 Task: Reply to email with the signature Daniel Baker with the subject Payment confirmation from softage.1@softage.net with the message I need your input on the best way to handle a project issue that has arisen. Undo the message and rewrite the message as I am pleased to inform you that we have accepted your proposal. Send the email
Action: Mouse moved to (525, 680)
Screenshot: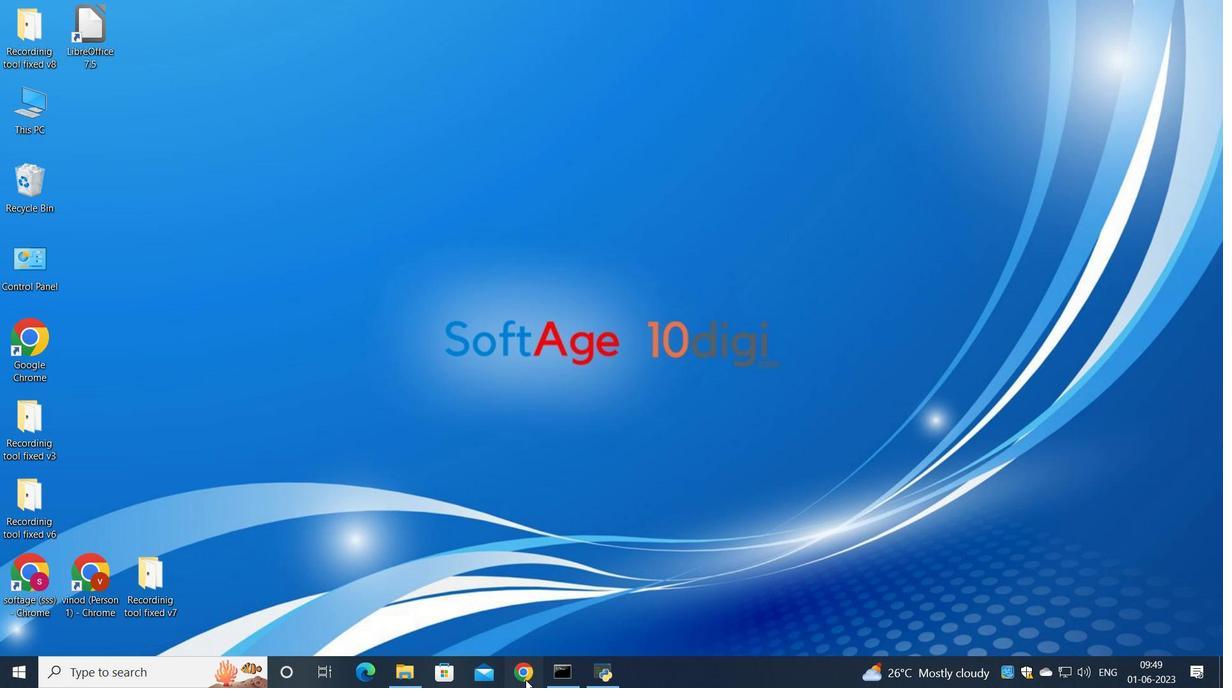 
Action: Mouse pressed left at (525, 680)
Screenshot: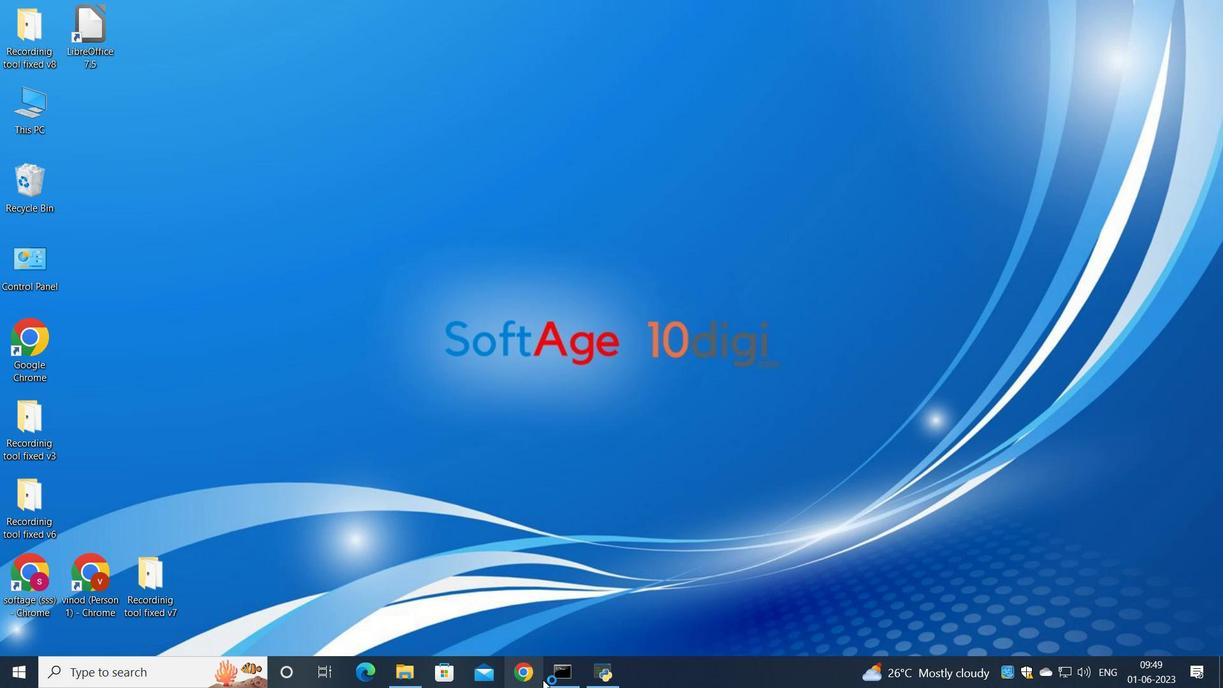 
Action: Mouse moved to (551, 409)
Screenshot: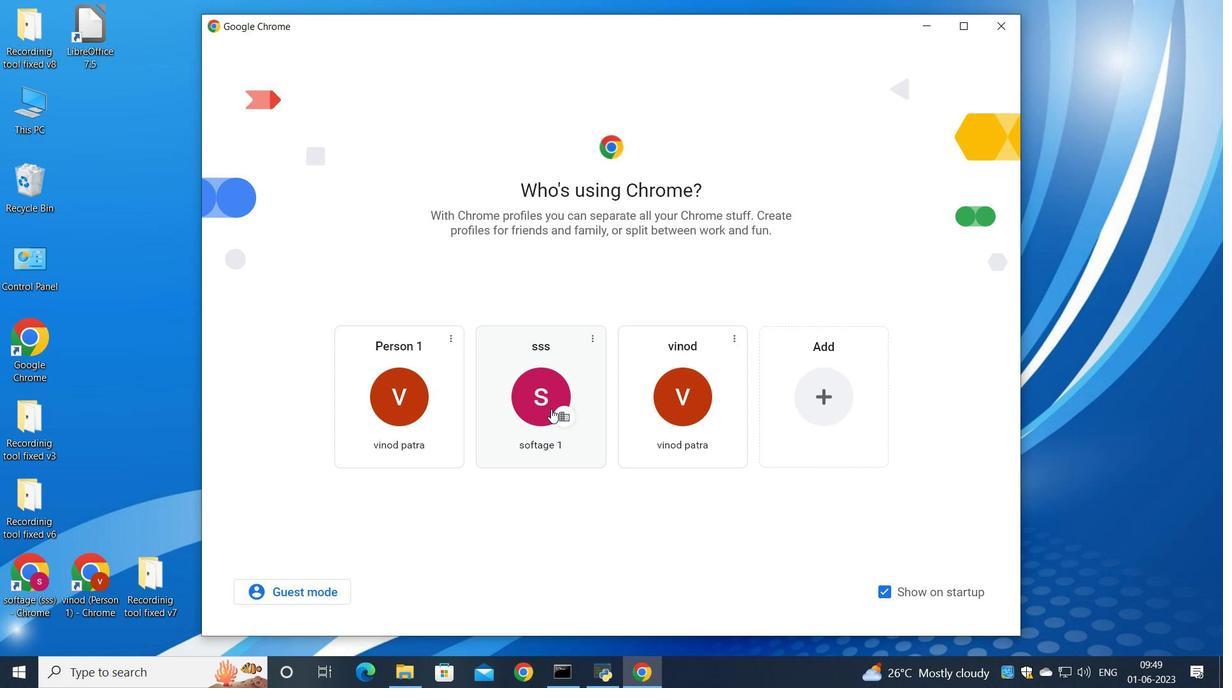 
Action: Mouse pressed left at (551, 409)
Screenshot: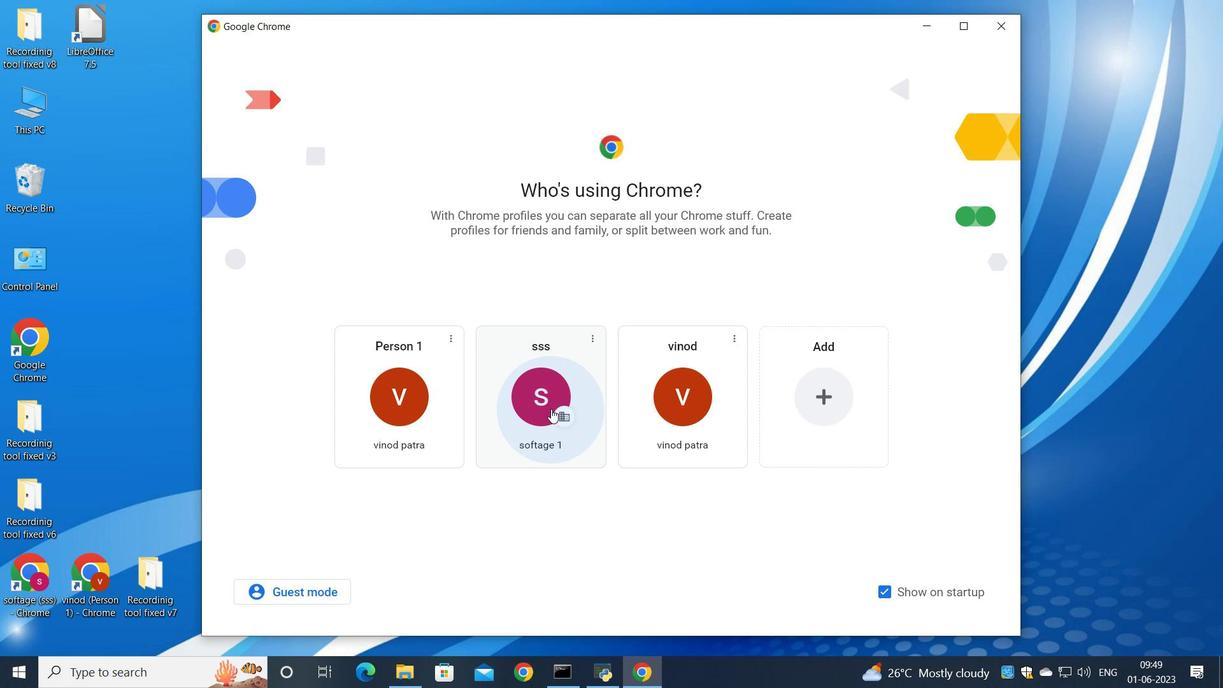 
Action: Mouse moved to (1065, 110)
Screenshot: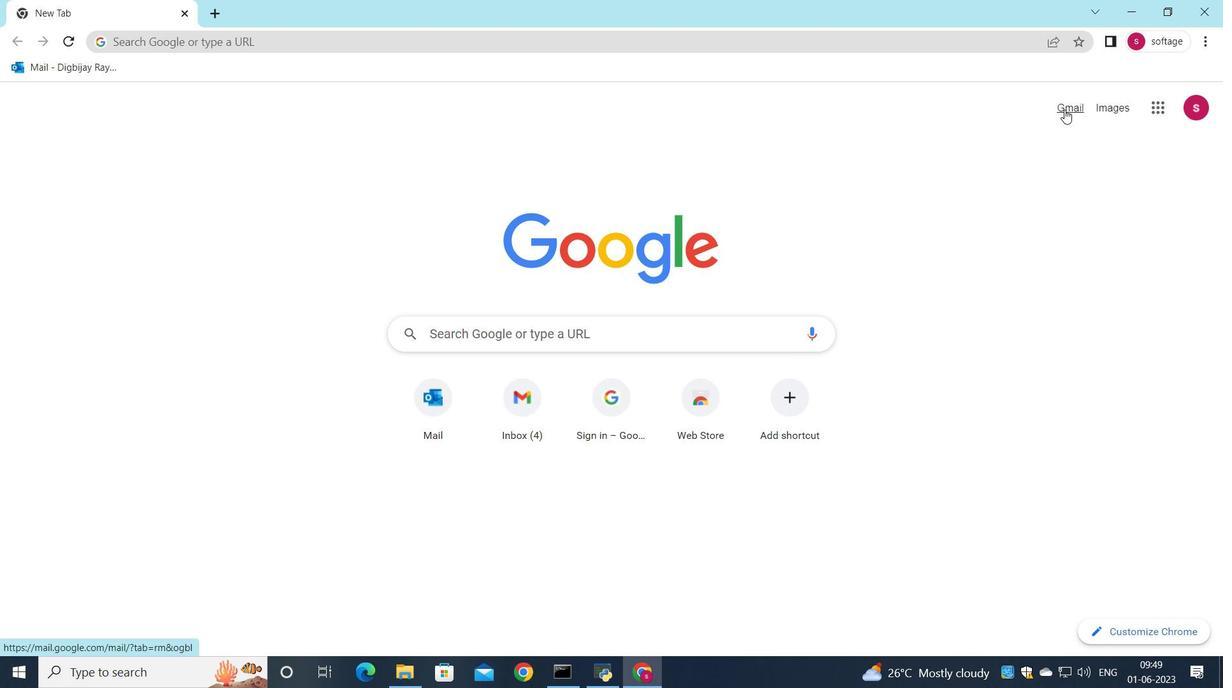 
Action: Mouse pressed left at (1065, 110)
Screenshot: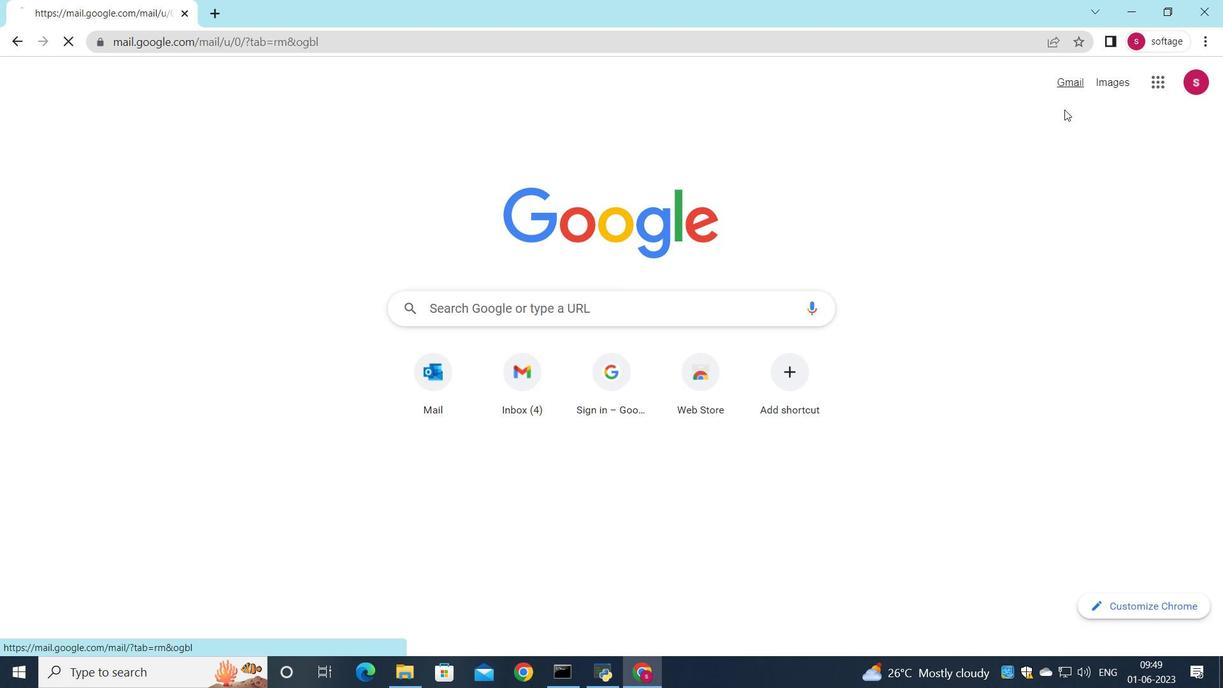 
Action: Mouse moved to (1052, 114)
Screenshot: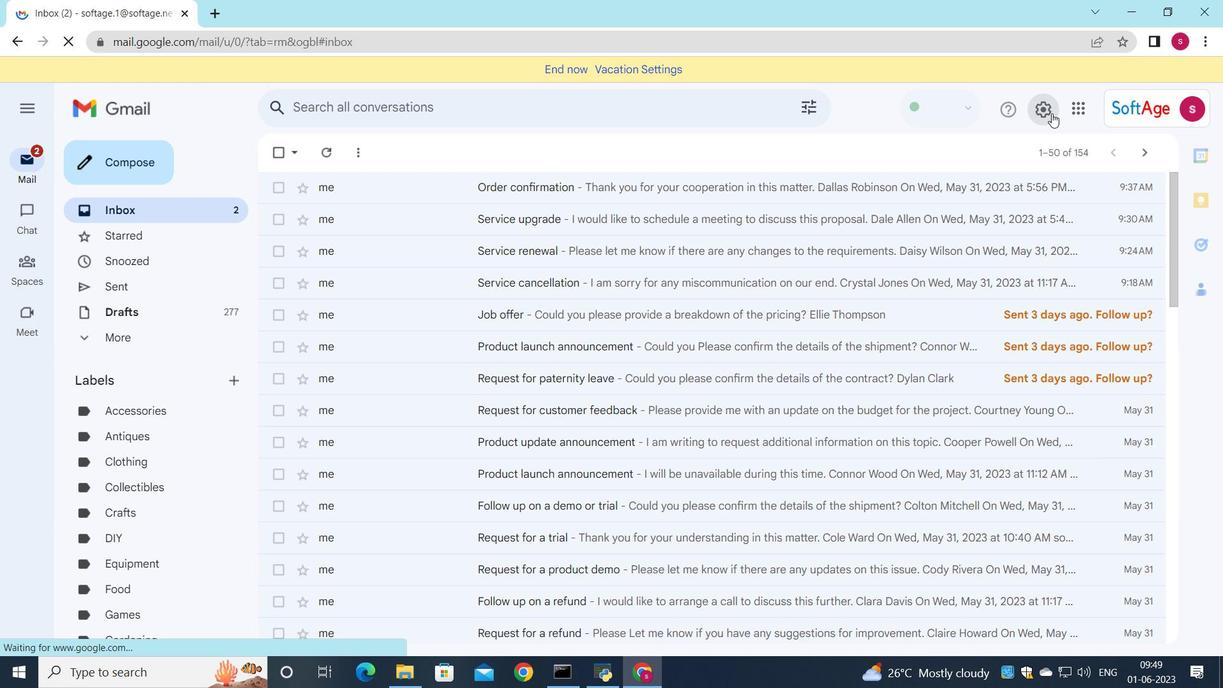 
Action: Mouse pressed left at (1052, 114)
Screenshot: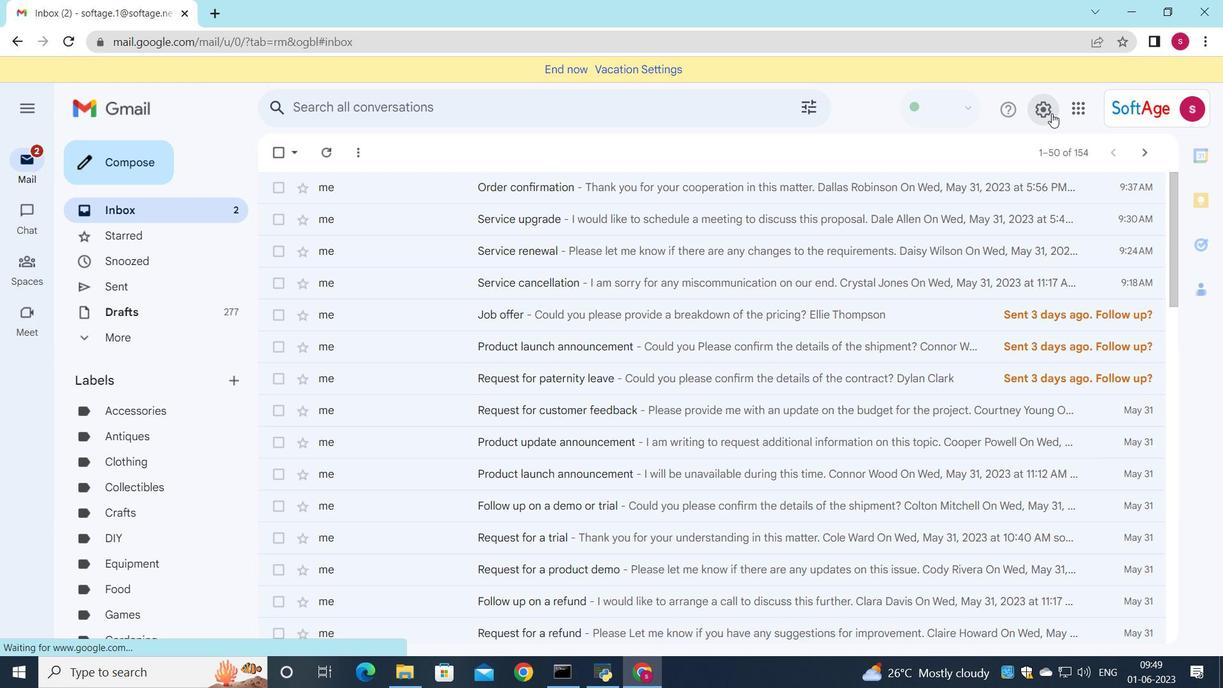 
Action: Mouse moved to (1045, 188)
Screenshot: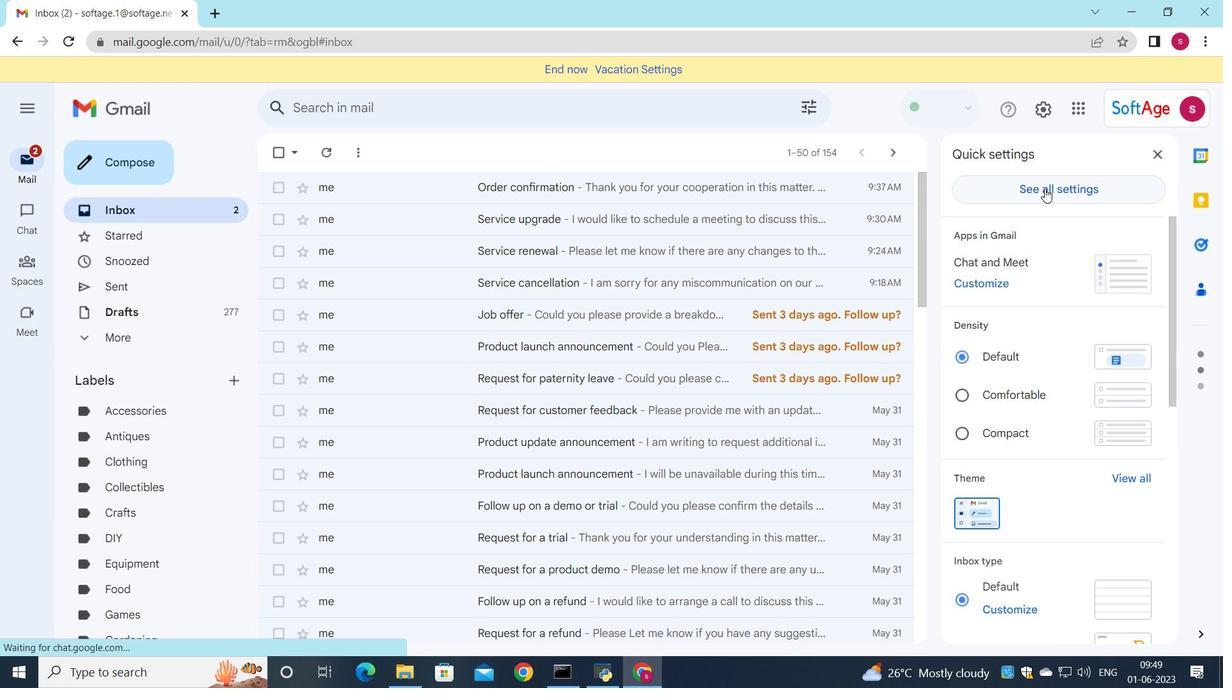 
Action: Mouse pressed left at (1045, 188)
Screenshot: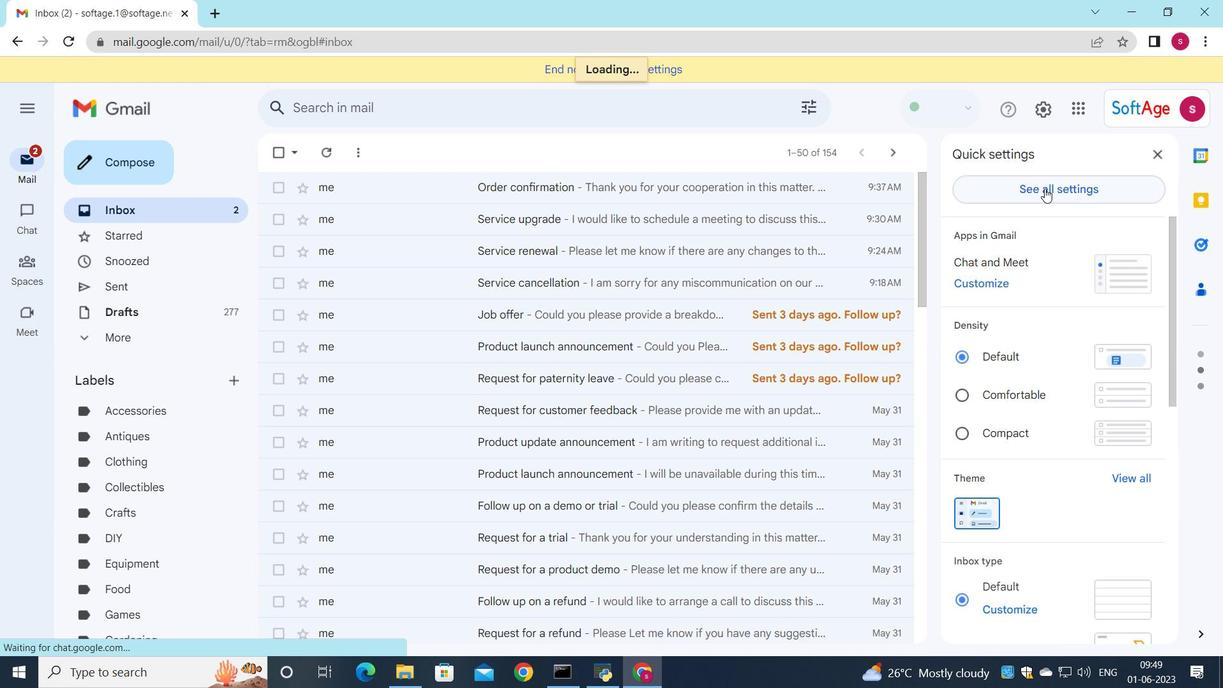 
Action: Mouse moved to (499, 481)
Screenshot: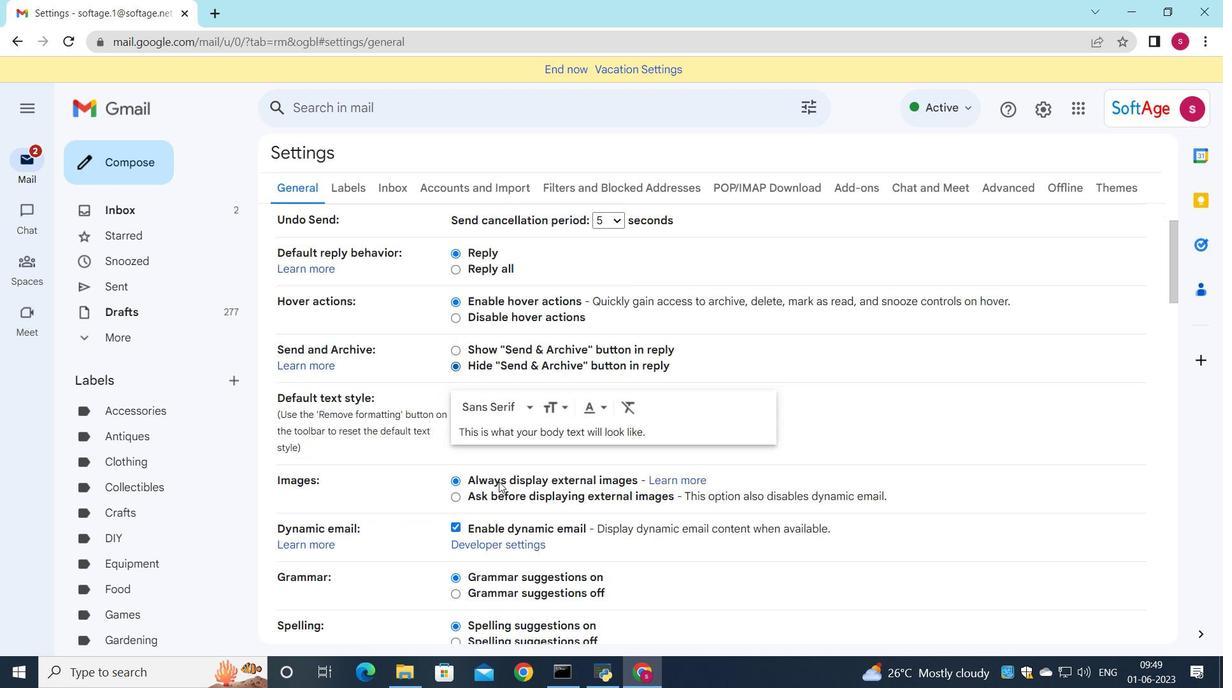 
Action: Mouse scrolled (499, 481) with delta (0, 0)
Screenshot: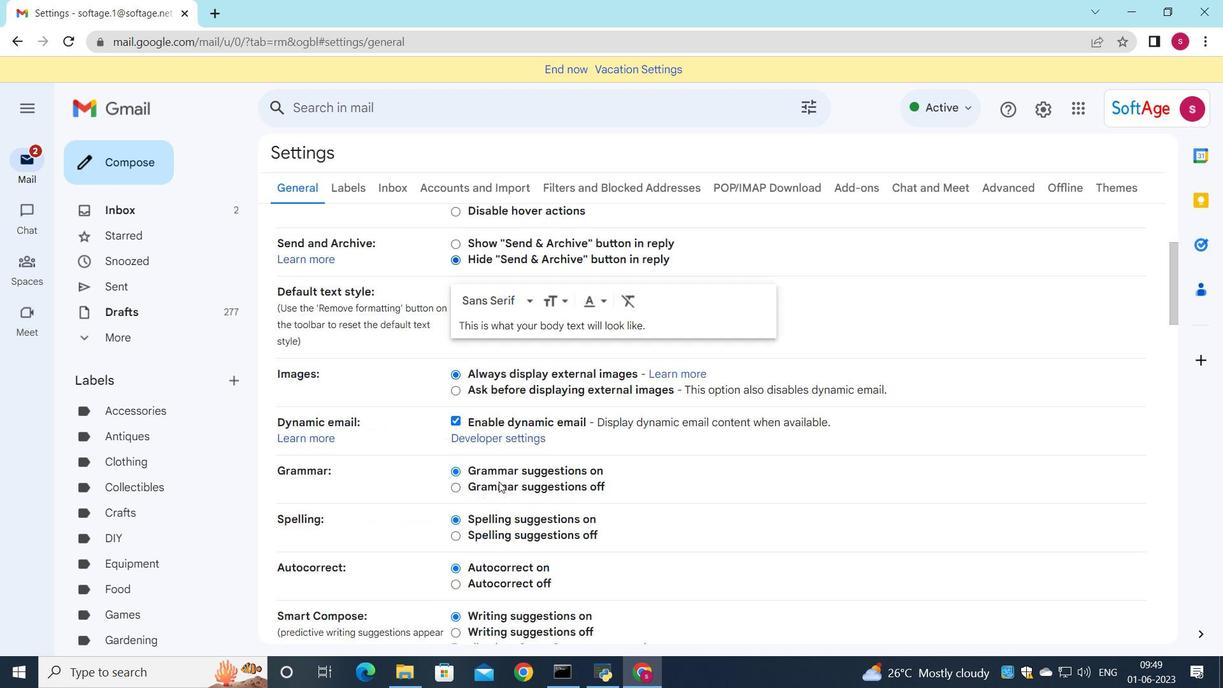 
Action: Mouse scrolled (499, 481) with delta (0, 0)
Screenshot: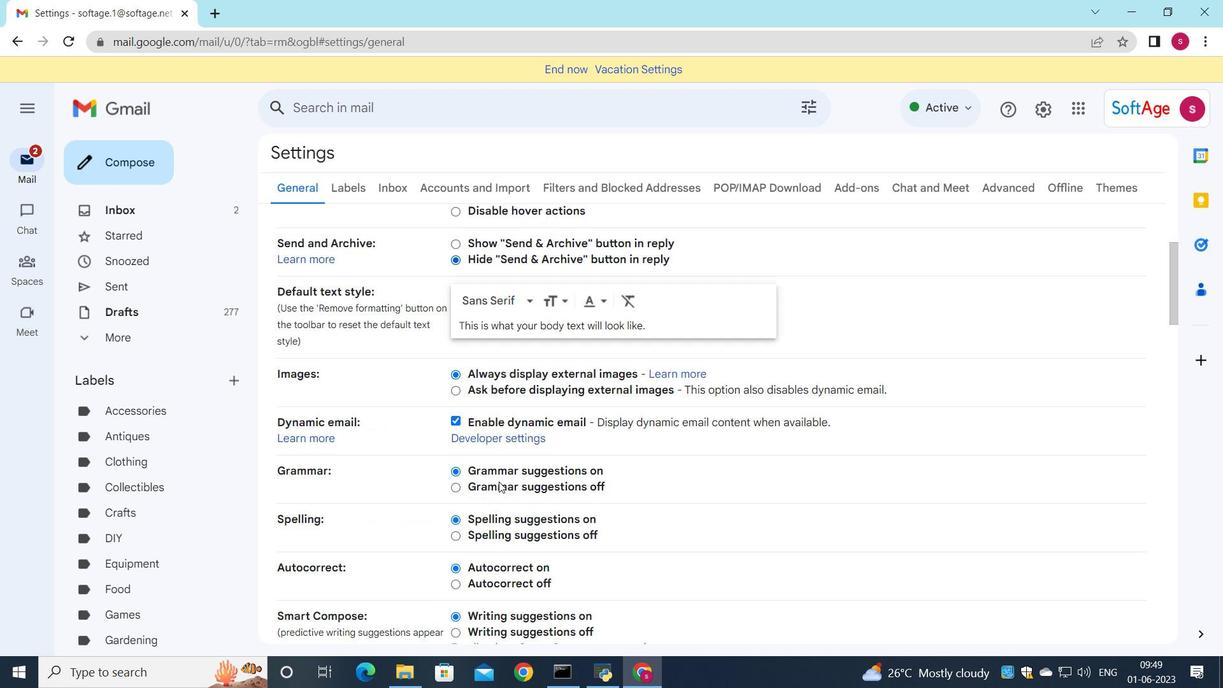 
Action: Mouse scrolled (499, 481) with delta (0, 0)
Screenshot: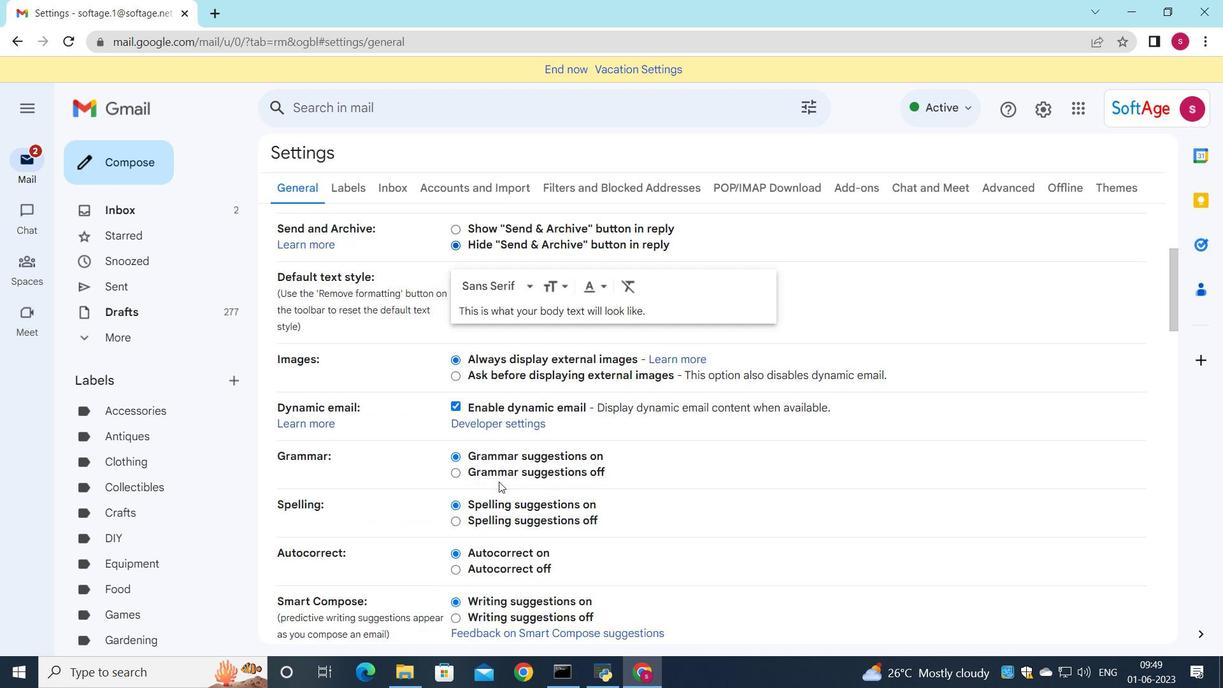 
Action: Mouse moved to (502, 478)
Screenshot: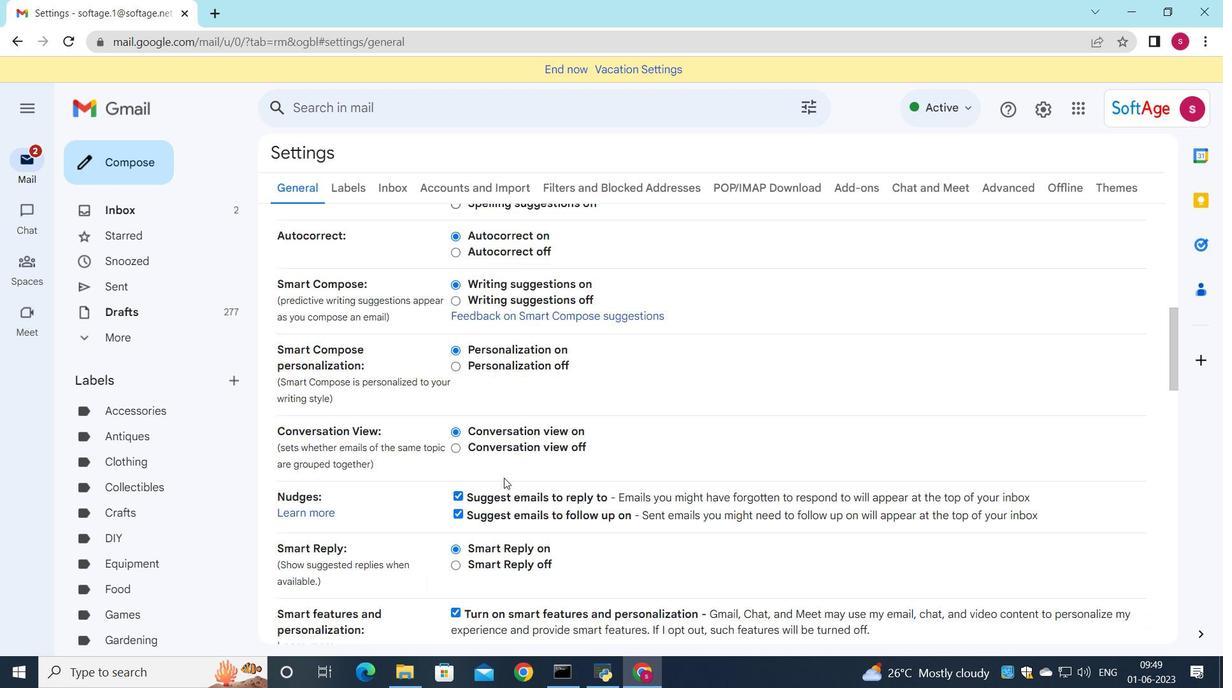 
Action: Mouse scrolled (502, 477) with delta (0, 0)
Screenshot: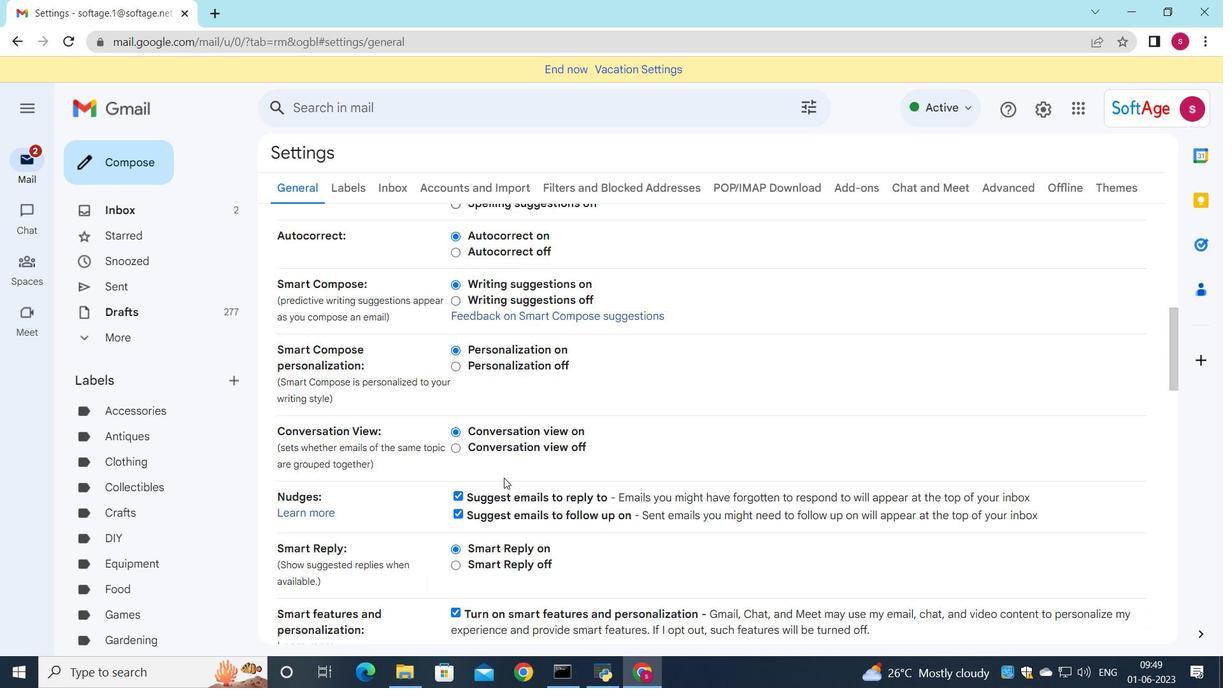 
Action: Mouse scrolled (502, 477) with delta (0, 0)
Screenshot: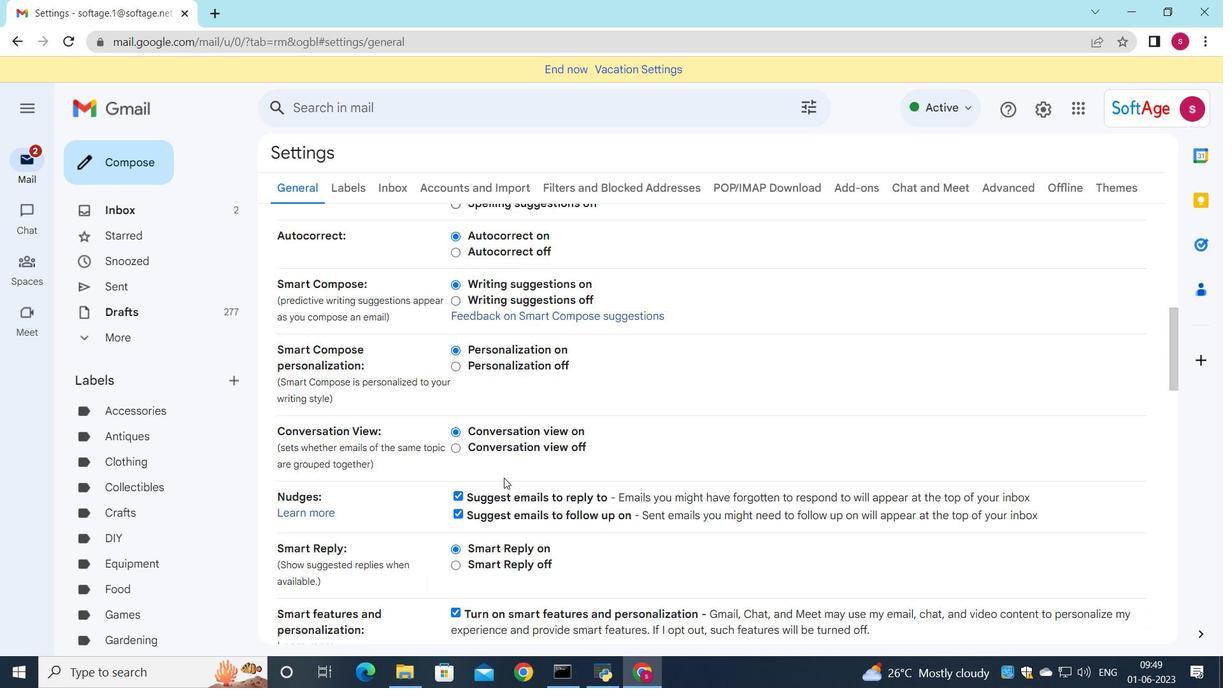 
Action: Mouse moved to (502, 478)
Screenshot: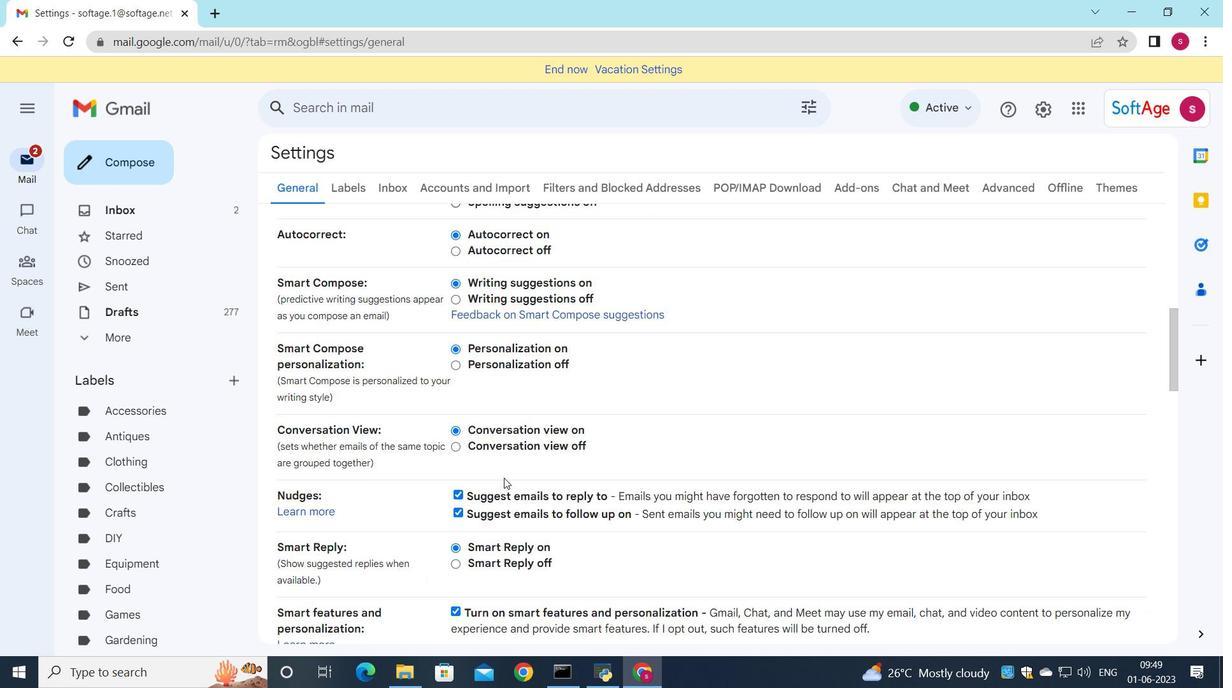 
Action: Mouse scrolled (502, 477) with delta (0, 0)
Screenshot: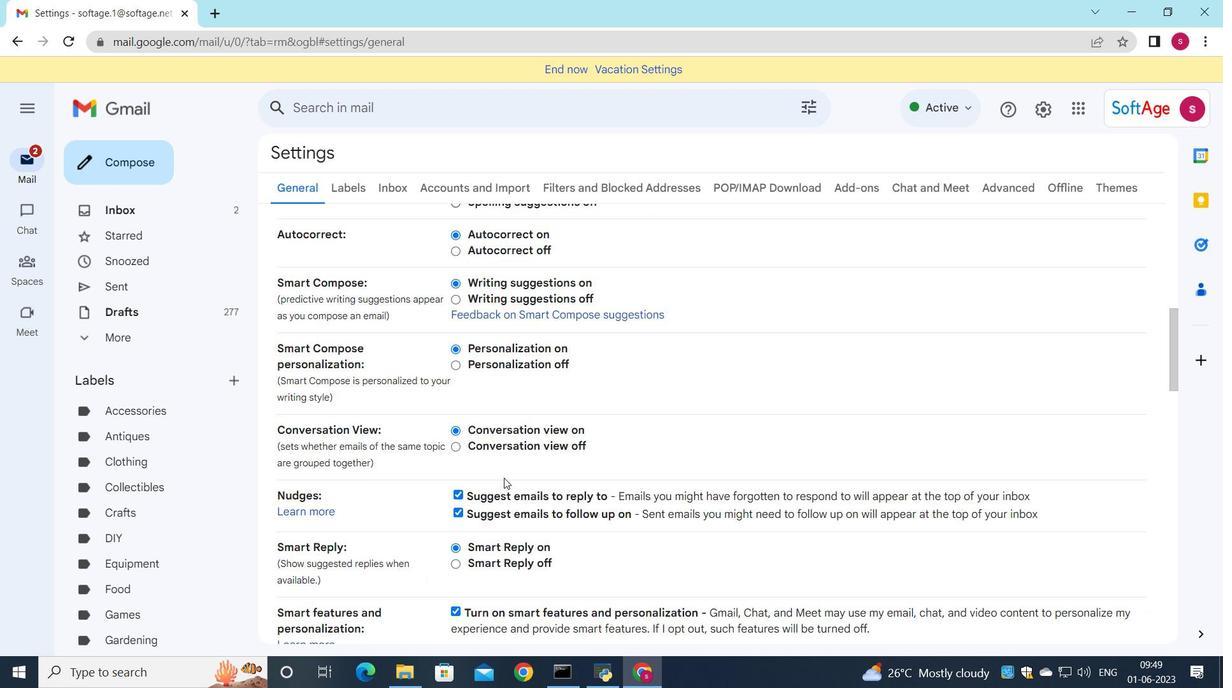 
Action: Mouse moved to (503, 478)
Screenshot: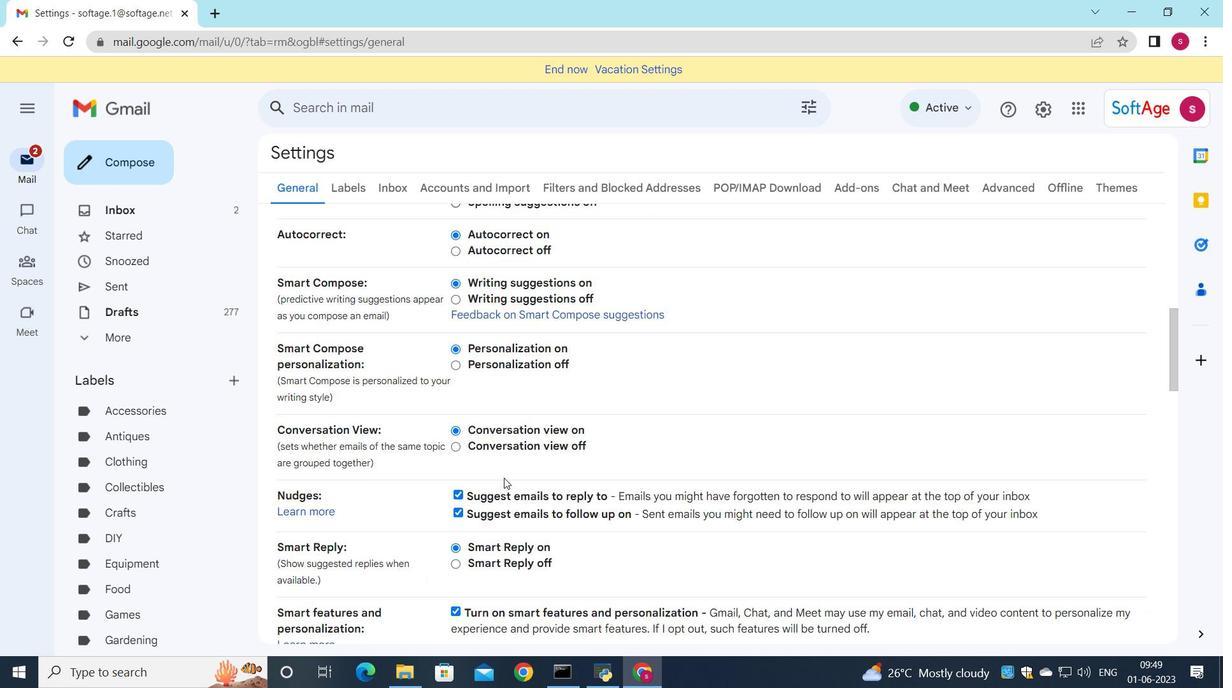 
Action: Mouse scrolled (503, 477) with delta (0, 0)
Screenshot: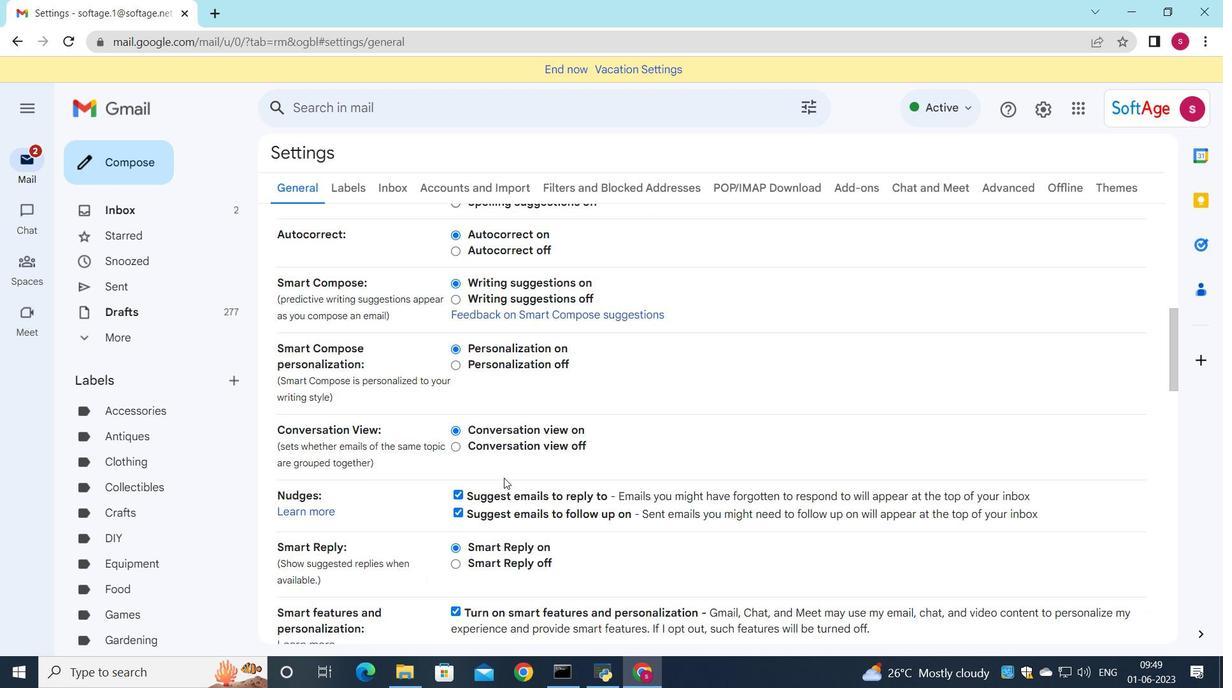 
Action: Mouse moved to (504, 478)
Screenshot: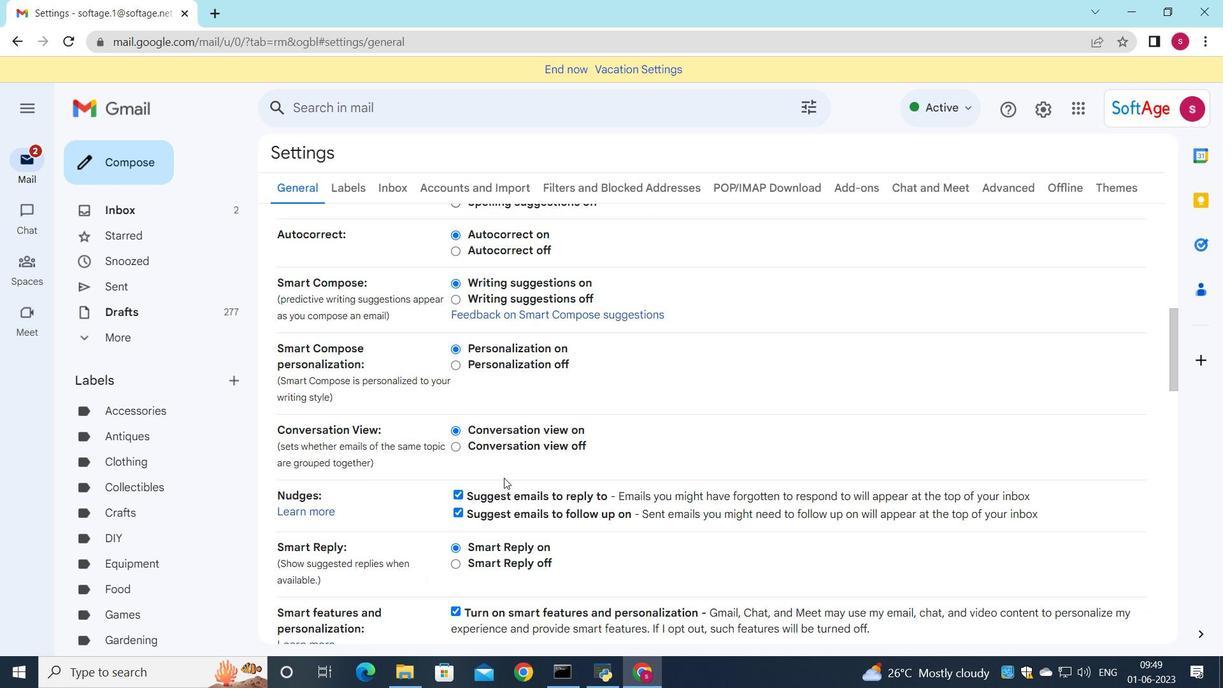 
Action: Mouse scrolled (504, 477) with delta (0, 0)
Screenshot: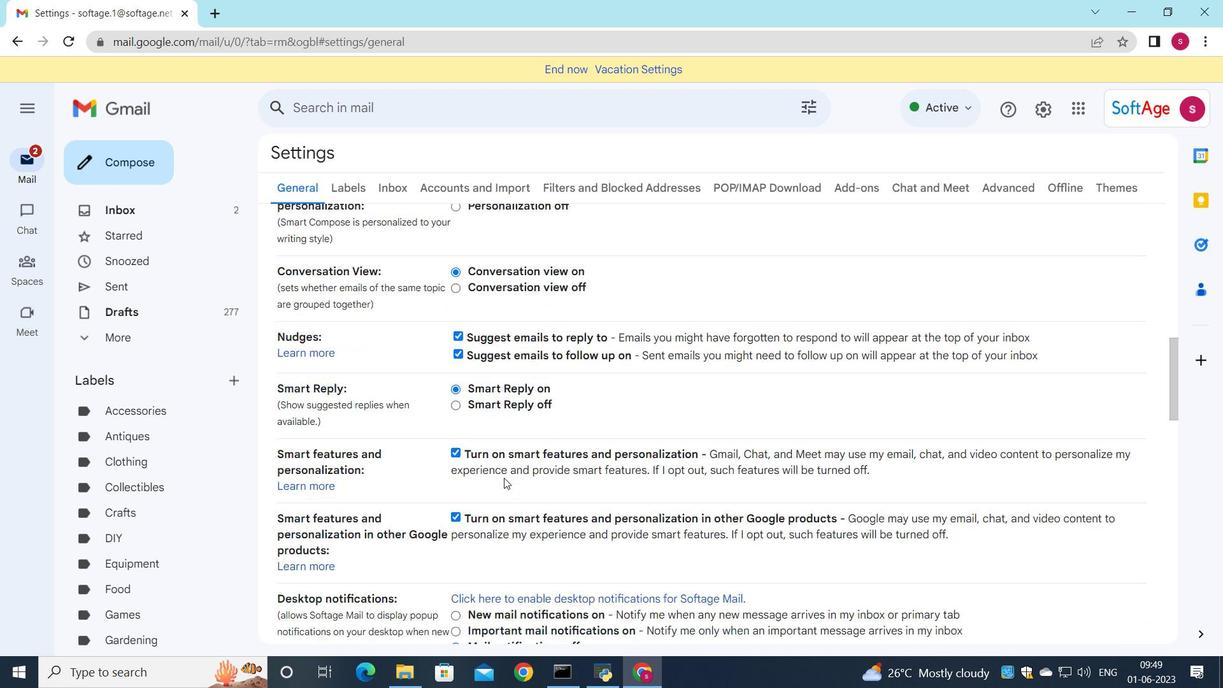 
Action: Mouse scrolled (504, 477) with delta (0, 0)
Screenshot: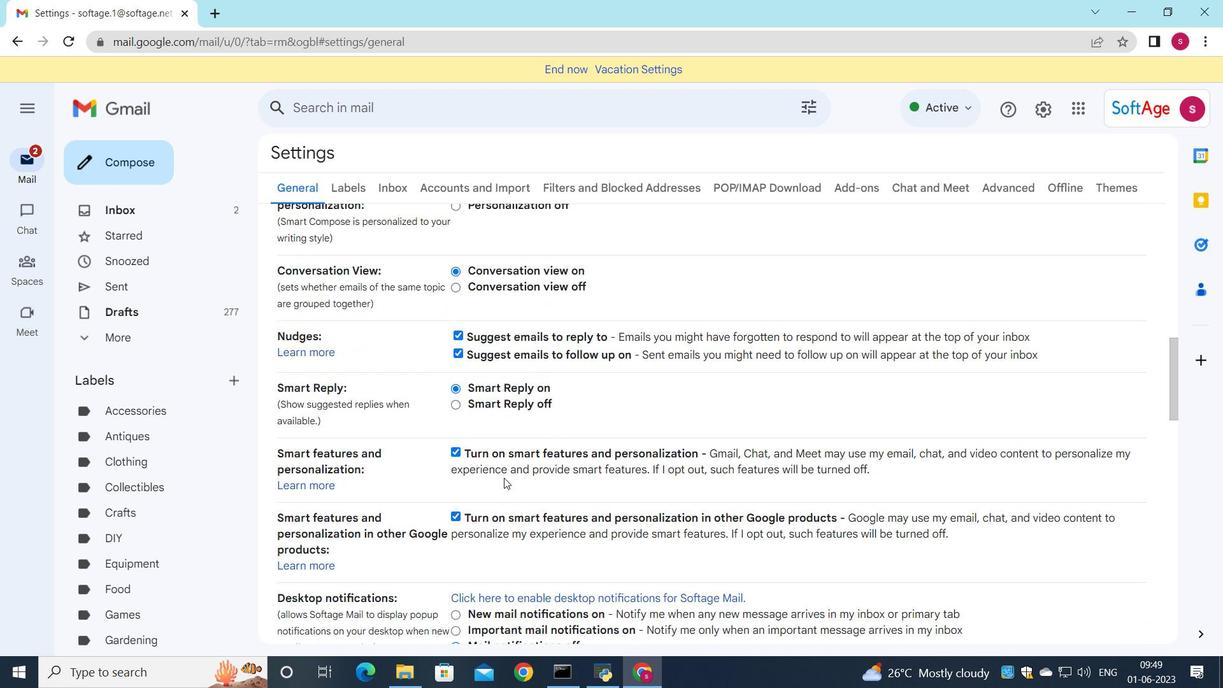
Action: Mouse scrolled (504, 477) with delta (0, 0)
Screenshot: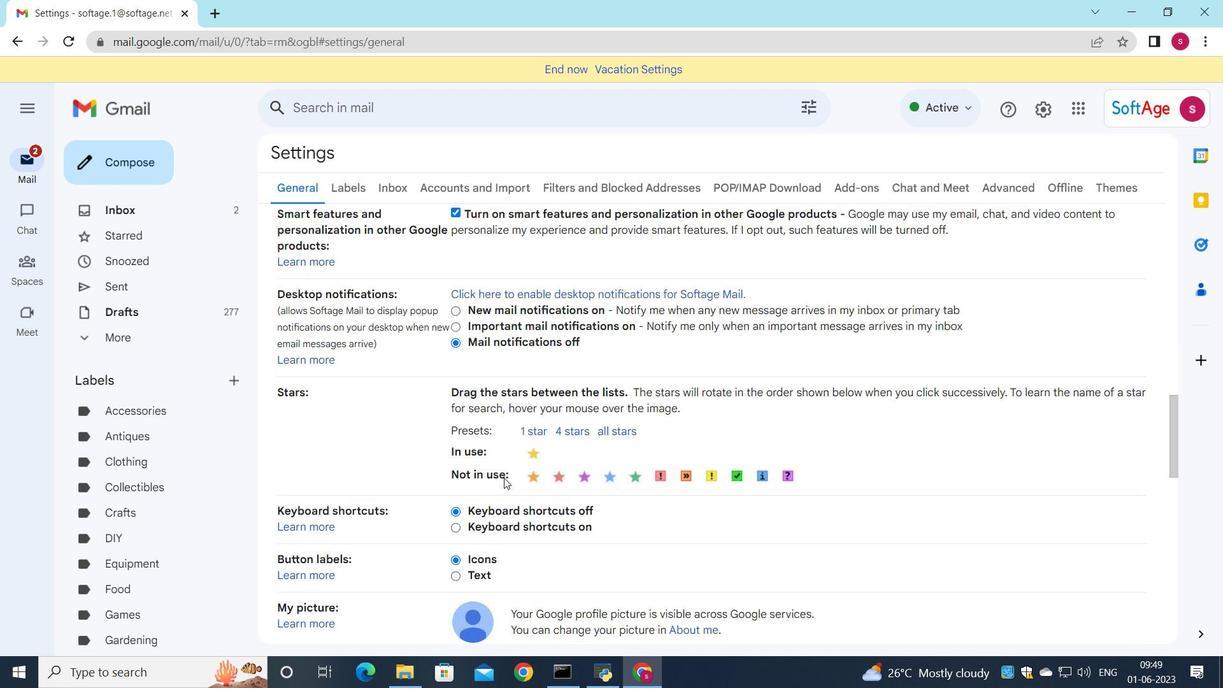
Action: Mouse scrolled (504, 477) with delta (0, 0)
Screenshot: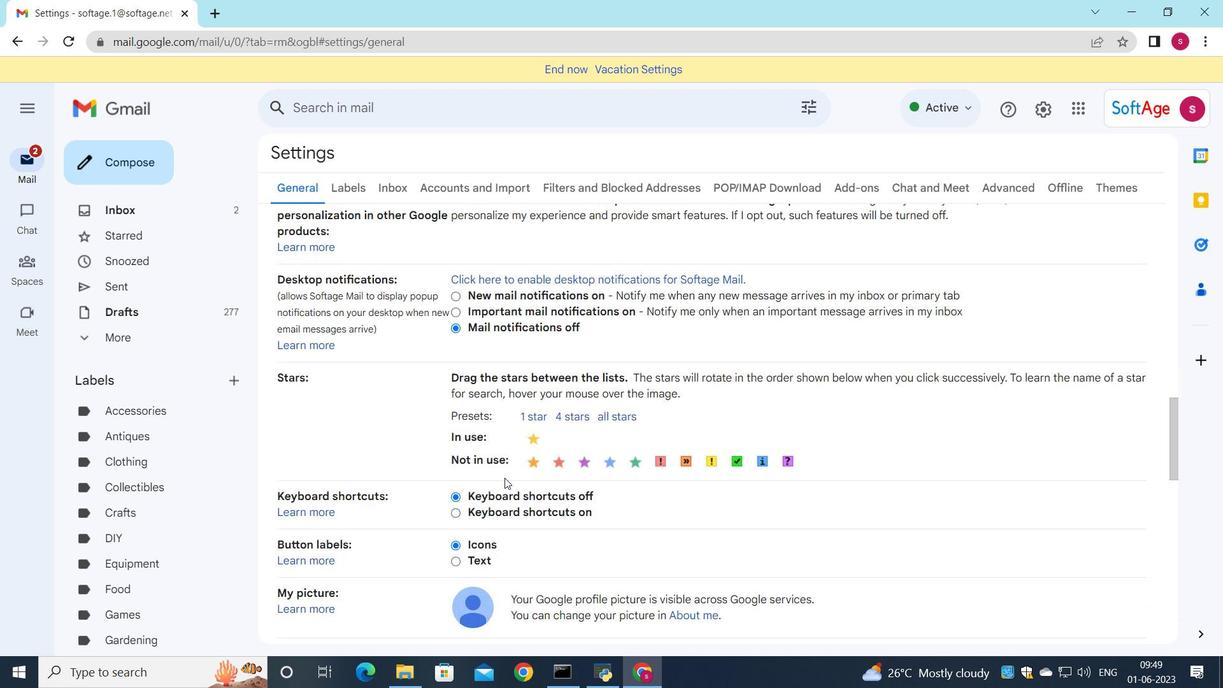 
Action: Mouse scrolled (504, 477) with delta (0, 0)
Screenshot: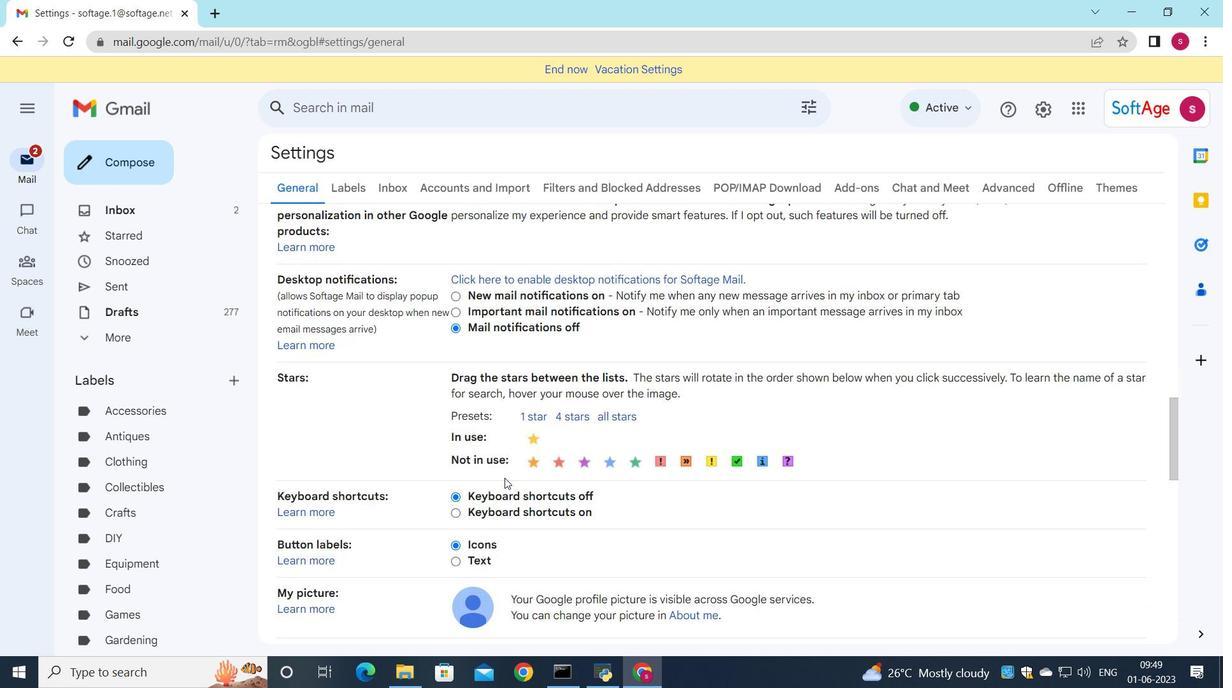 
Action: Mouse scrolled (504, 477) with delta (0, 0)
Screenshot: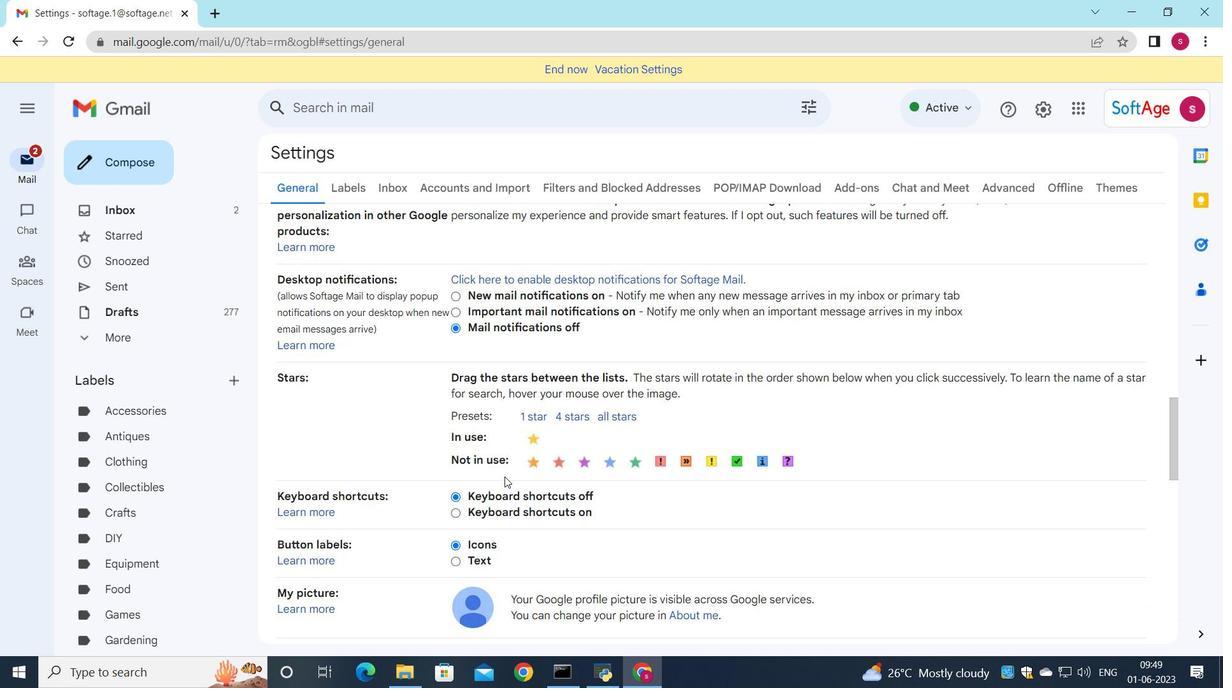 
Action: Mouse moved to (505, 476)
Screenshot: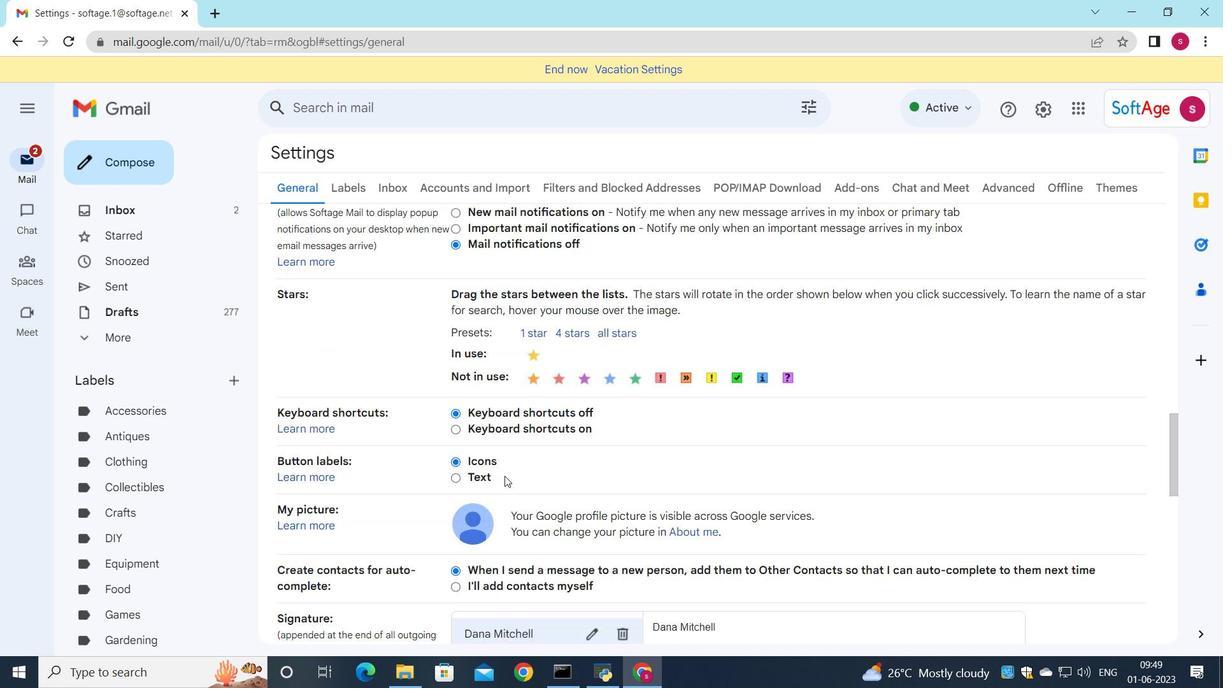 
Action: Mouse scrolled (505, 476) with delta (0, 0)
Screenshot: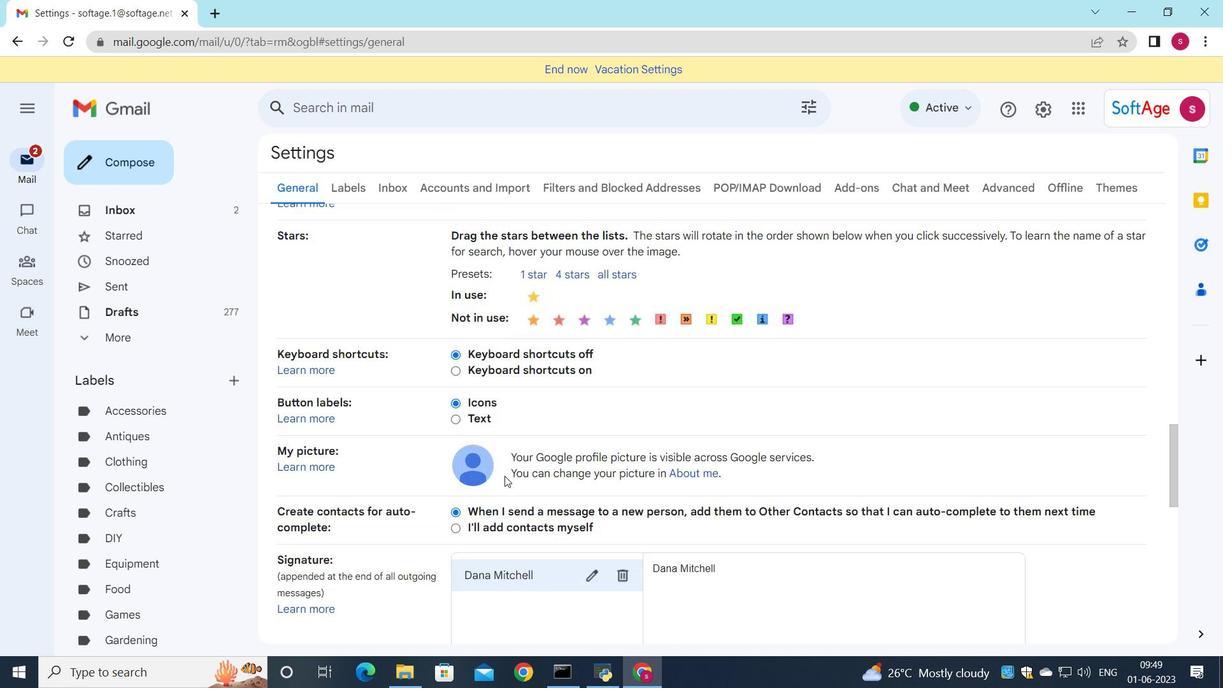 
Action: Mouse scrolled (505, 476) with delta (0, 0)
Screenshot: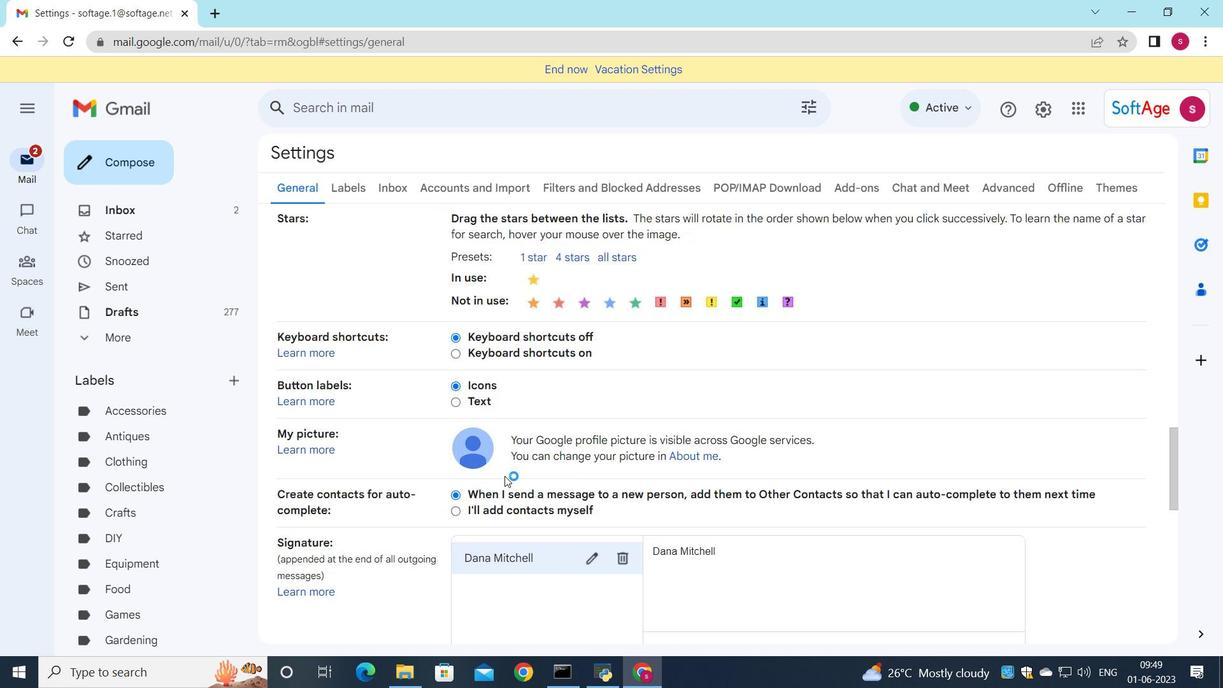 
Action: Mouse scrolled (505, 476) with delta (0, 0)
Screenshot: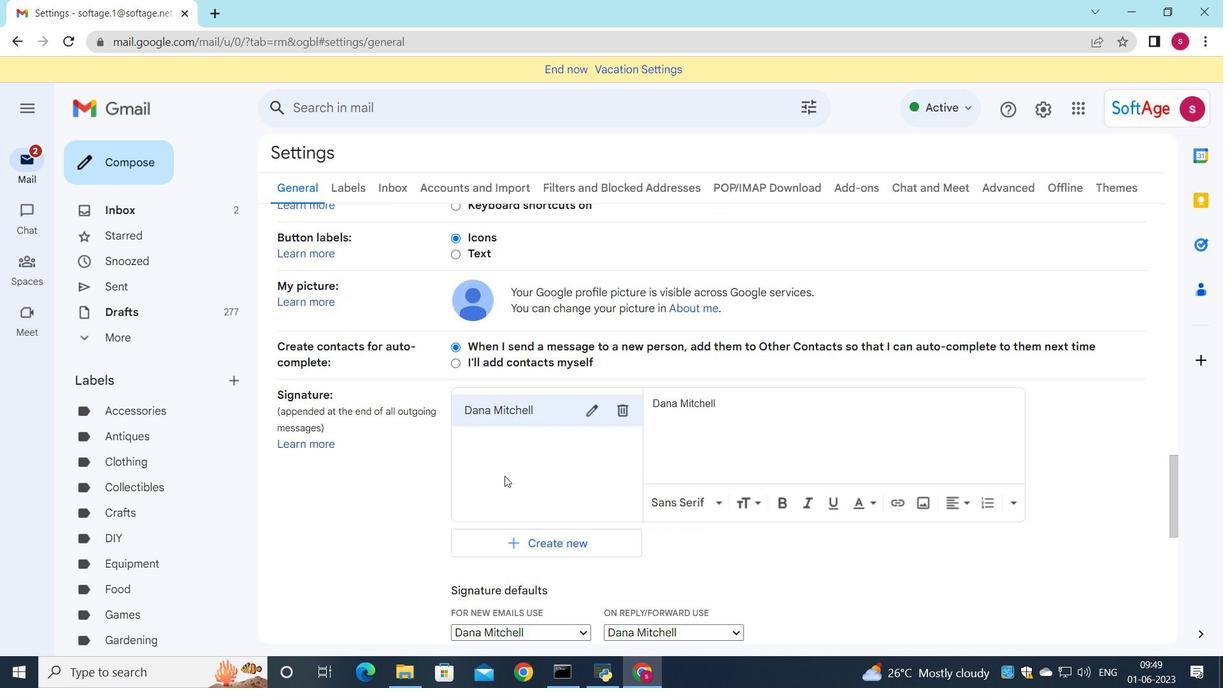 
Action: Mouse scrolled (505, 476) with delta (0, 0)
Screenshot: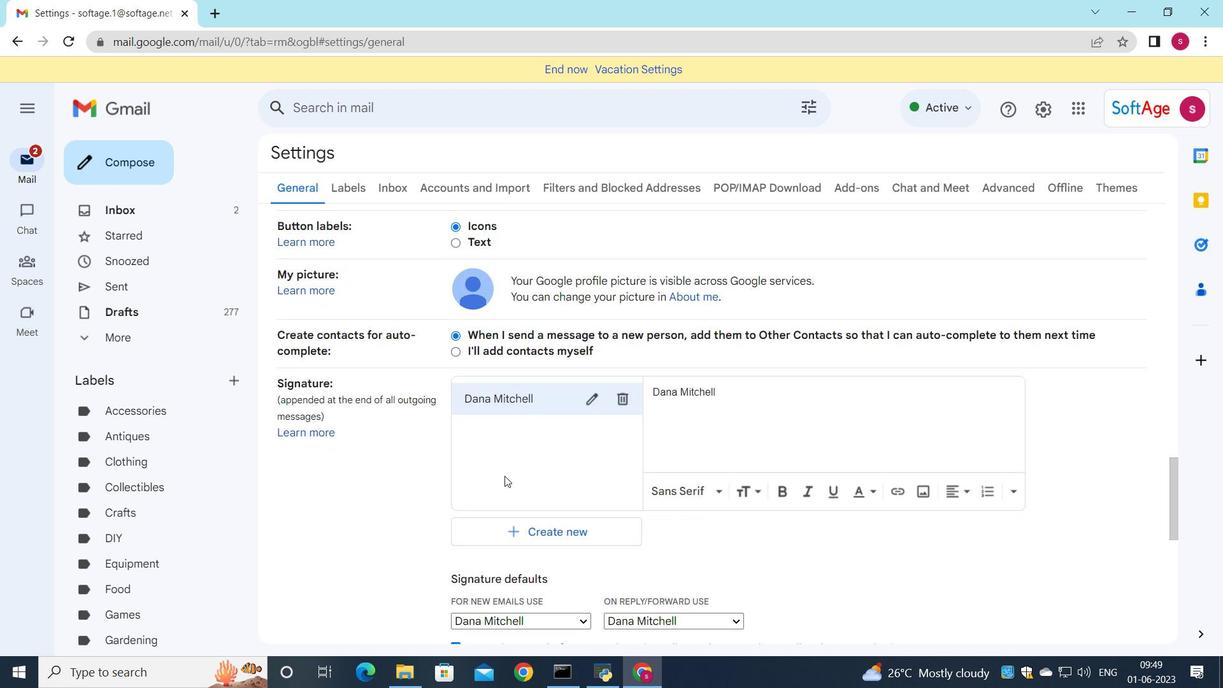 
Action: Mouse moved to (628, 407)
Screenshot: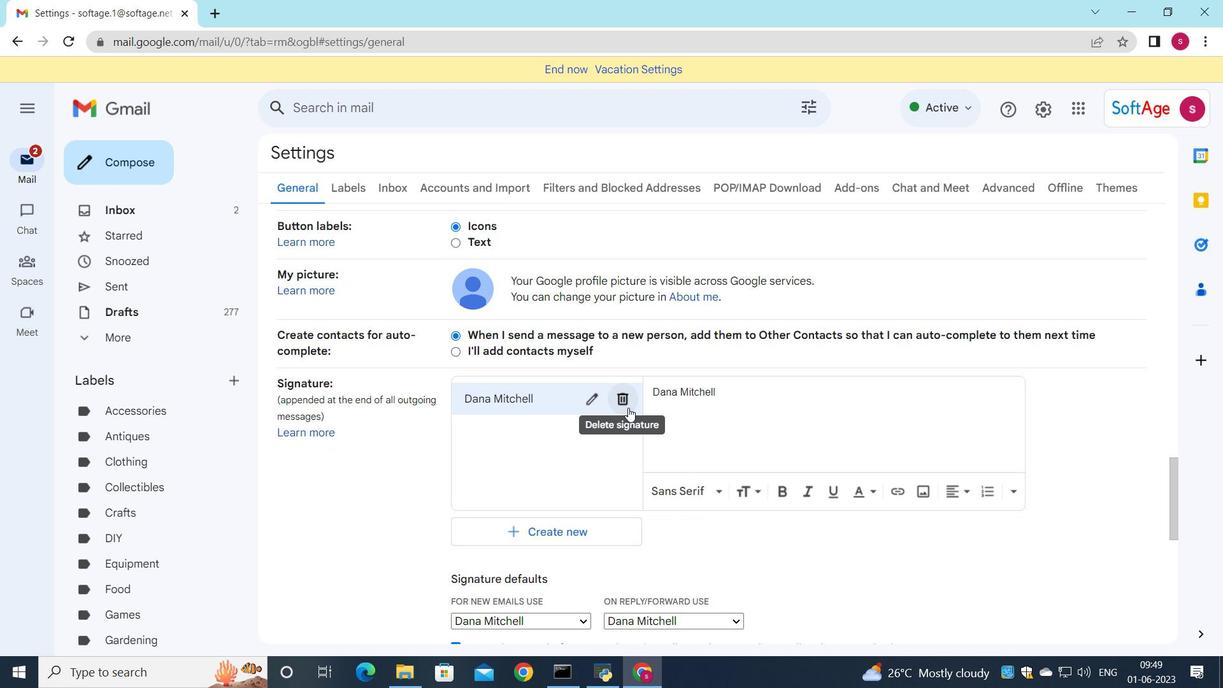 
Action: Mouse pressed left at (628, 407)
Screenshot: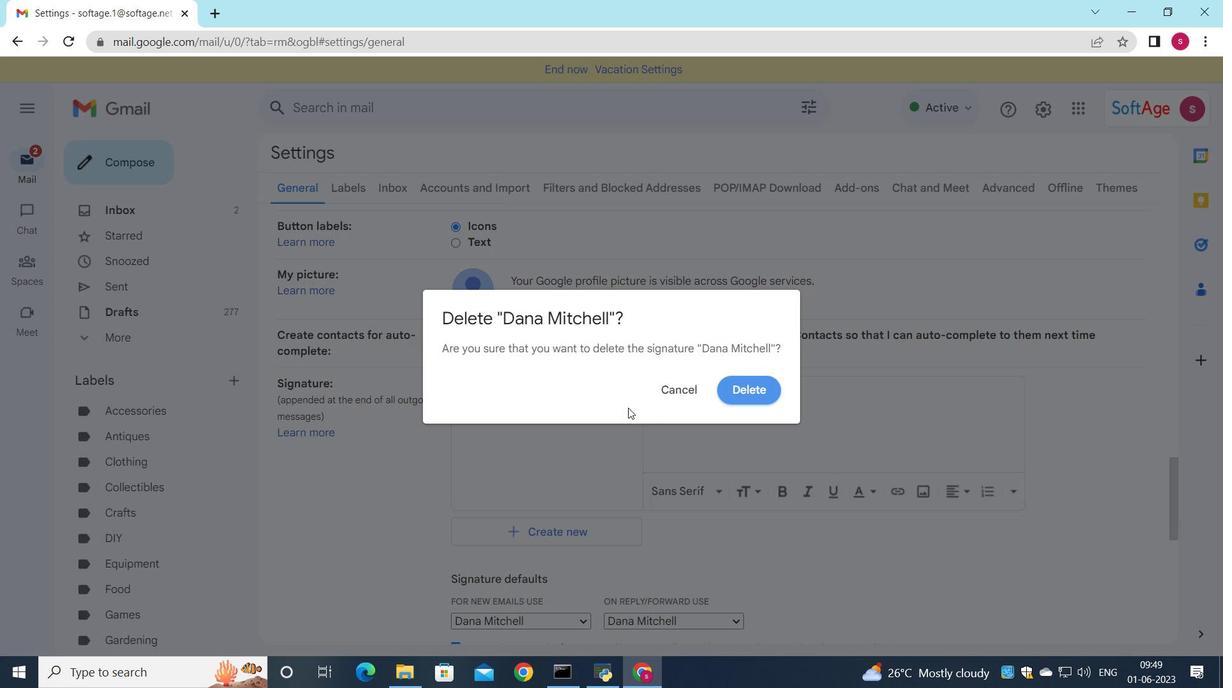 
Action: Mouse moved to (745, 394)
Screenshot: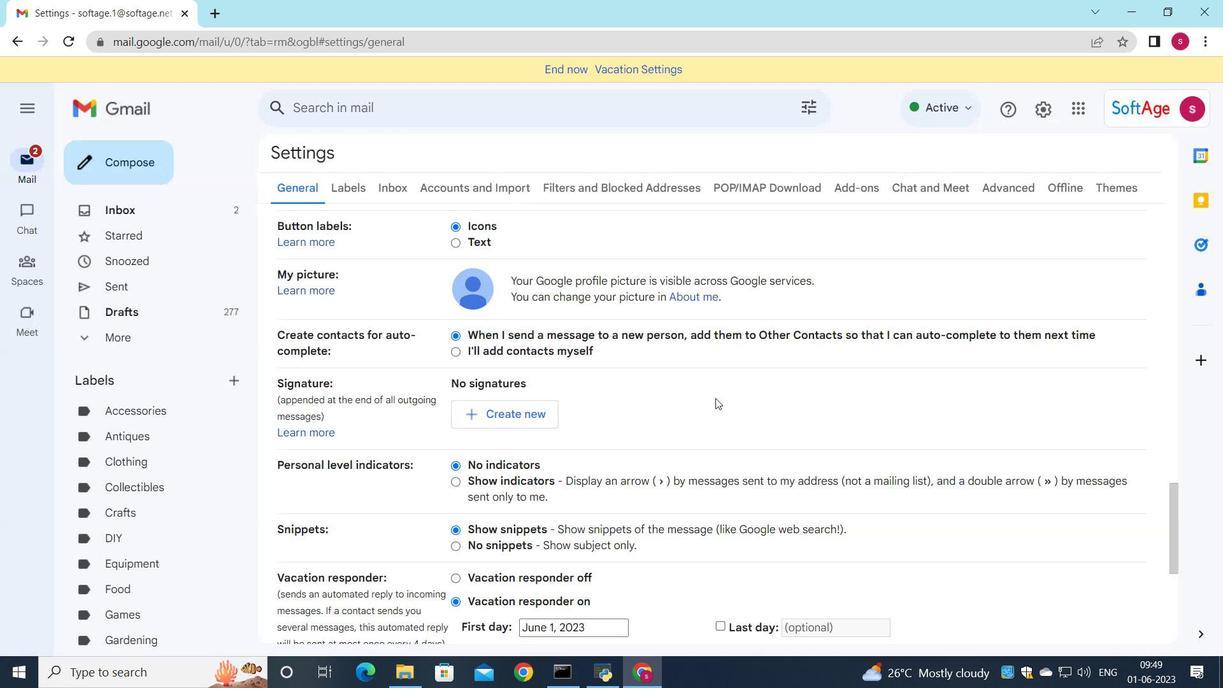 
Action: Mouse pressed left at (745, 394)
Screenshot: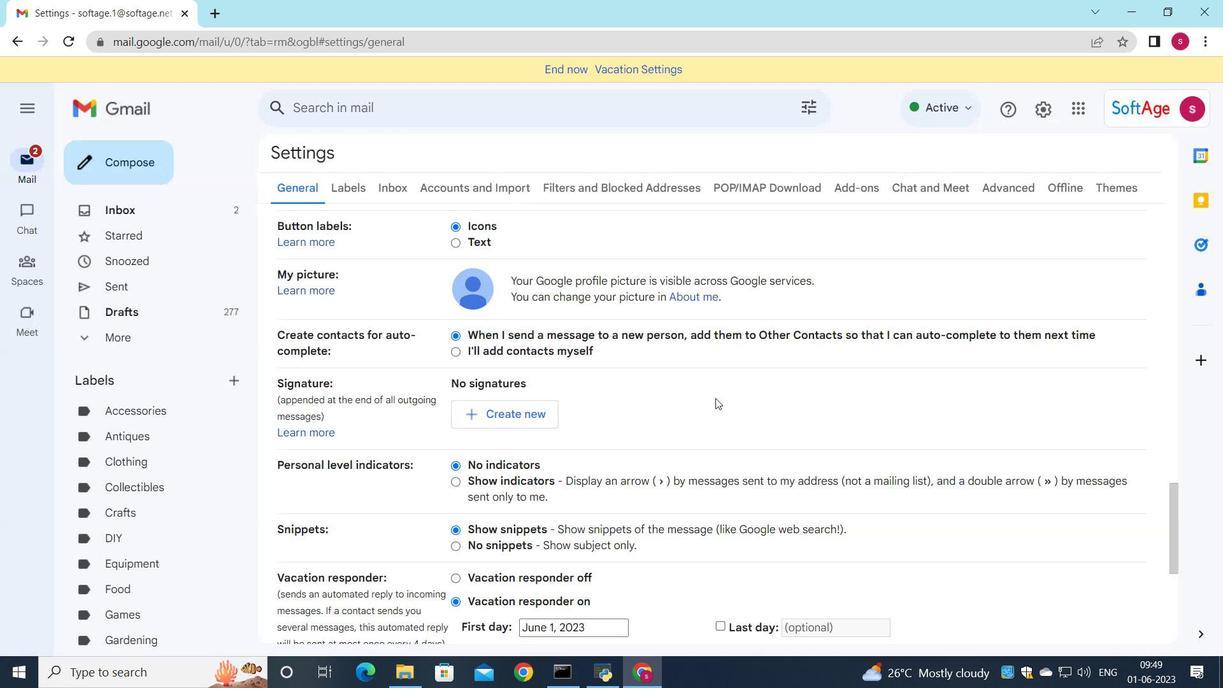 
Action: Mouse moved to (512, 406)
Screenshot: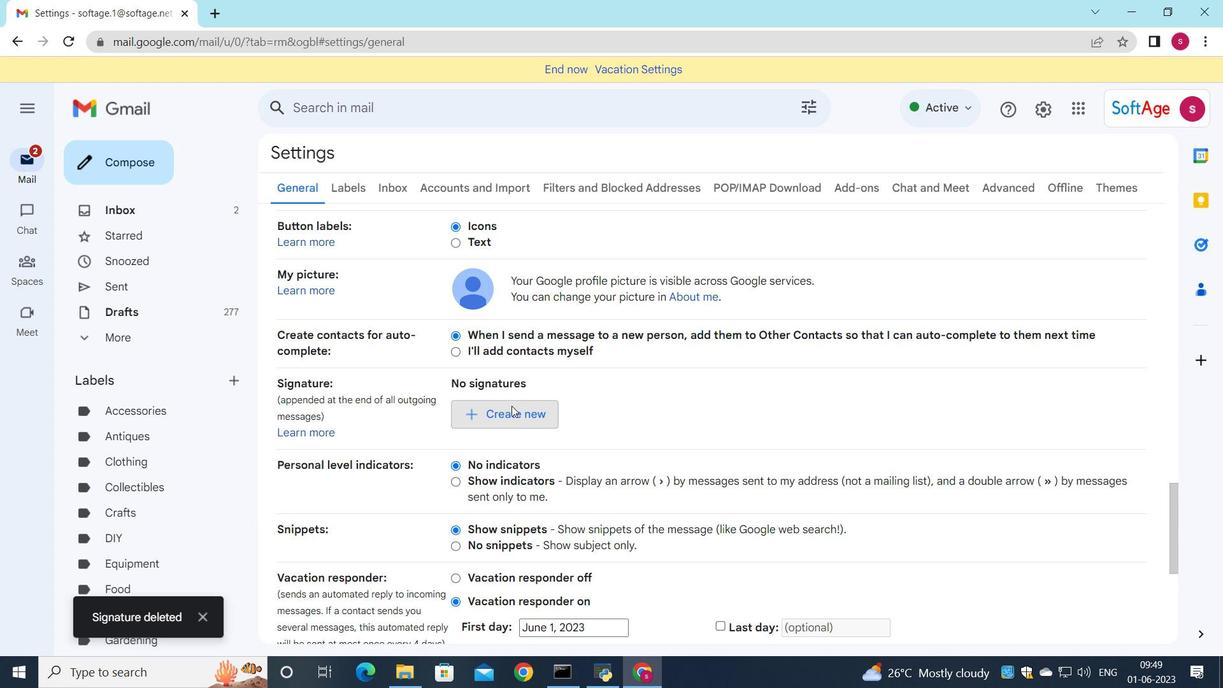 
Action: Mouse pressed left at (512, 406)
Screenshot: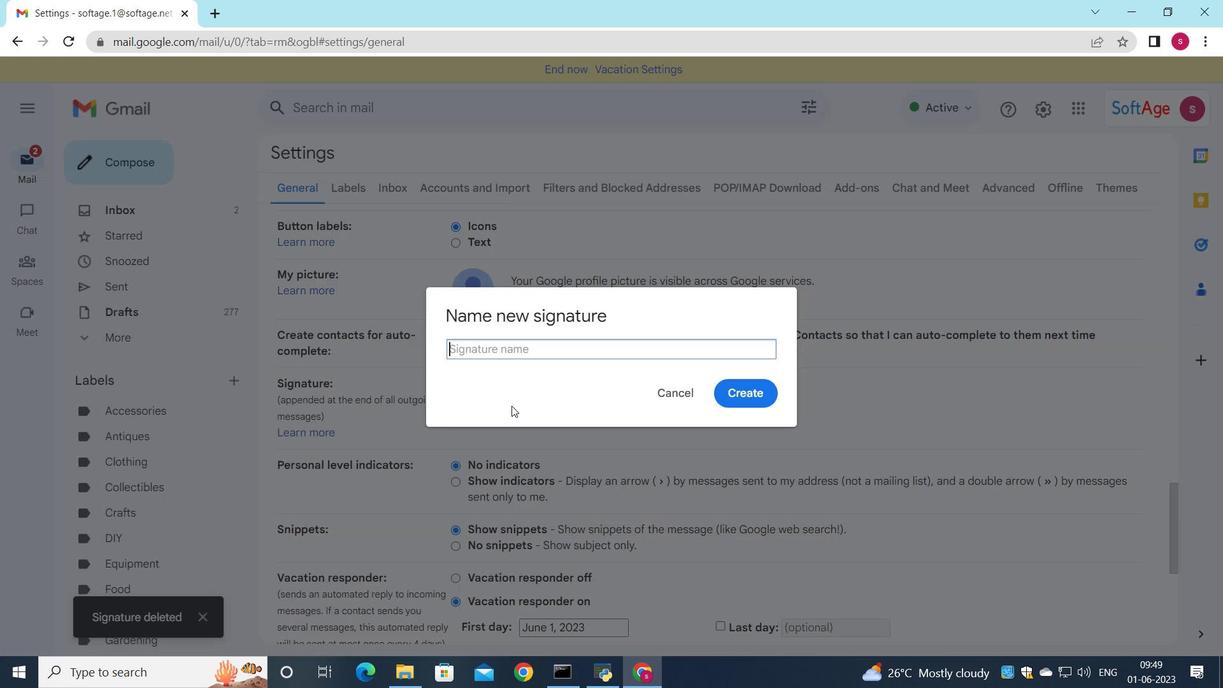 
Action: Mouse moved to (1082, 413)
Screenshot: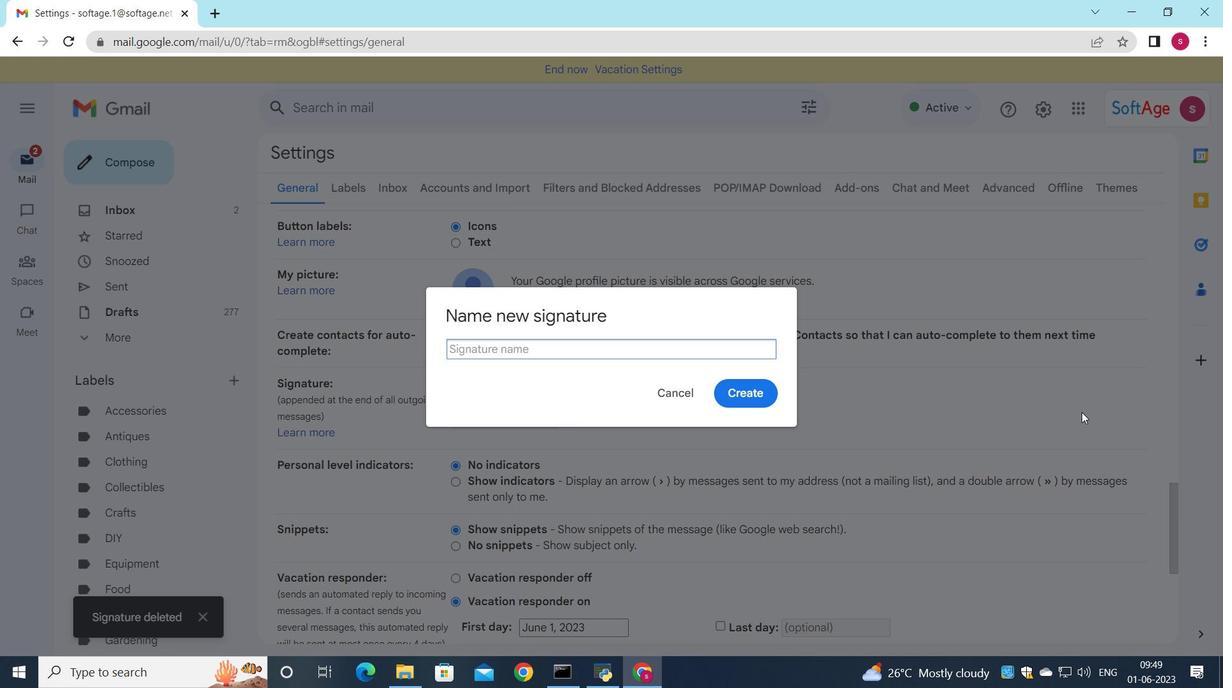 
Action: Key pressed <Key.shift><Key.shift><Key.shift><Key.shift><Key.shift><Key.shift><Key.shift><Key.shift><Key.shift><Key.shift><Key.shift><Key.shift><Key.shift><Key.shift><Key.shift><Key.shift><Key.shift><Key.shift><Key.shift><Key.shift>Daniel<Key.space><Key.shift><Key.shift><Key.shift><Key.shift><Key.shift><Key.shift><Key.shift><Key.shift><Key.shift><Key.shift><Key.shift><Key.shift><Key.shift><Key.shift><Key.shift>Baker
Screenshot: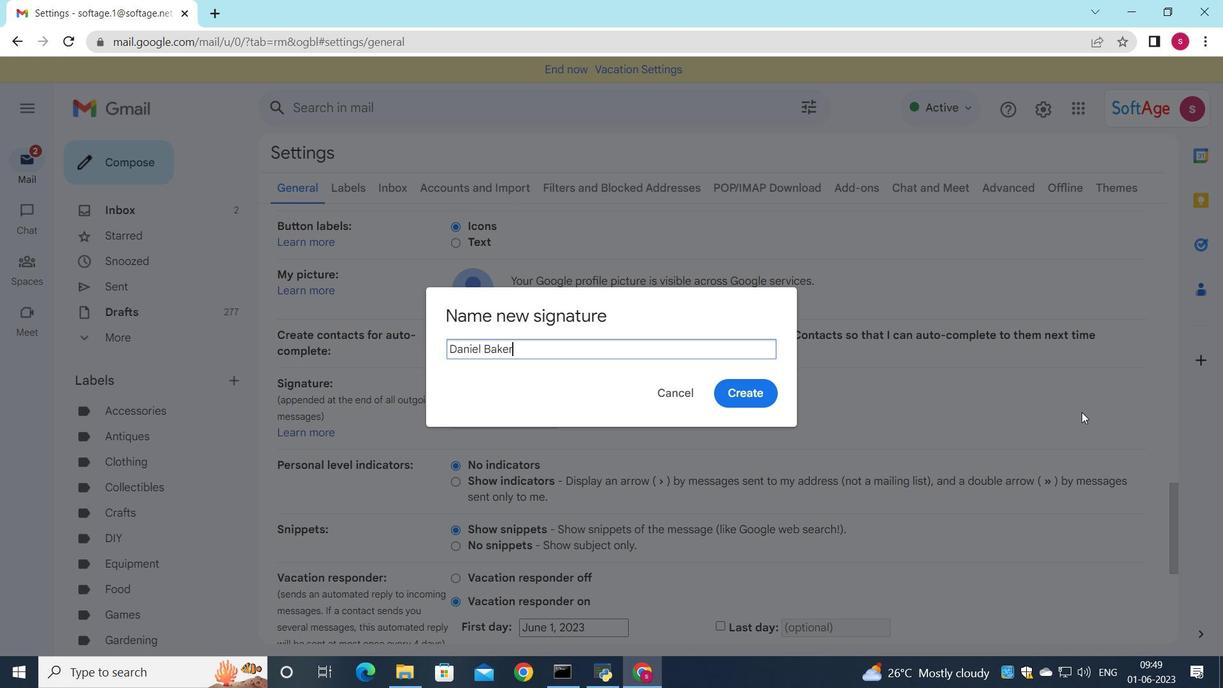 
Action: Mouse moved to (757, 393)
Screenshot: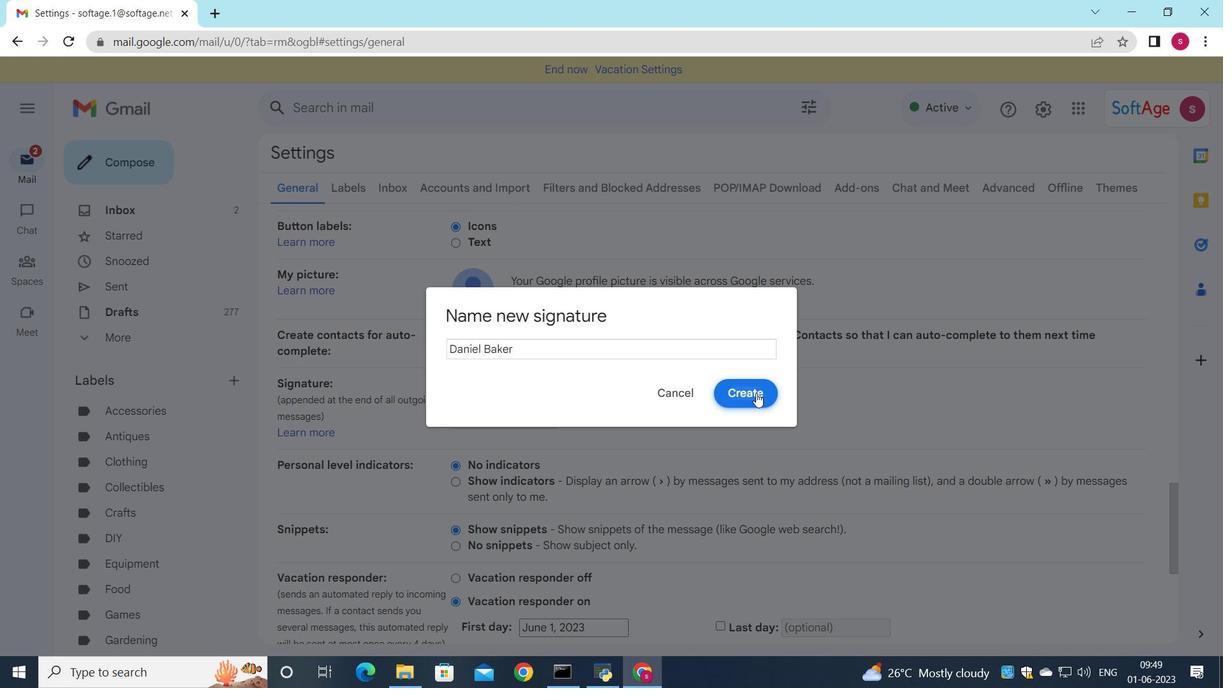 
Action: Mouse pressed left at (757, 393)
Screenshot: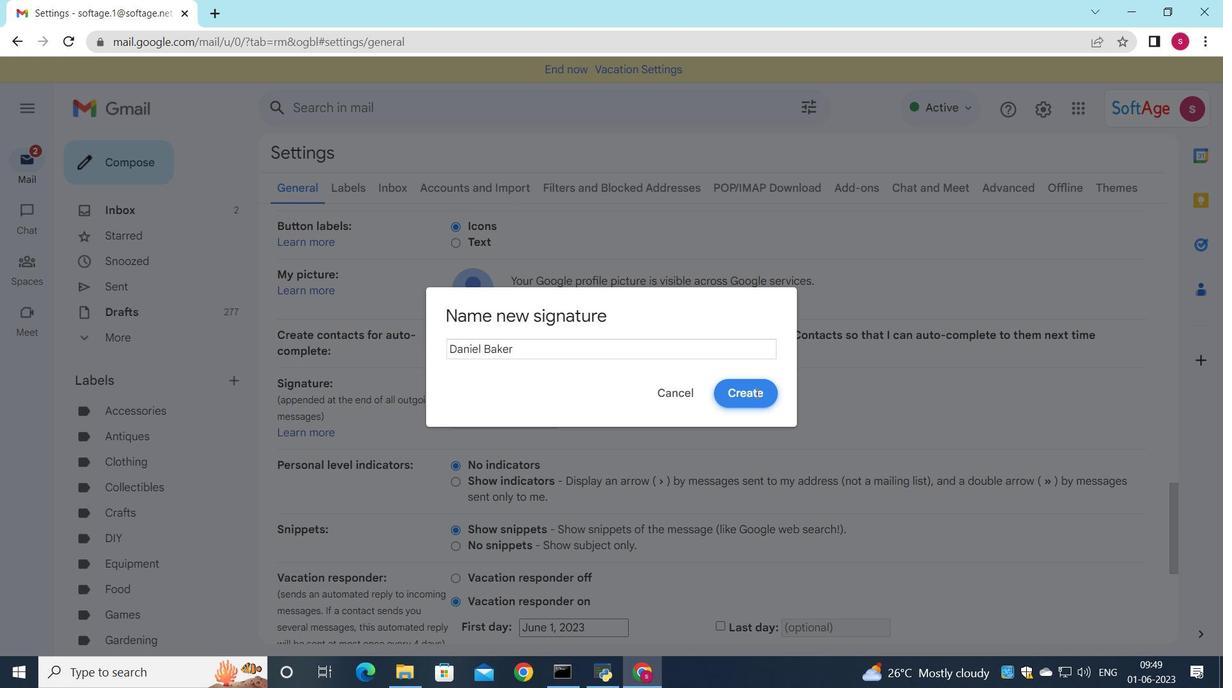 
Action: Mouse moved to (731, 441)
Screenshot: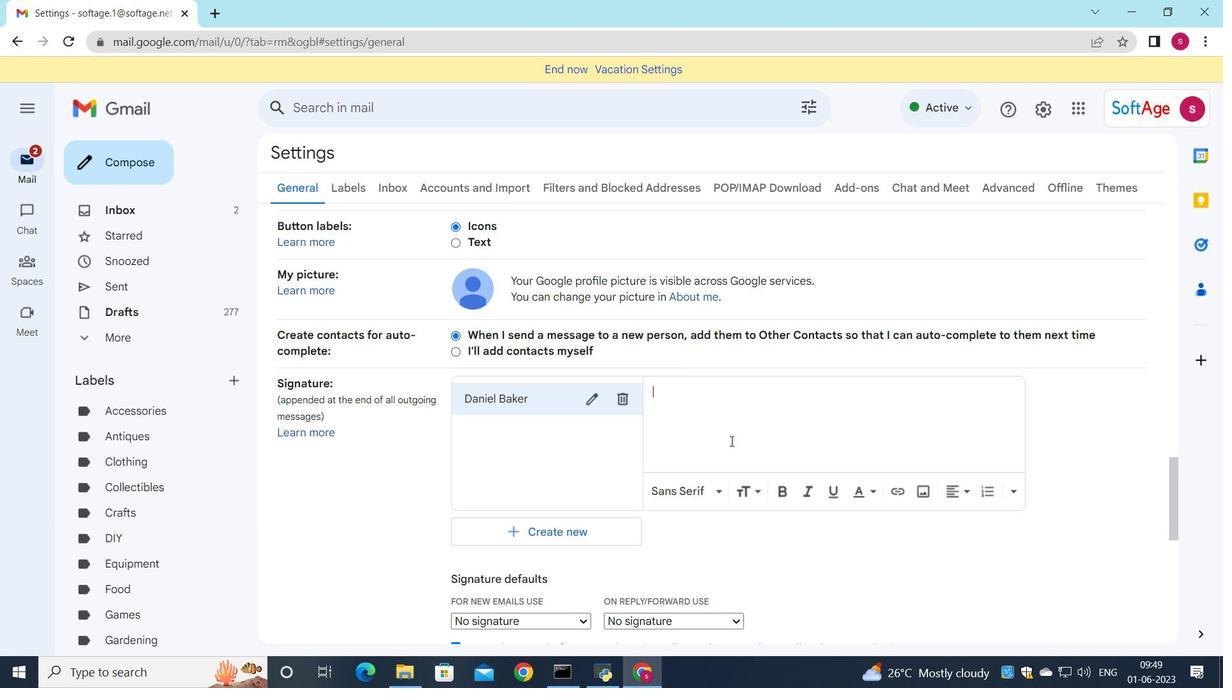 
Action: Mouse pressed left at (731, 441)
Screenshot: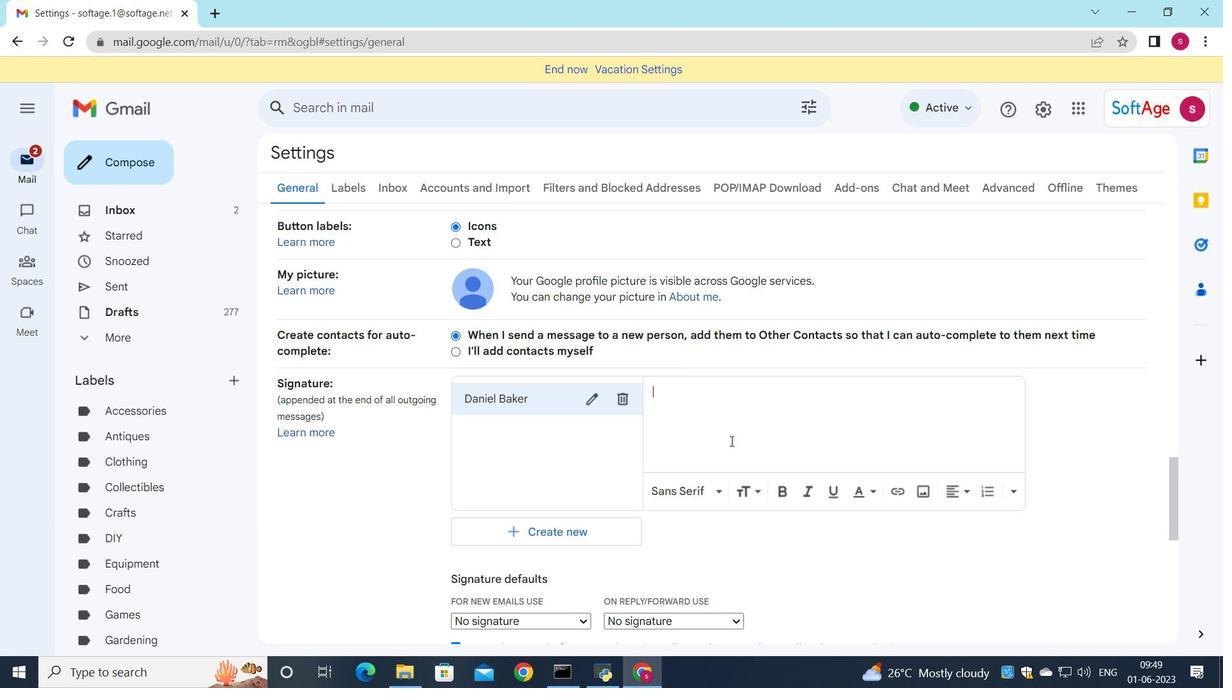 
Action: Key pressed <Key.shift>Daniel<Key.space><Key.shift>Baker
Screenshot: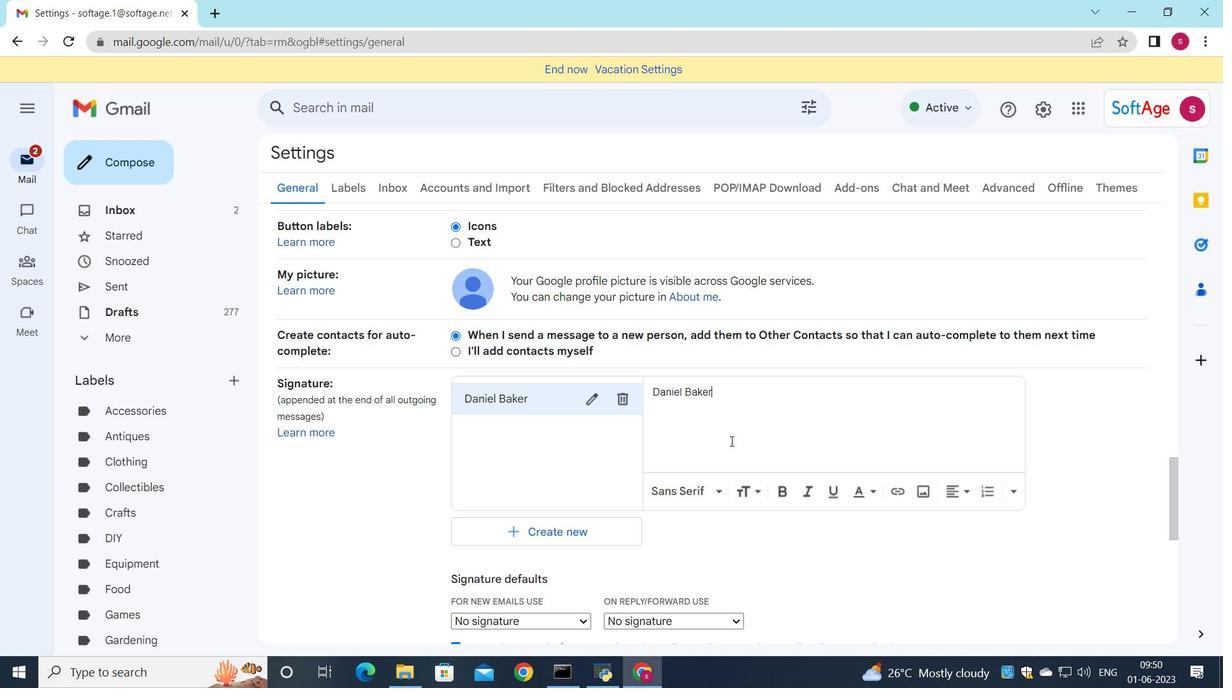 
Action: Mouse moved to (532, 619)
Screenshot: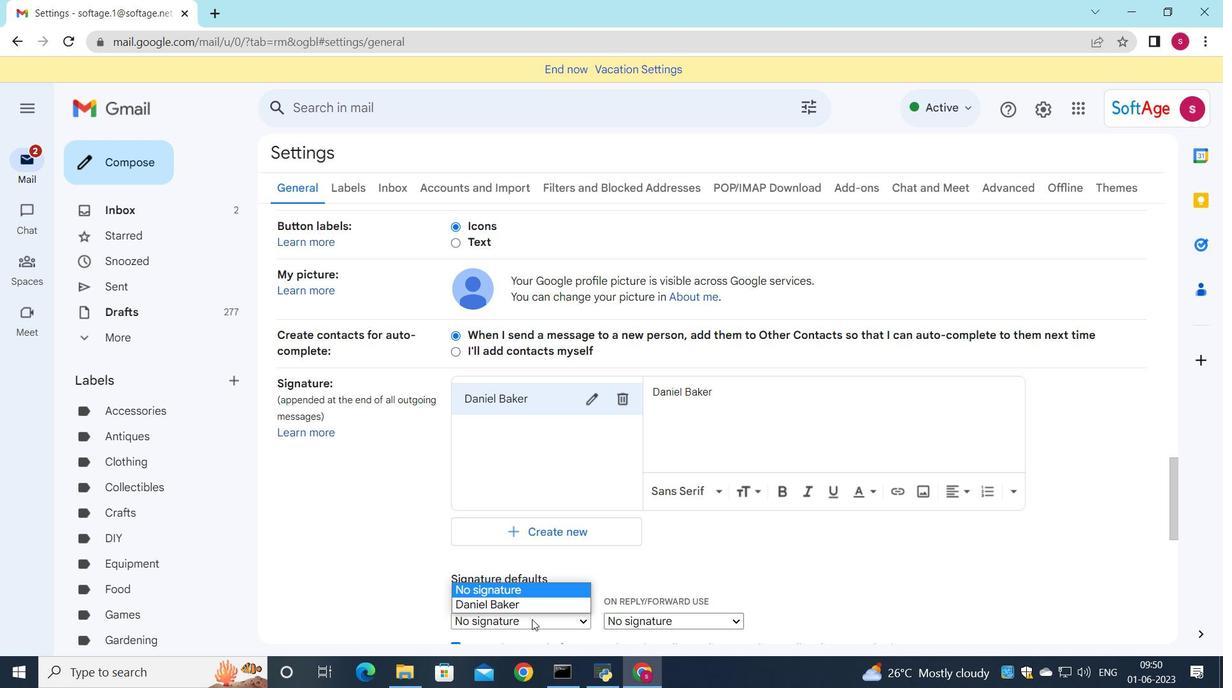 
Action: Mouse pressed left at (532, 619)
Screenshot: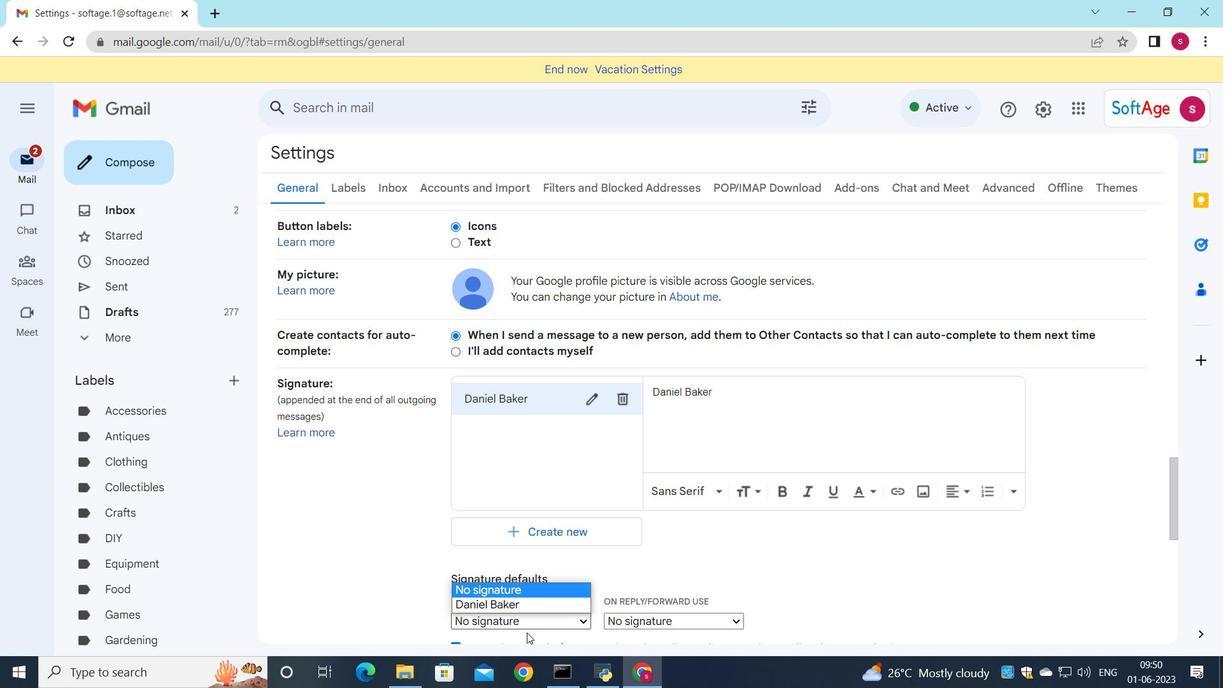 
Action: Mouse moved to (521, 603)
Screenshot: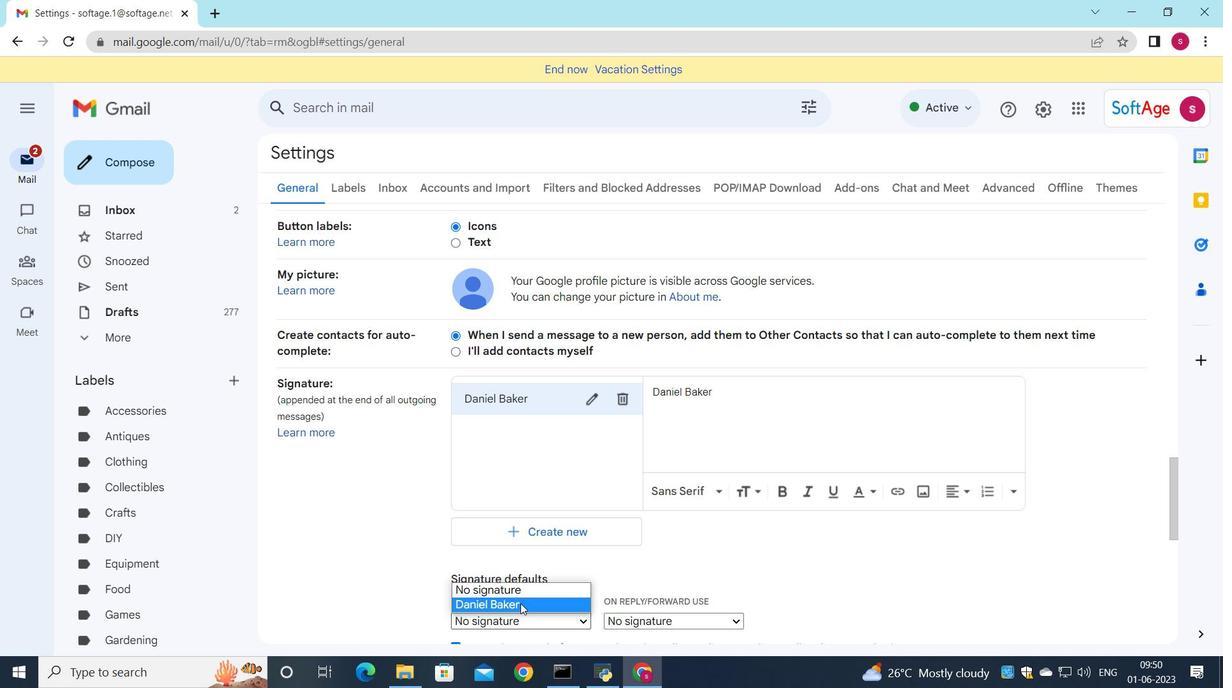 
Action: Mouse pressed left at (521, 603)
Screenshot: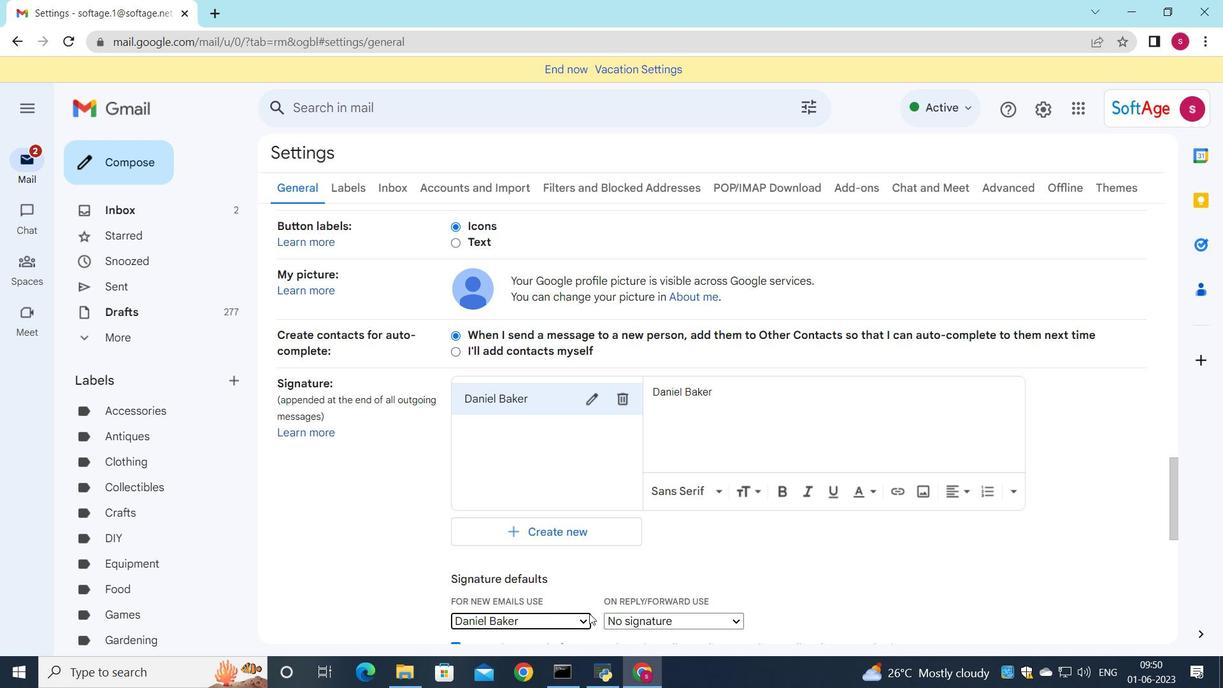 
Action: Mouse moved to (635, 619)
Screenshot: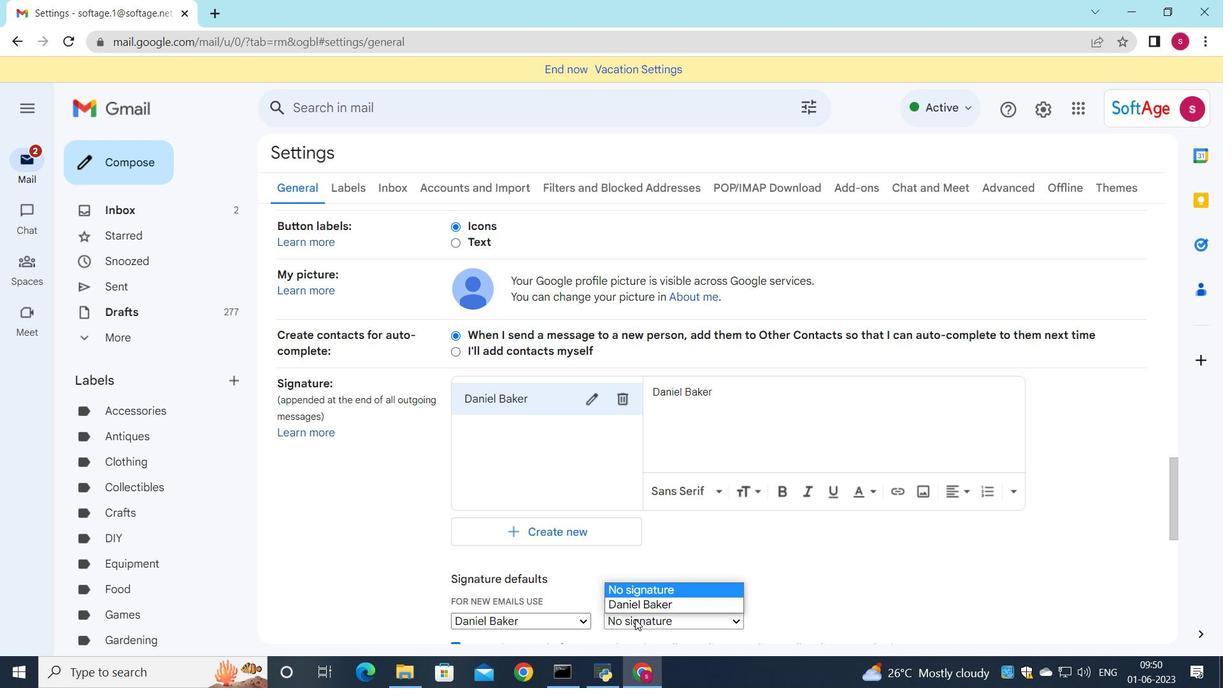 
Action: Mouse pressed left at (635, 619)
Screenshot: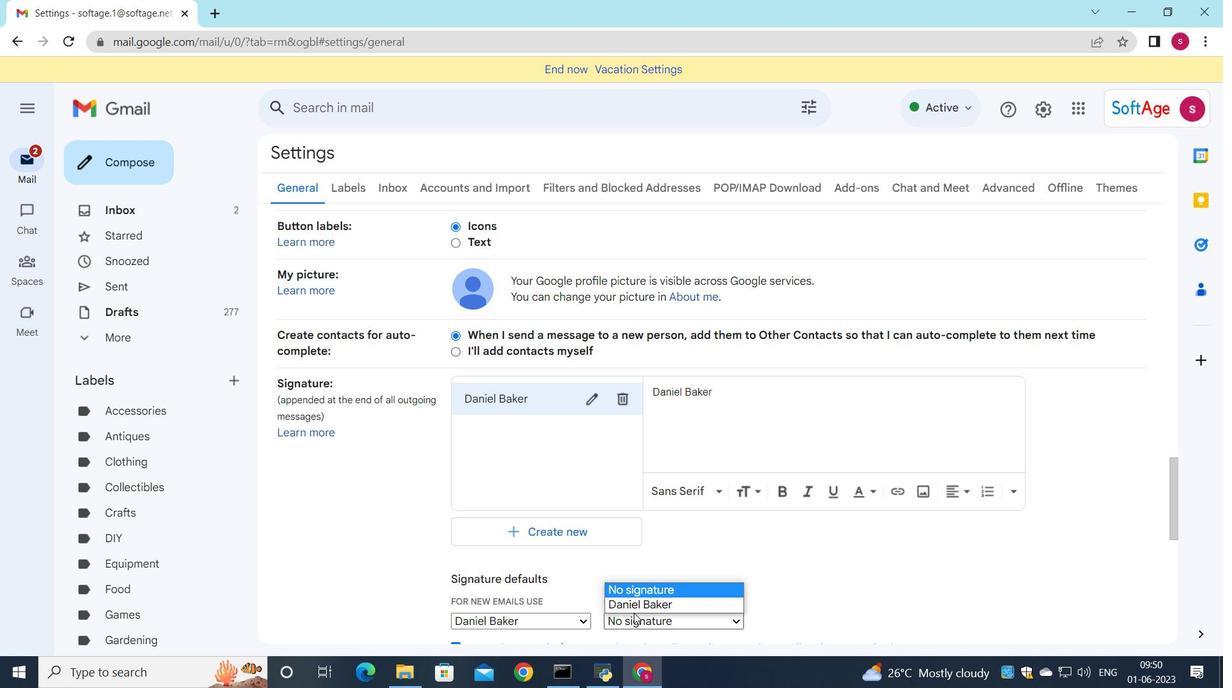
Action: Mouse moved to (636, 600)
Screenshot: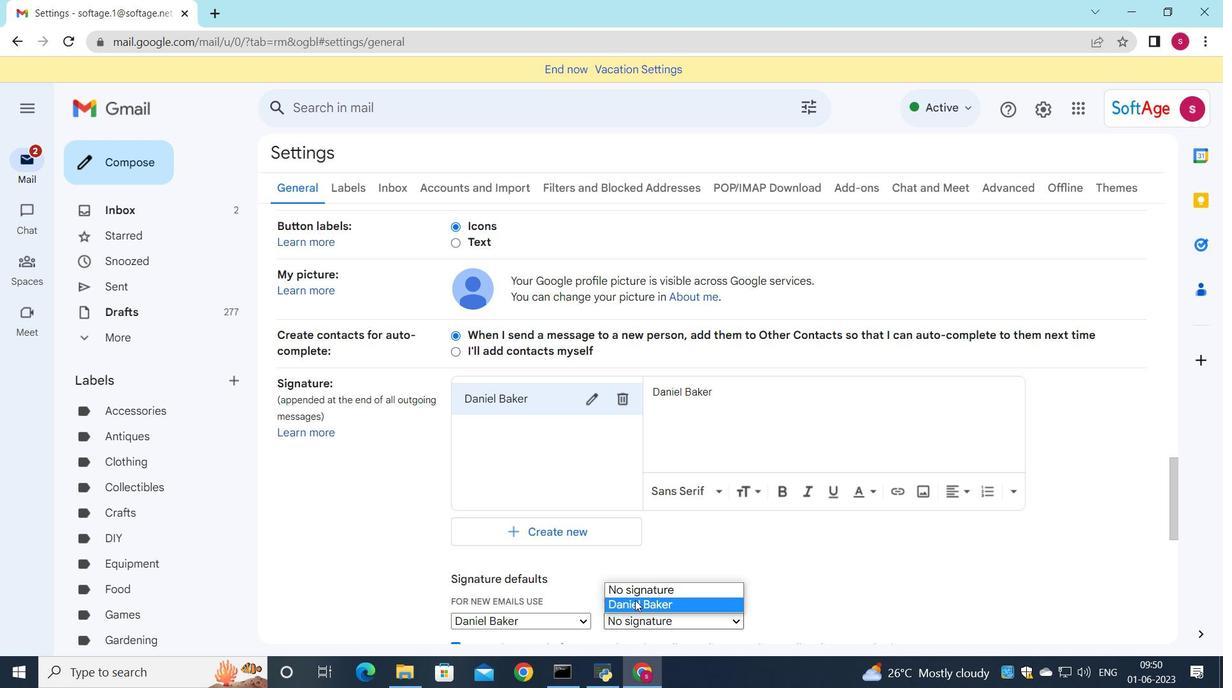
Action: Mouse pressed left at (636, 600)
Screenshot: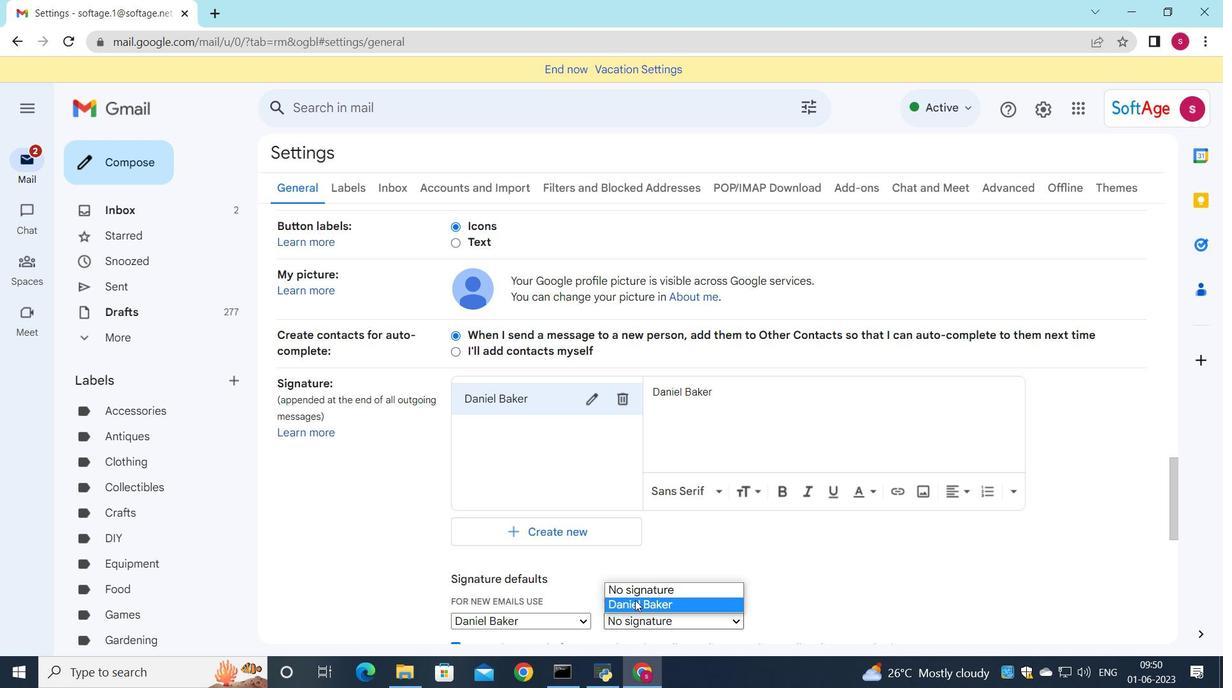 
Action: Mouse scrolled (636, 599) with delta (0, 0)
Screenshot: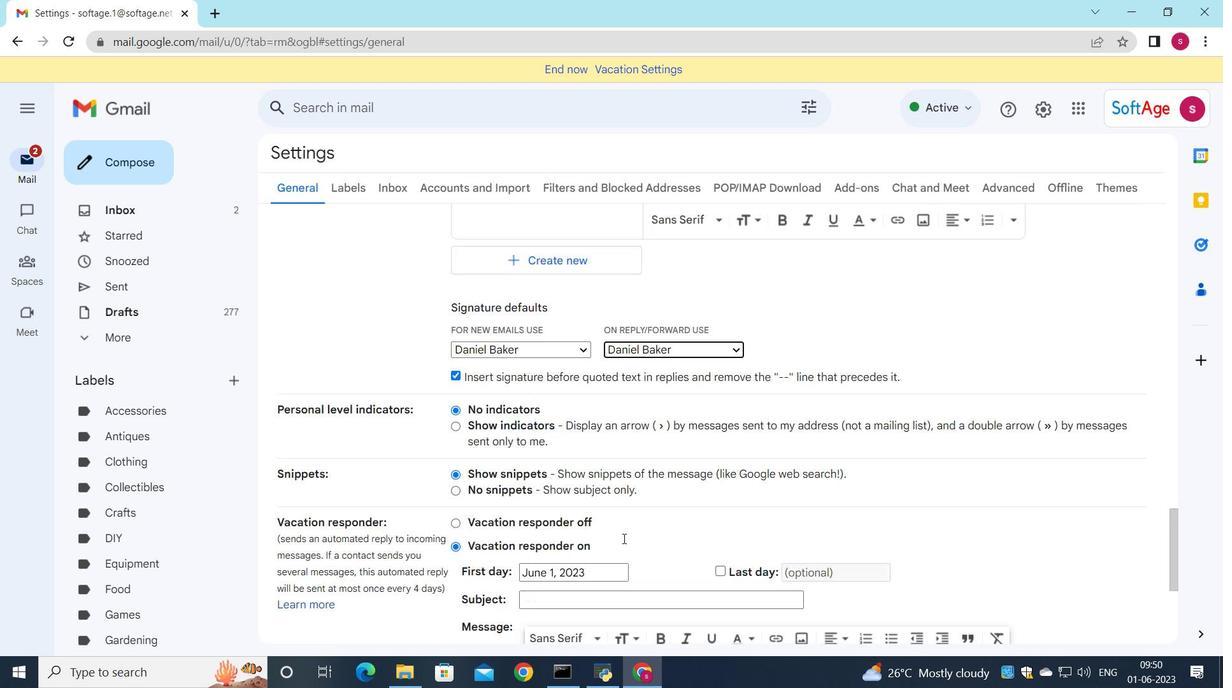
Action: Mouse moved to (634, 574)
Screenshot: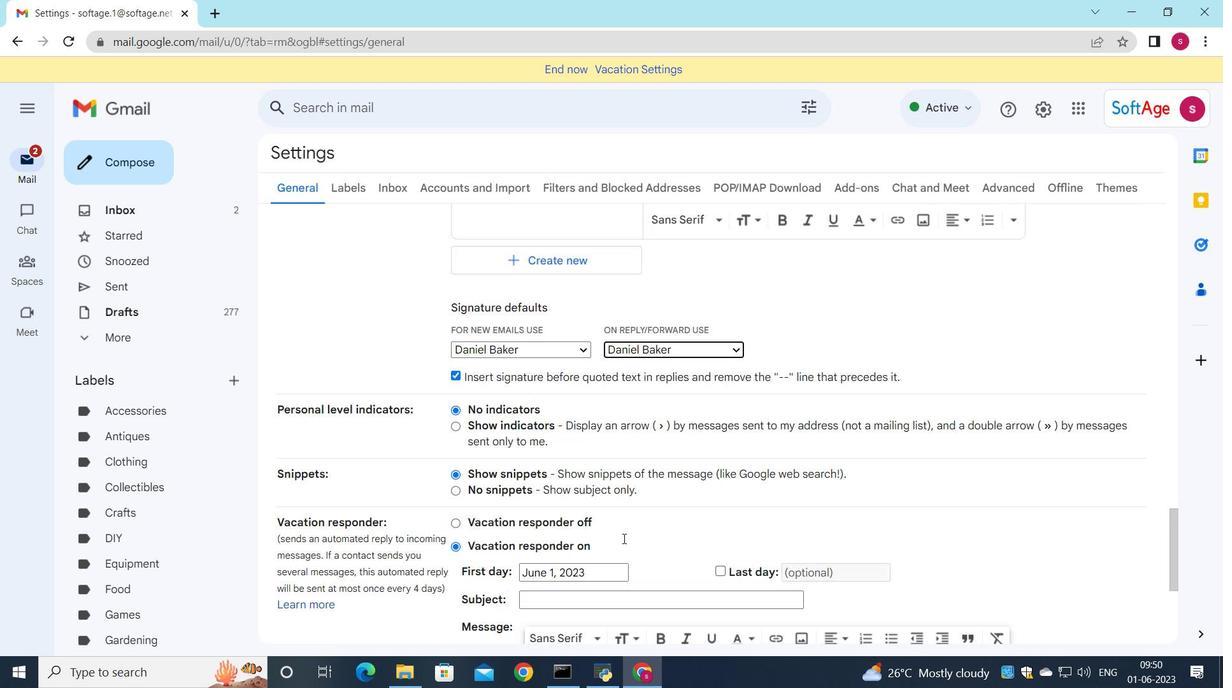 
Action: Mouse scrolled (634, 573) with delta (0, 0)
Screenshot: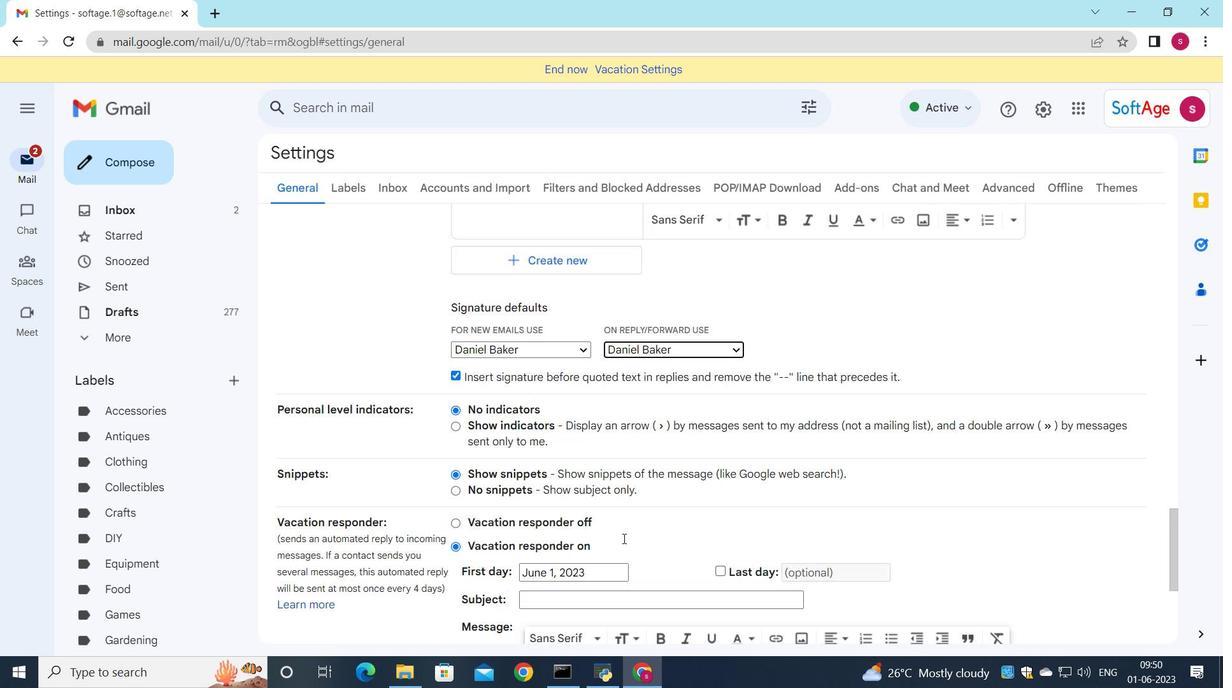 
Action: Mouse moved to (633, 570)
Screenshot: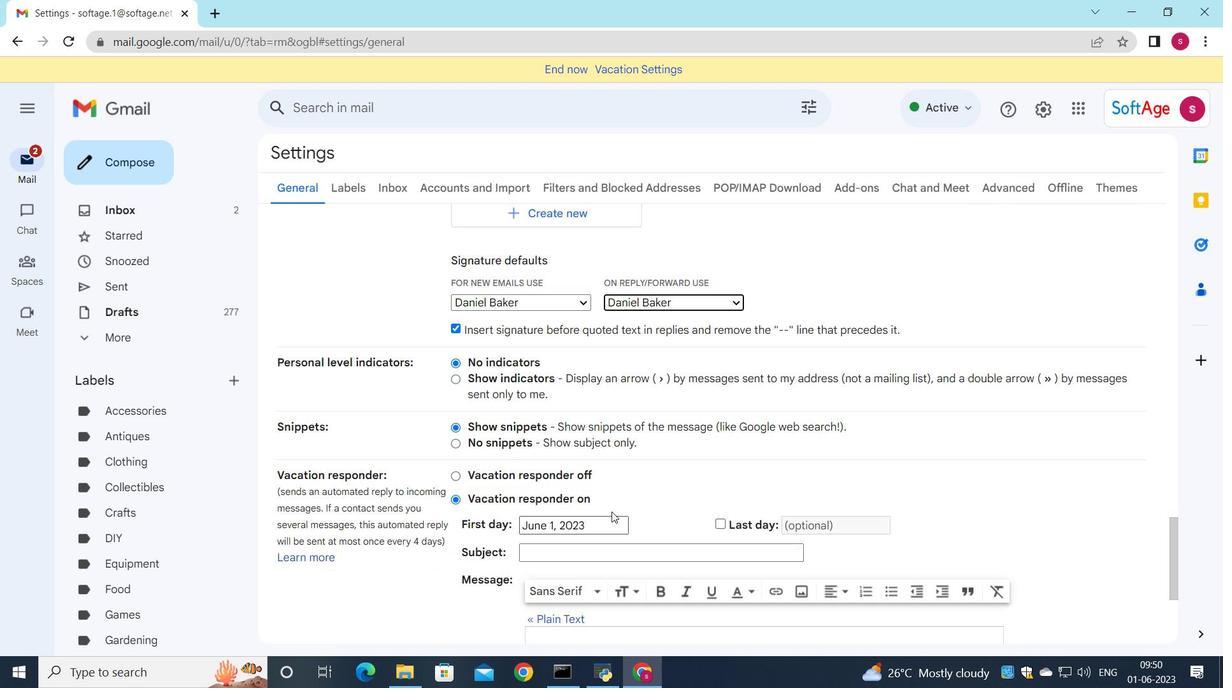
Action: Mouse scrolled (633, 569) with delta (0, 0)
Screenshot: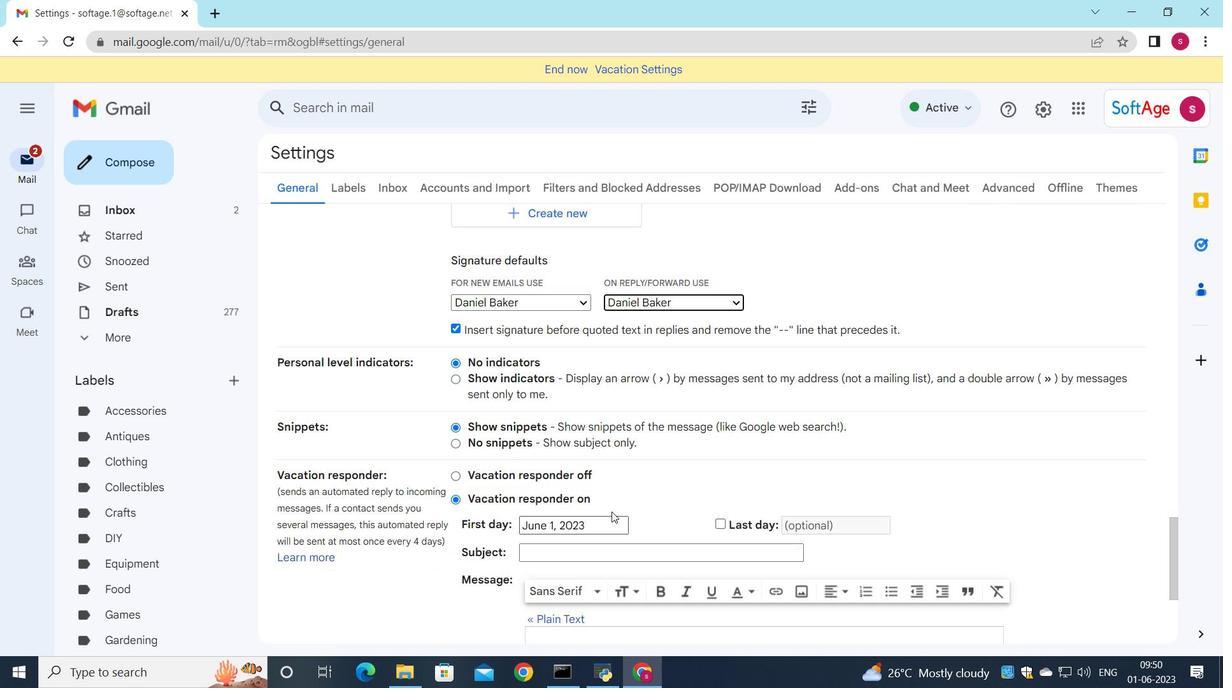 
Action: Mouse moved to (632, 564)
Screenshot: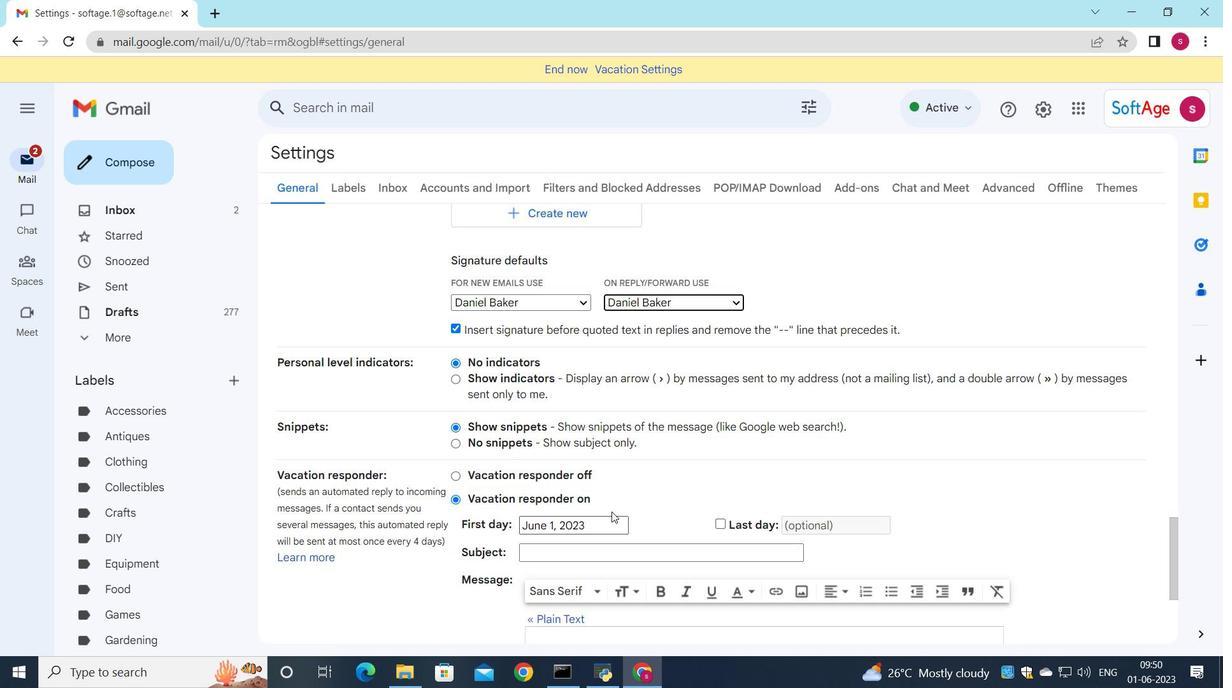 
Action: Mouse scrolled (632, 563) with delta (0, 0)
Screenshot: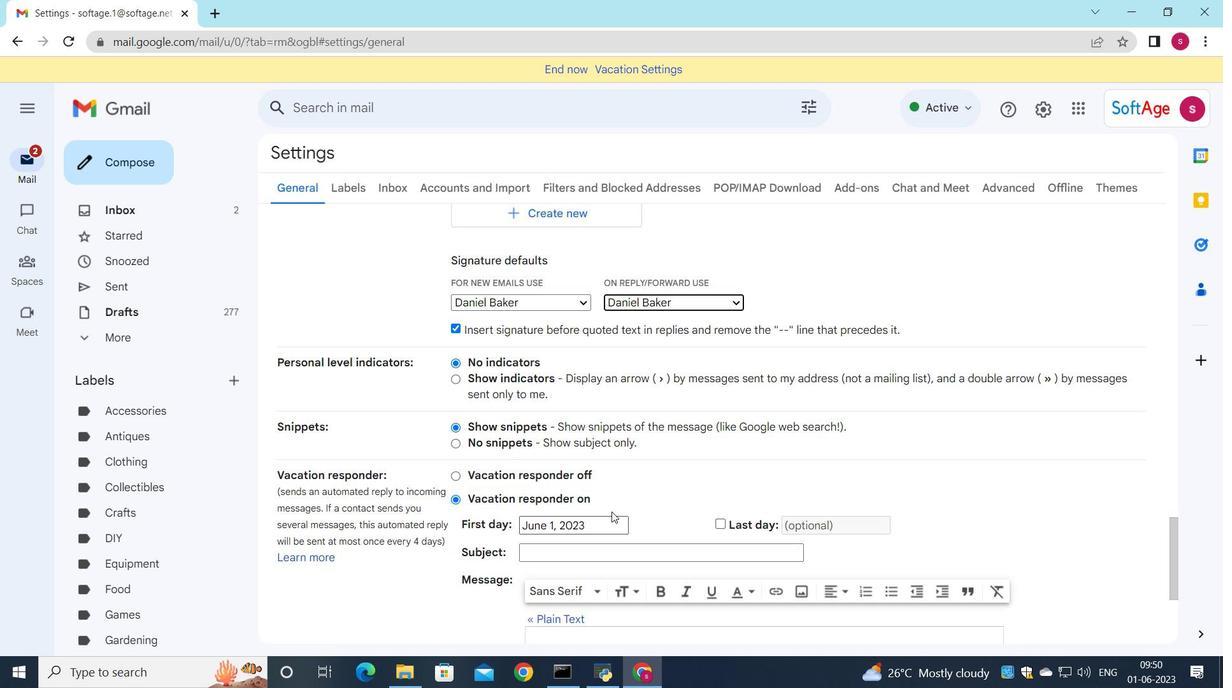 
Action: Mouse moved to (606, 487)
Screenshot: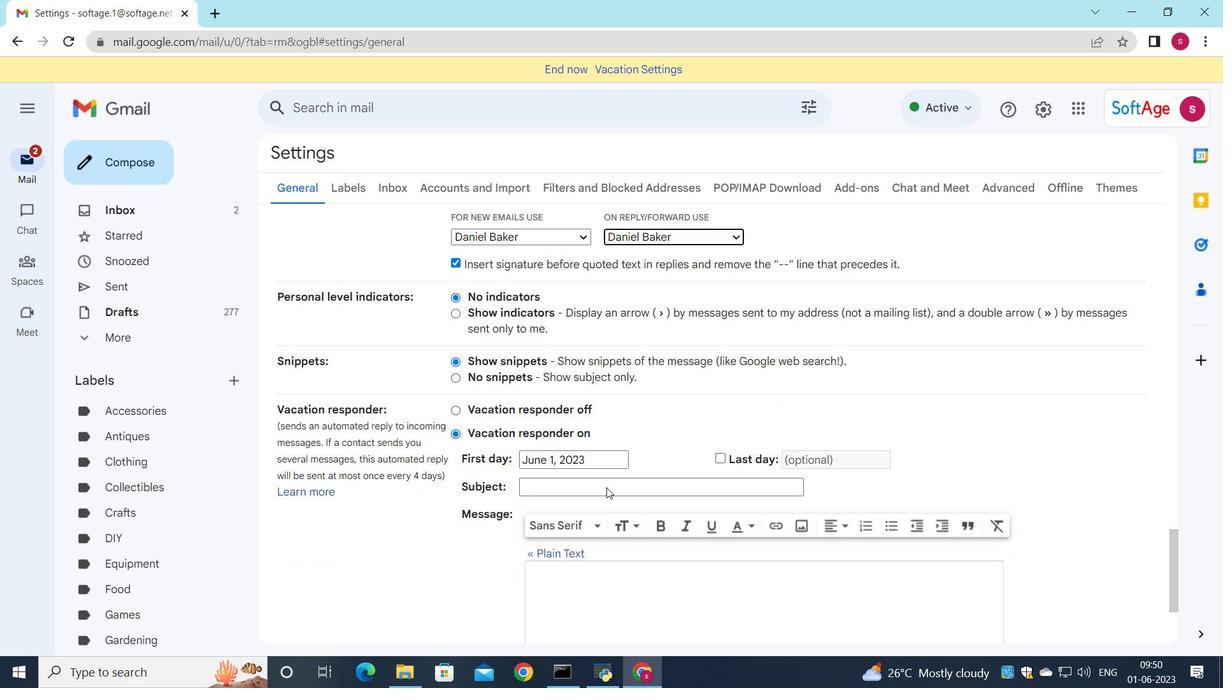 
Action: Mouse scrolled (606, 486) with delta (0, 0)
Screenshot: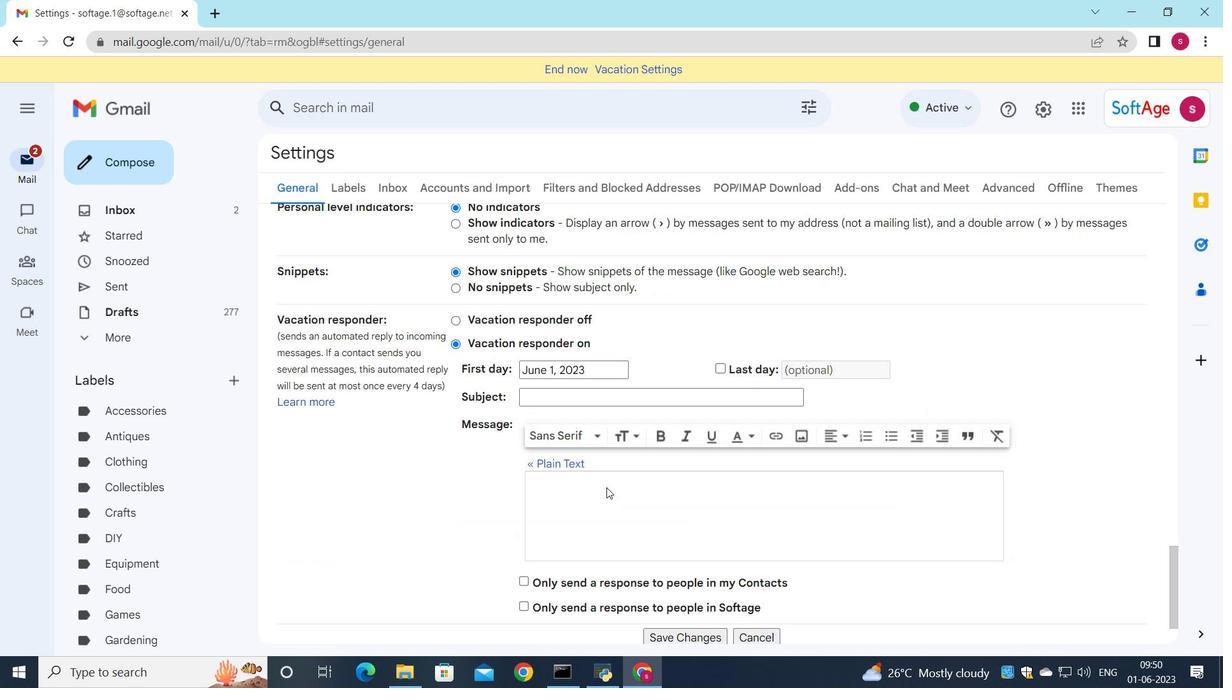 
Action: Mouse scrolled (606, 486) with delta (0, 0)
Screenshot: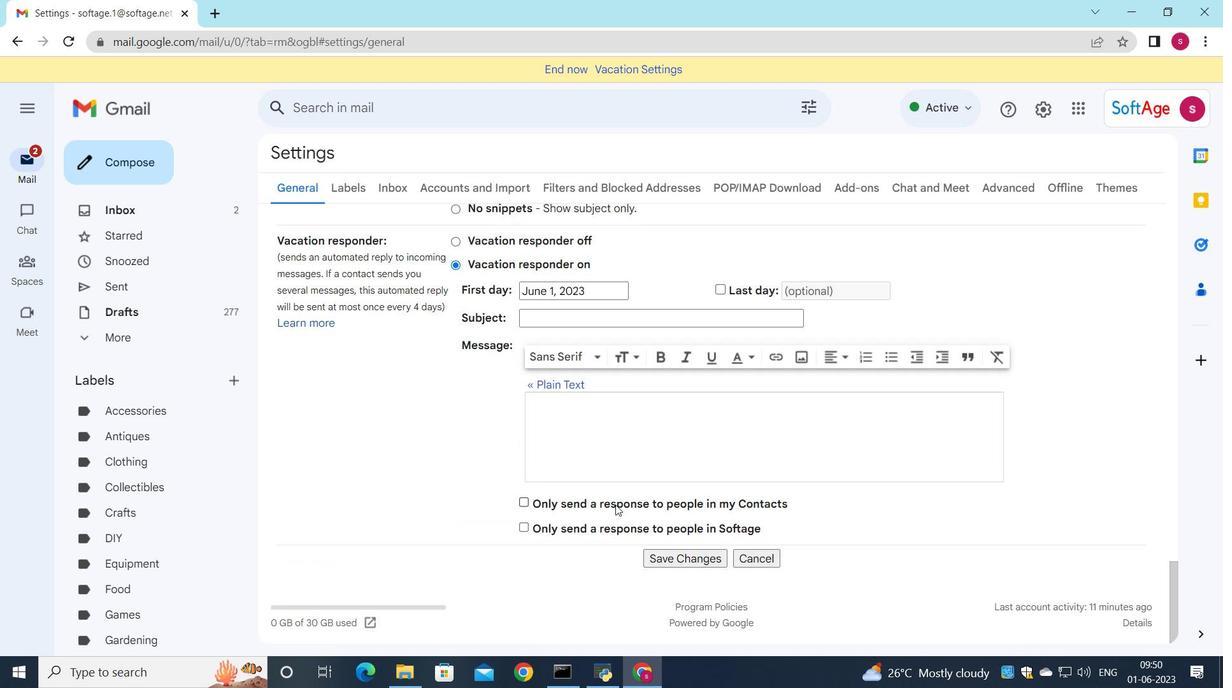 
Action: Mouse scrolled (606, 486) with delta (0, 0)
Screenshot: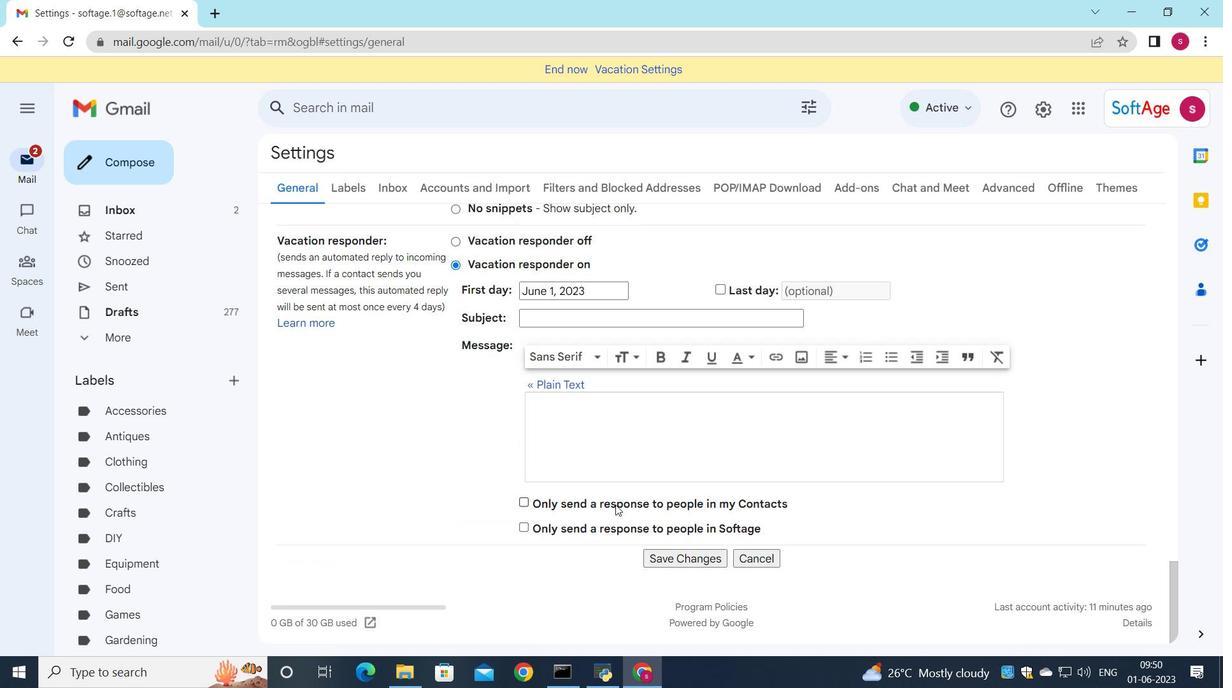 
Action: Mouse scrolled (606, 486) with delta (0, 0)
Screenshot: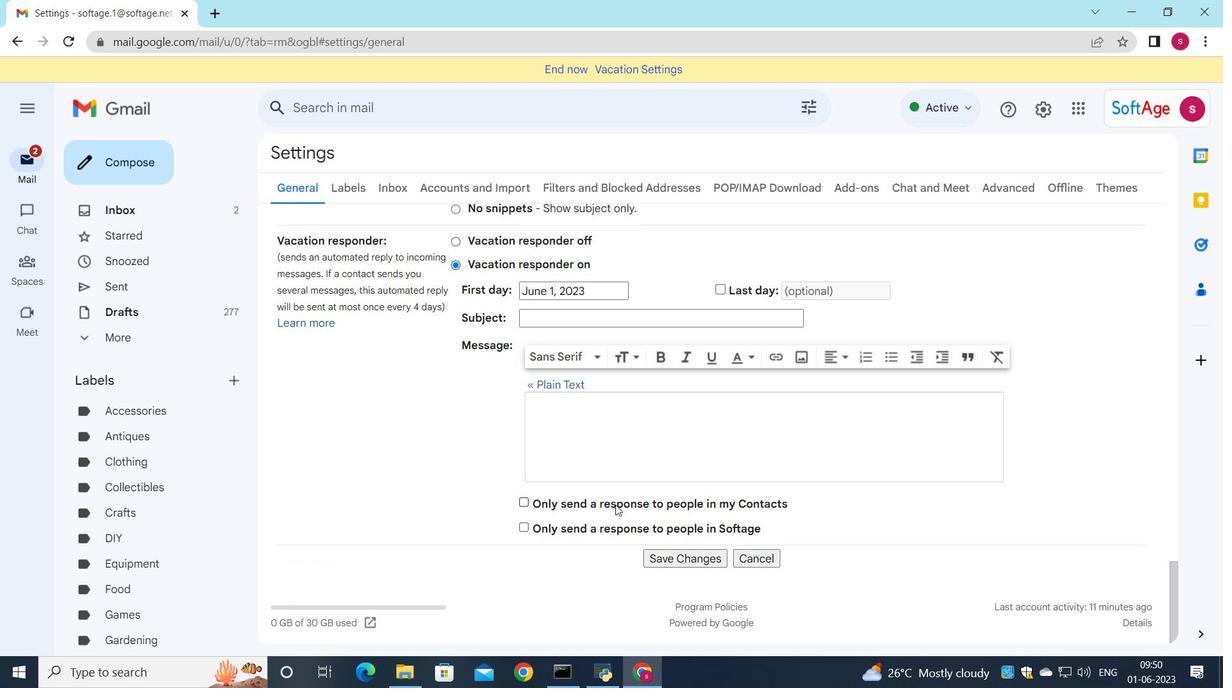 
Action: Mouse scrolled (606, 486) with delta (0, 0)
Screenshot: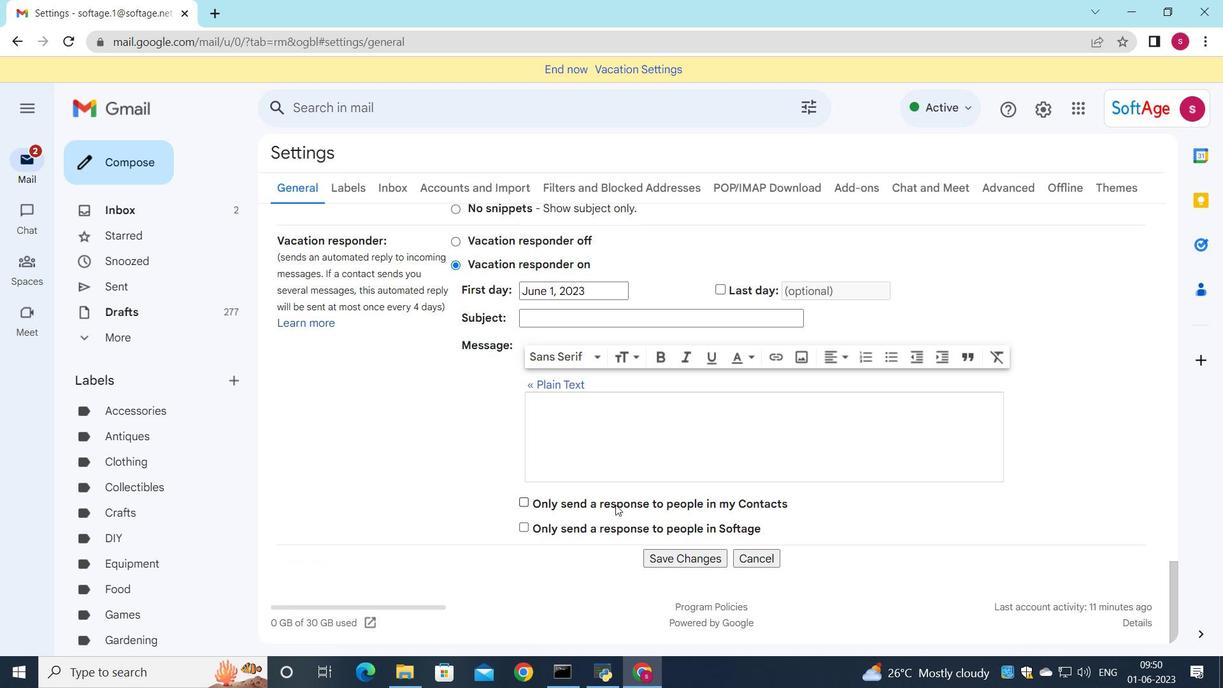 
Action: Mouse moved to (668, 555)
Screenshot: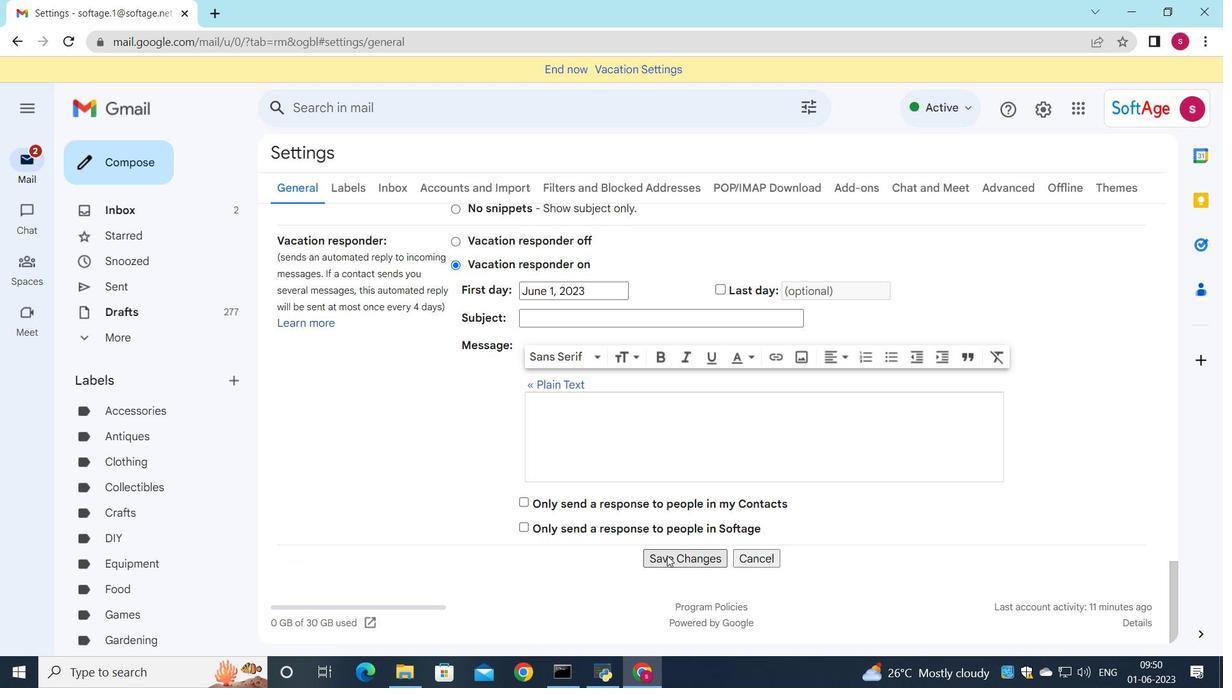 
Action: Mouse pressed left at (668, 555)
Screenshot: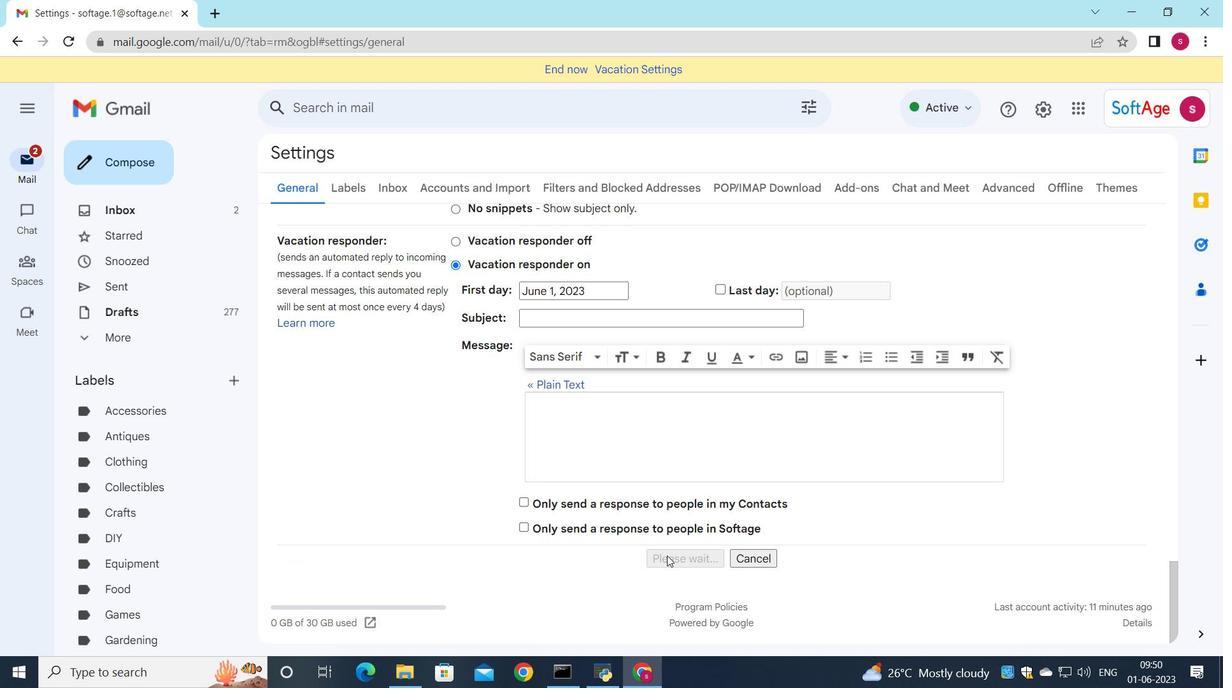 
Action: Mouse moved to (626, 350)
Screenshot: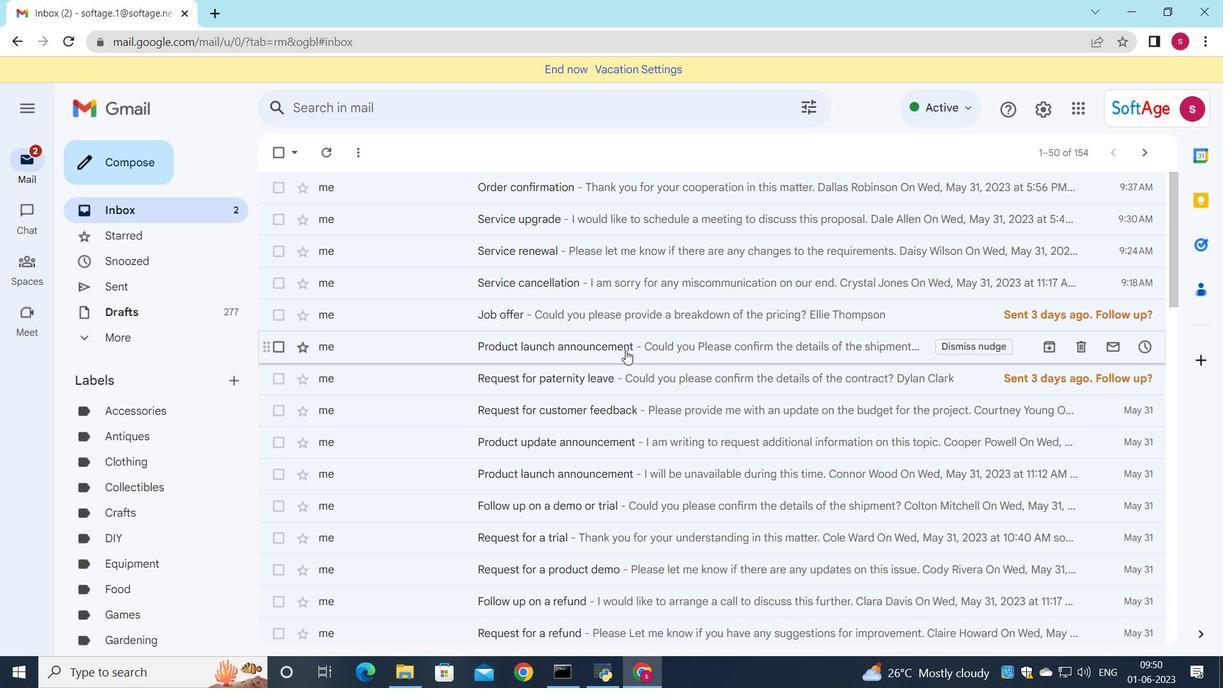 
Action: Mouse pressed left at (626, 350)
Screenshot: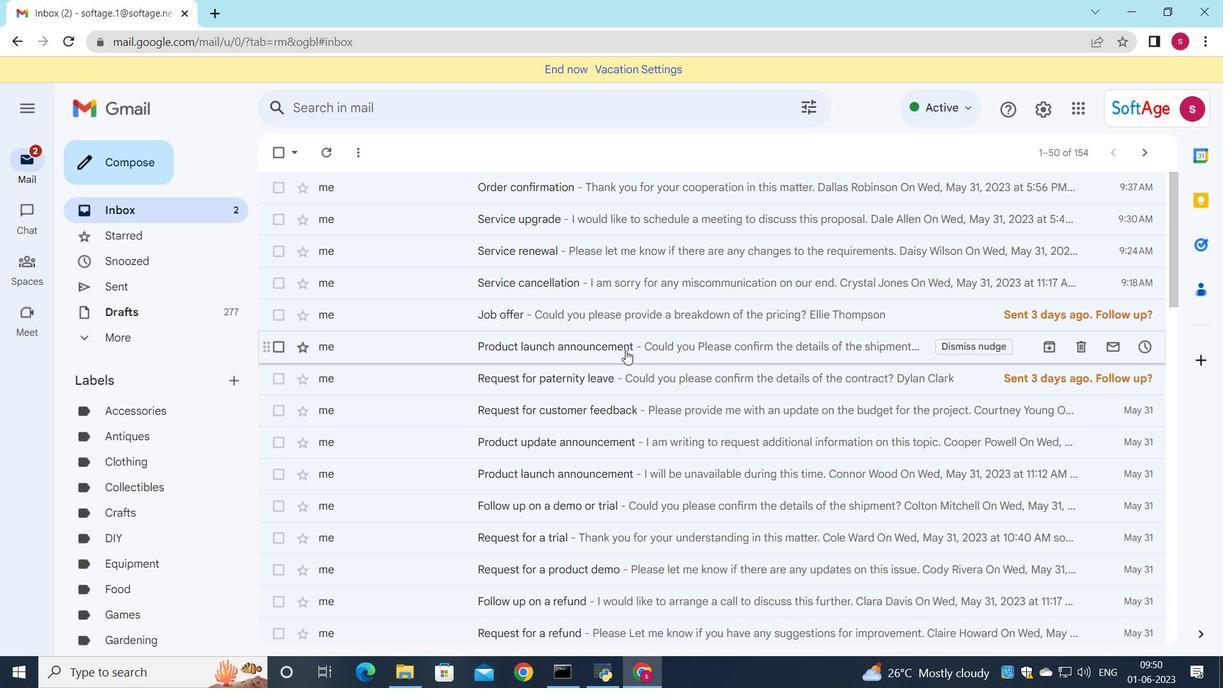 
Action: Mouse moved to (355, 407)
Screenshot: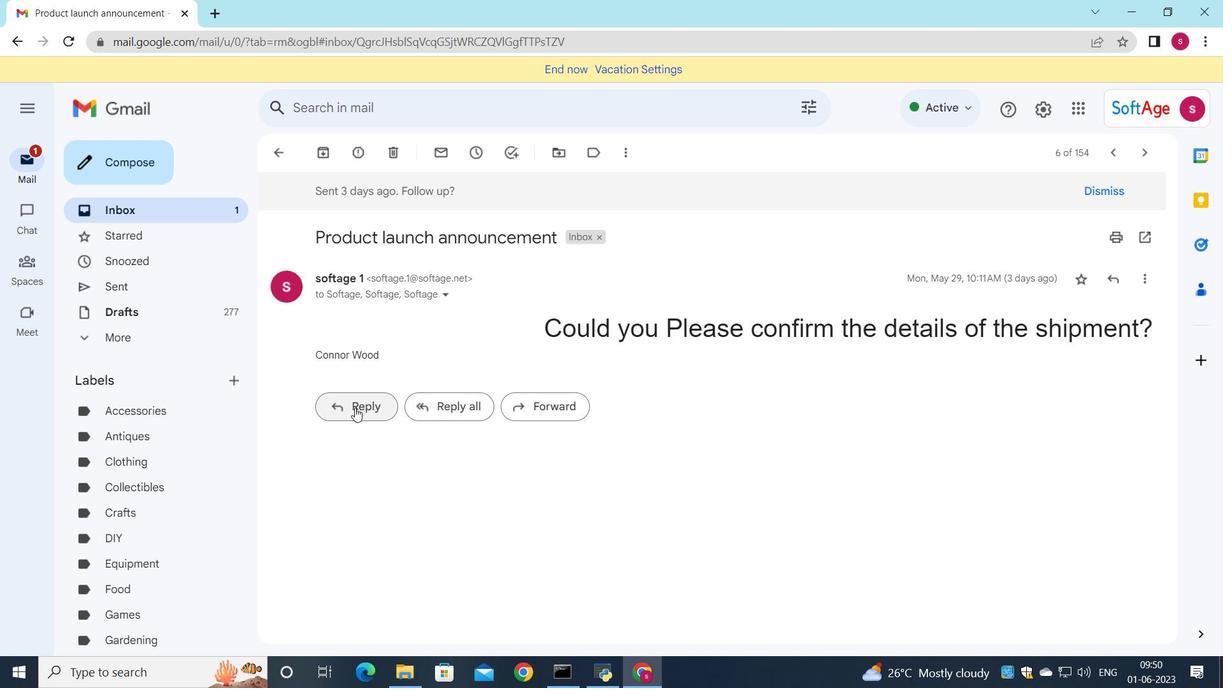 
Action: Mouse pressed left at (355, 407)
Screenshot: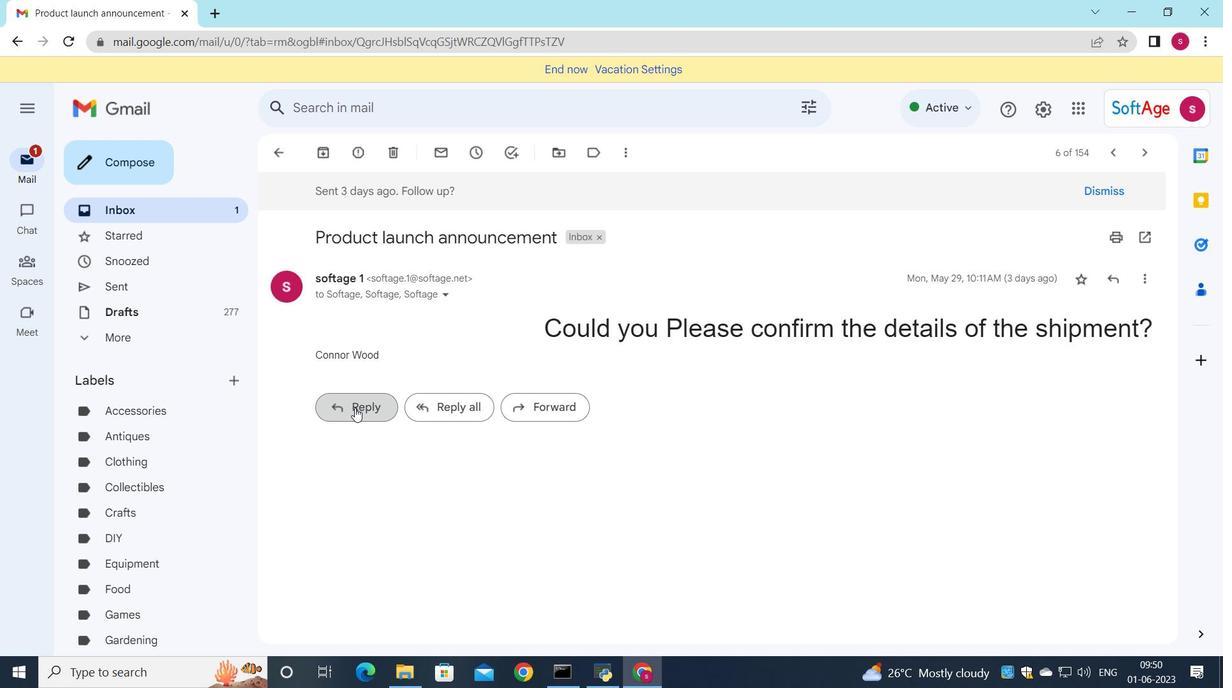 
Action: Mouse moved to (339, 380)
Screenshot: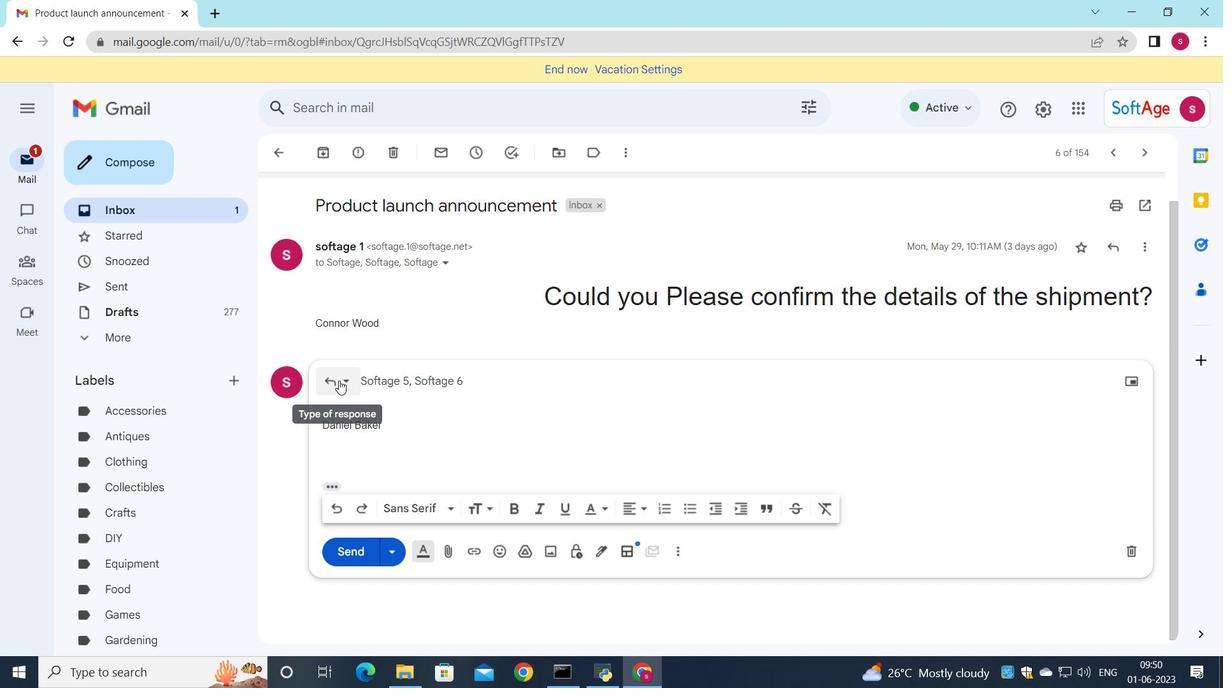 
Action: Mouse pressed left at (339, 380)
Screenshot: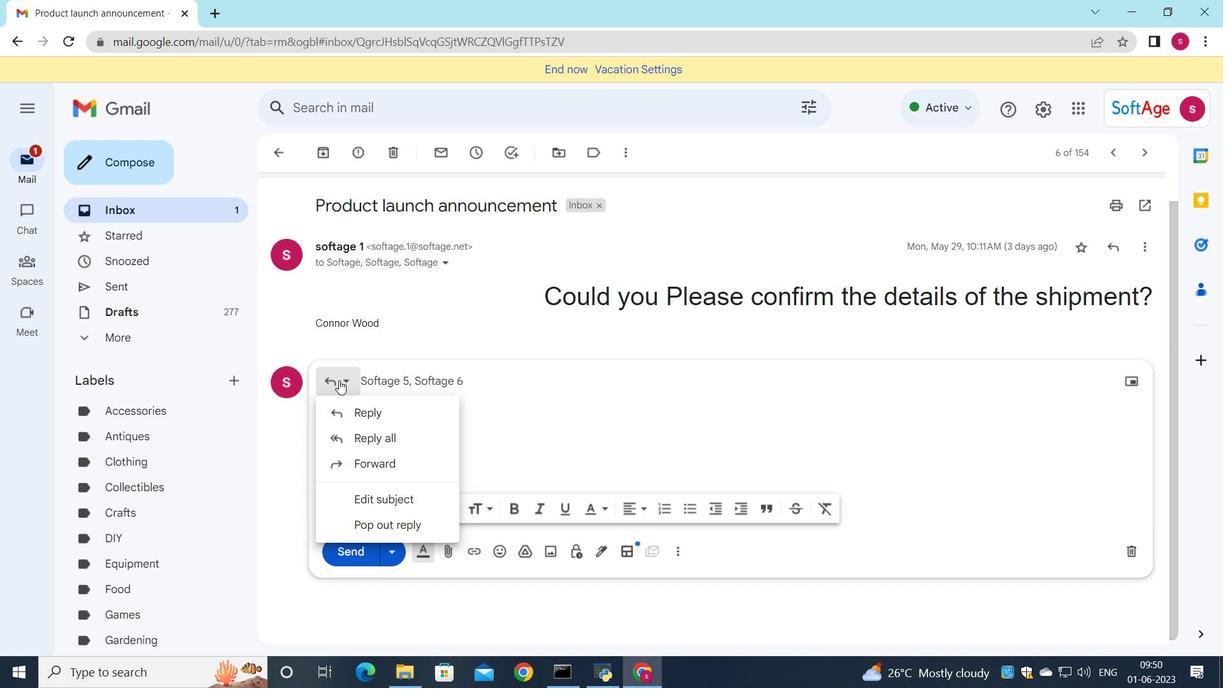 
Action: Mouse moved to (361, 488)
Screenshot: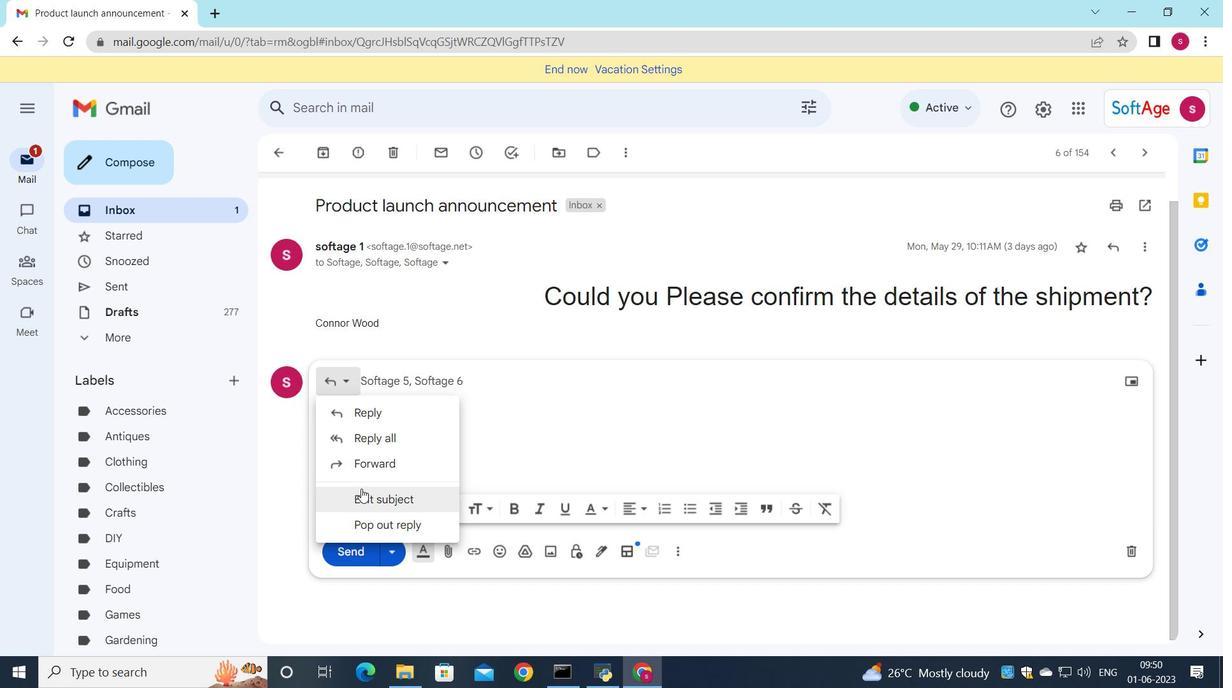 
Action: Mouse pressed left at (361, 488)
Screenshot: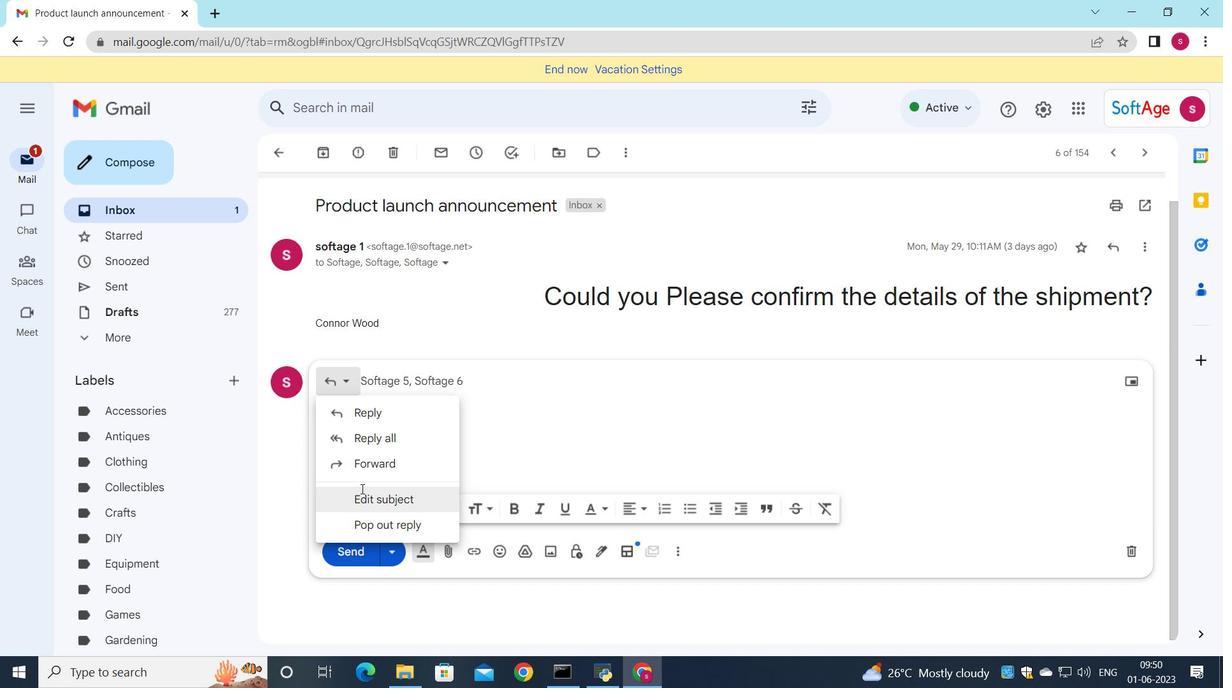 
Action: Mouse moved to (473, 409)
Screenshot: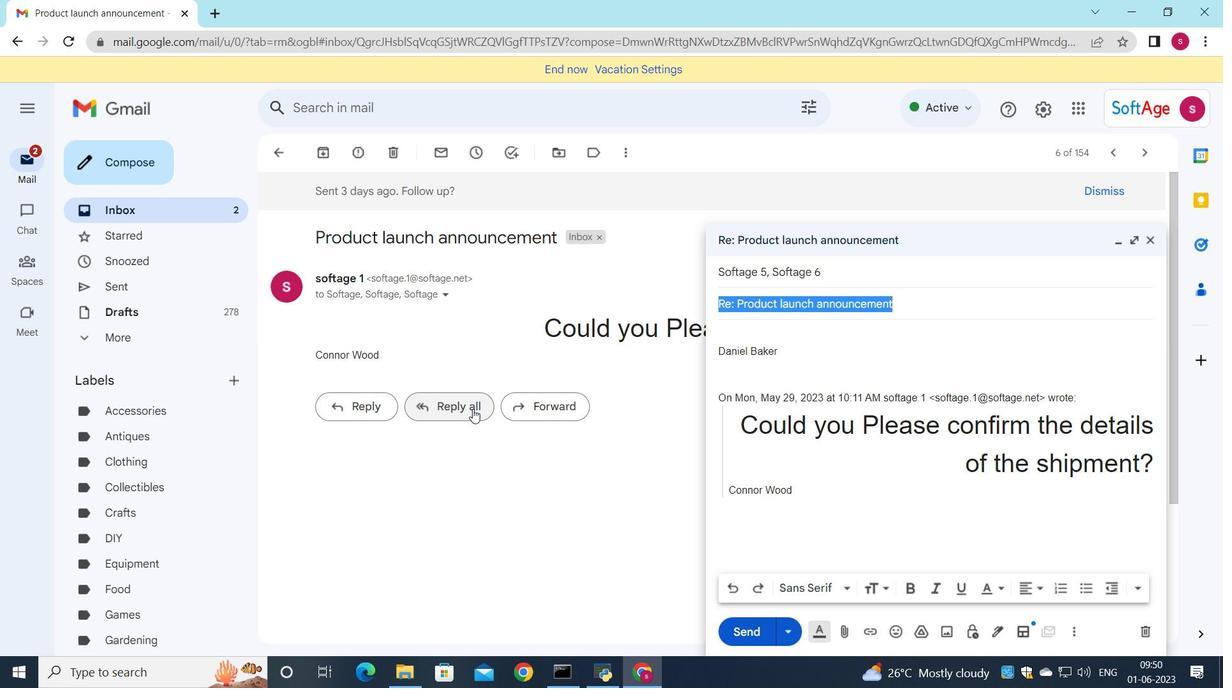 
Action: Key pressed <Key.shift>Payment<Key.space>confirmation
Screenshot: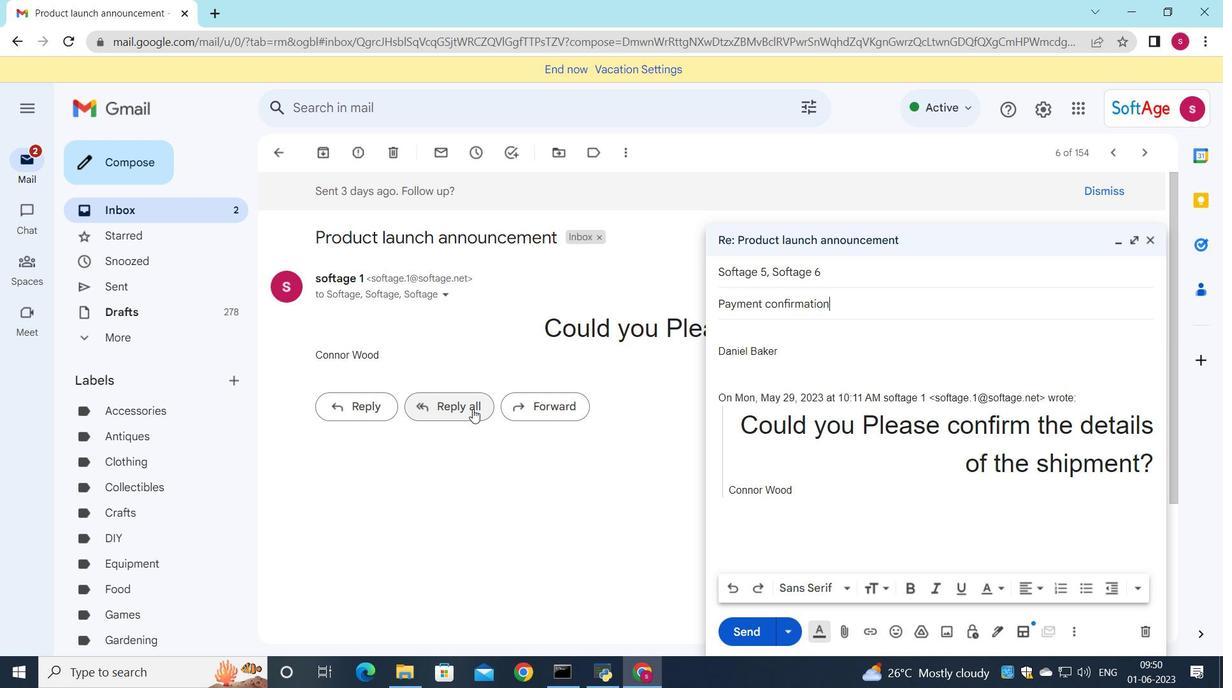 
Action: Mouse moved to (763, 328)
Screenshot: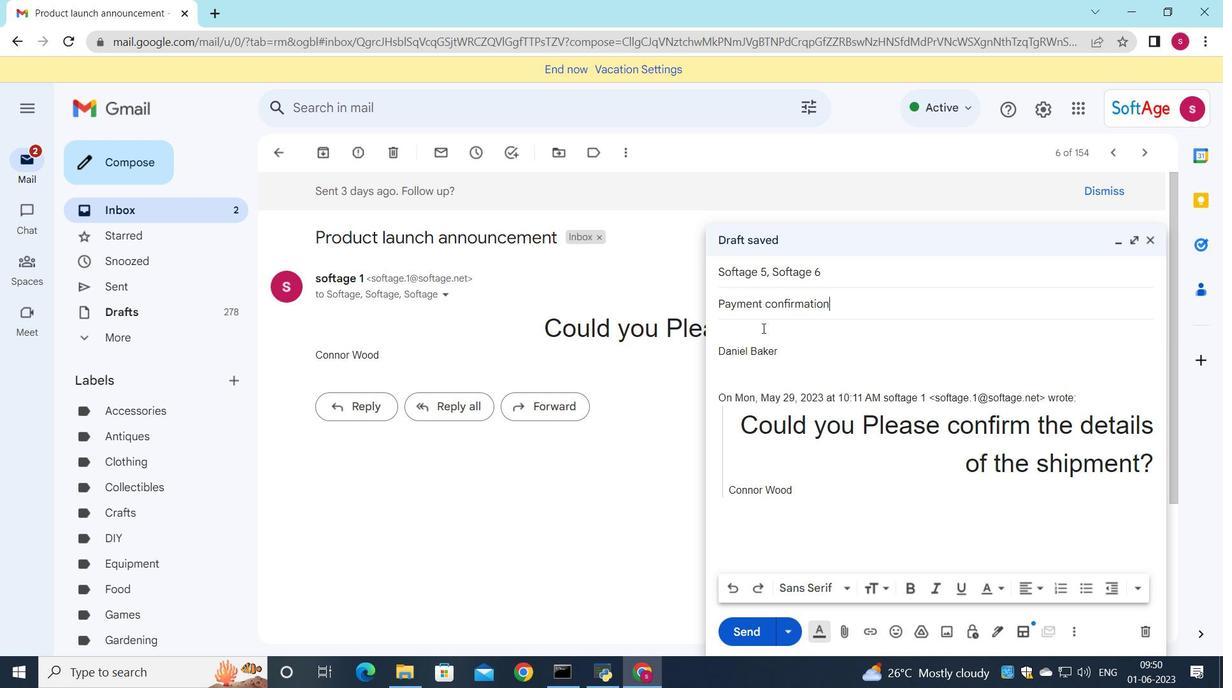
Action: Mouse pressed left at (763, 328)
Screenshot: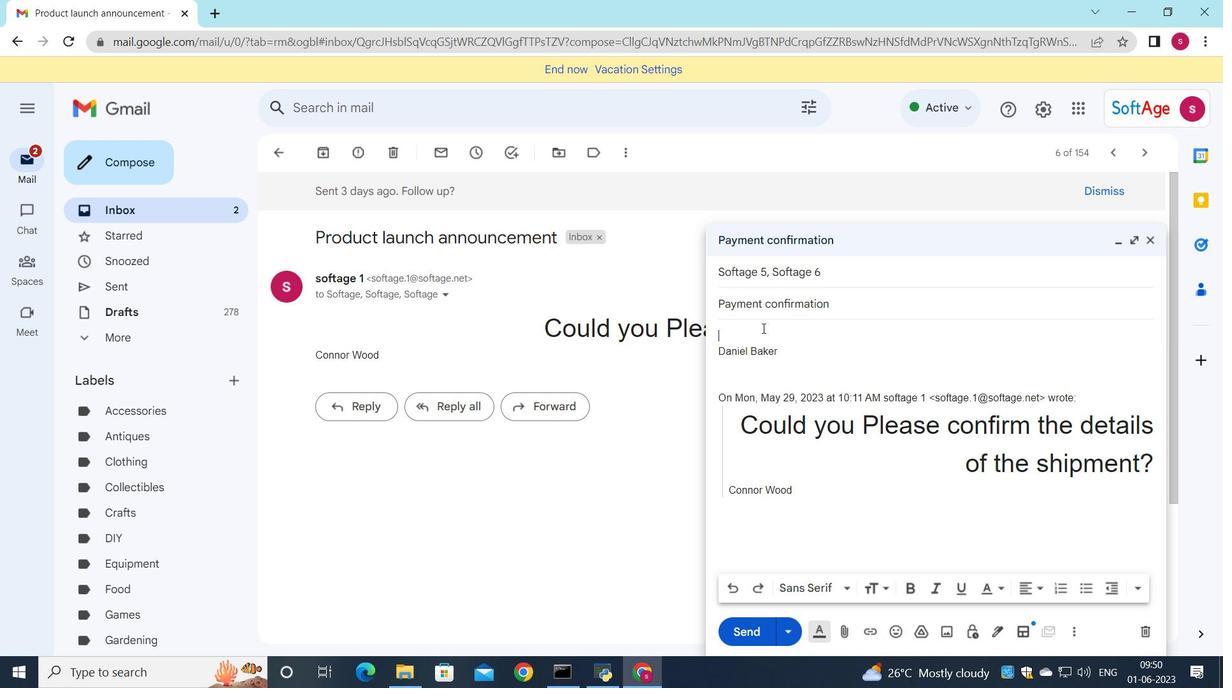 
Action: Mouse moved to (763, 328)
Screenshot: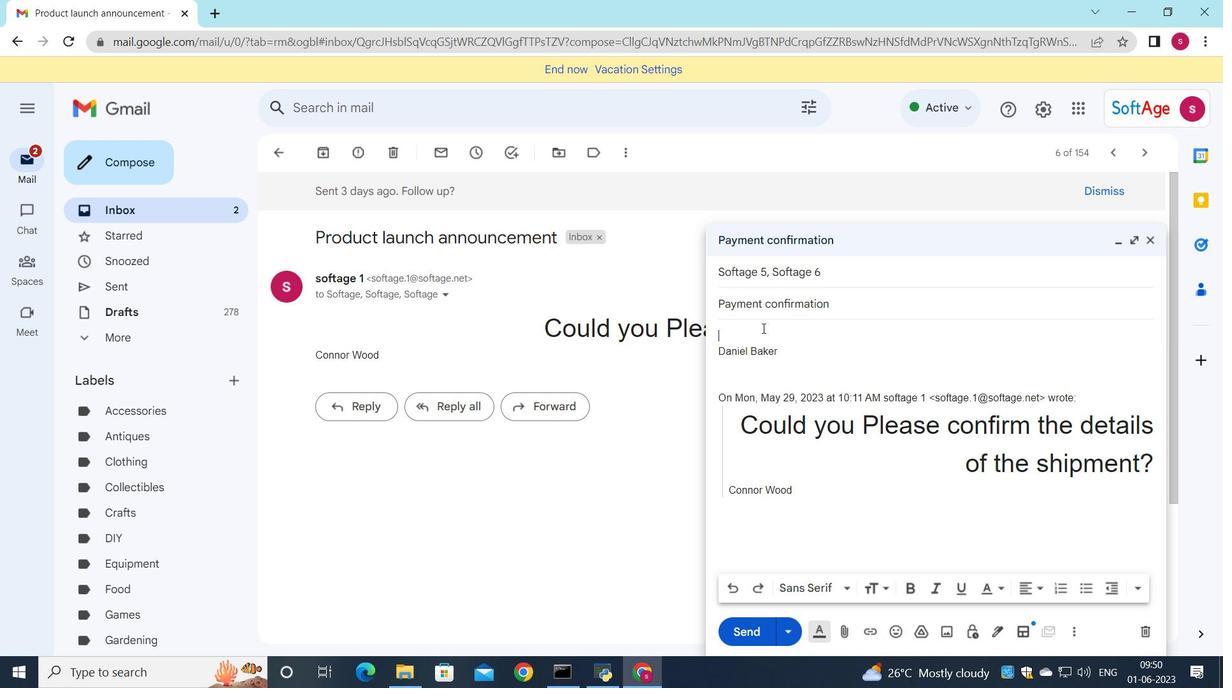 
Action: Key pressed <Key.shift>I<Key.space>need<Key.space>your<Key.space>input<Key.space>on<Key.space>the<Key.space>best<Key.space>way<Key.space>to<Key.space>handle<Key.space>a<Key.space>project<Key.space>issue<Key.space>that<Key.space>has<Key.space>arisen.
Screenshot: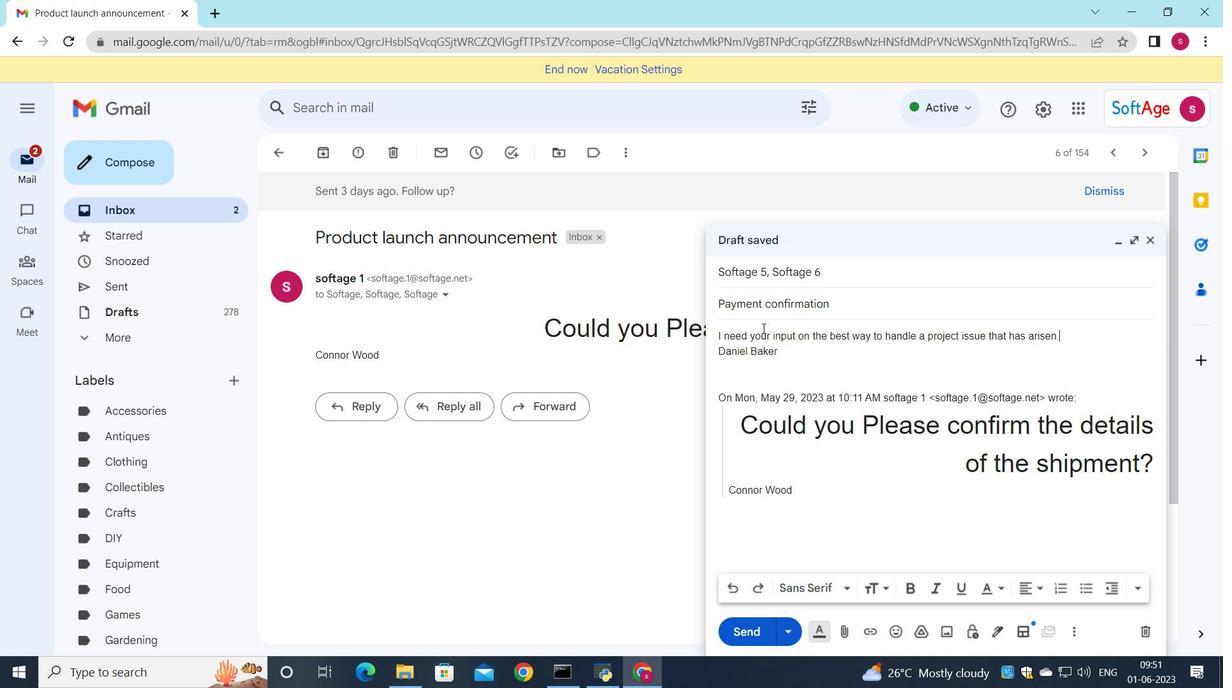 
Action: Mouse moved to (732, 592)
Screenshot: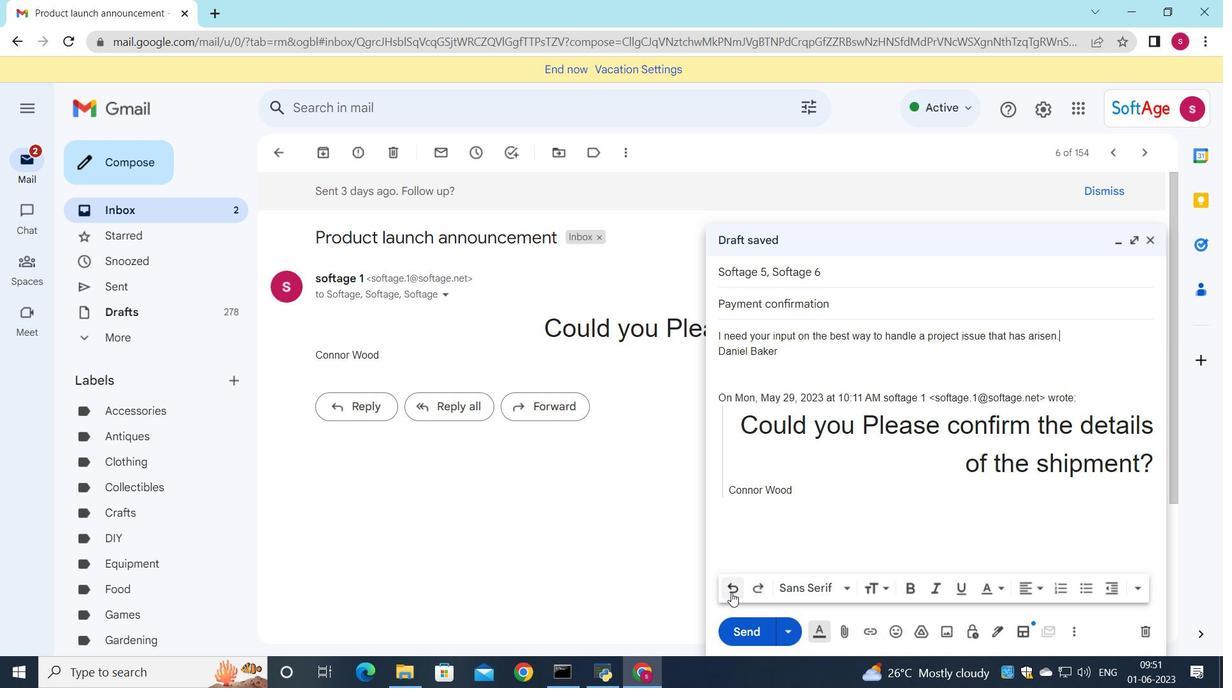 
Action: Mouse pressed left at (732, 592)
Screenshot: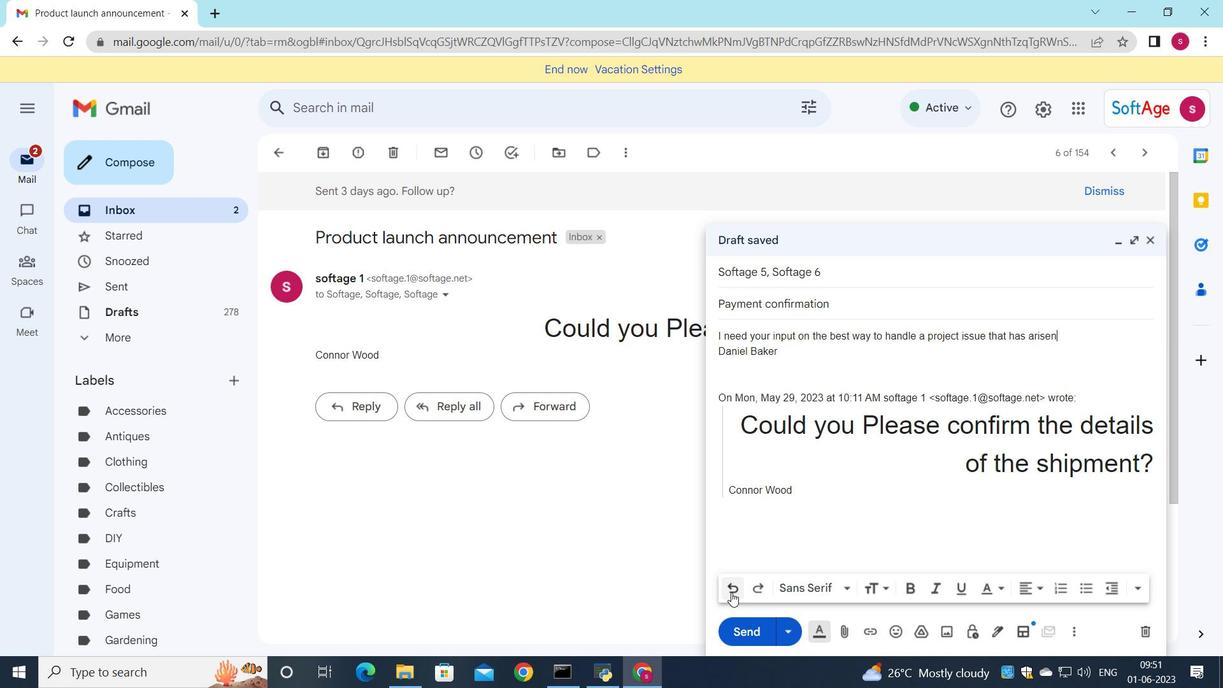 
Action: Mouse pressed left at (732, 592)
Screenshot: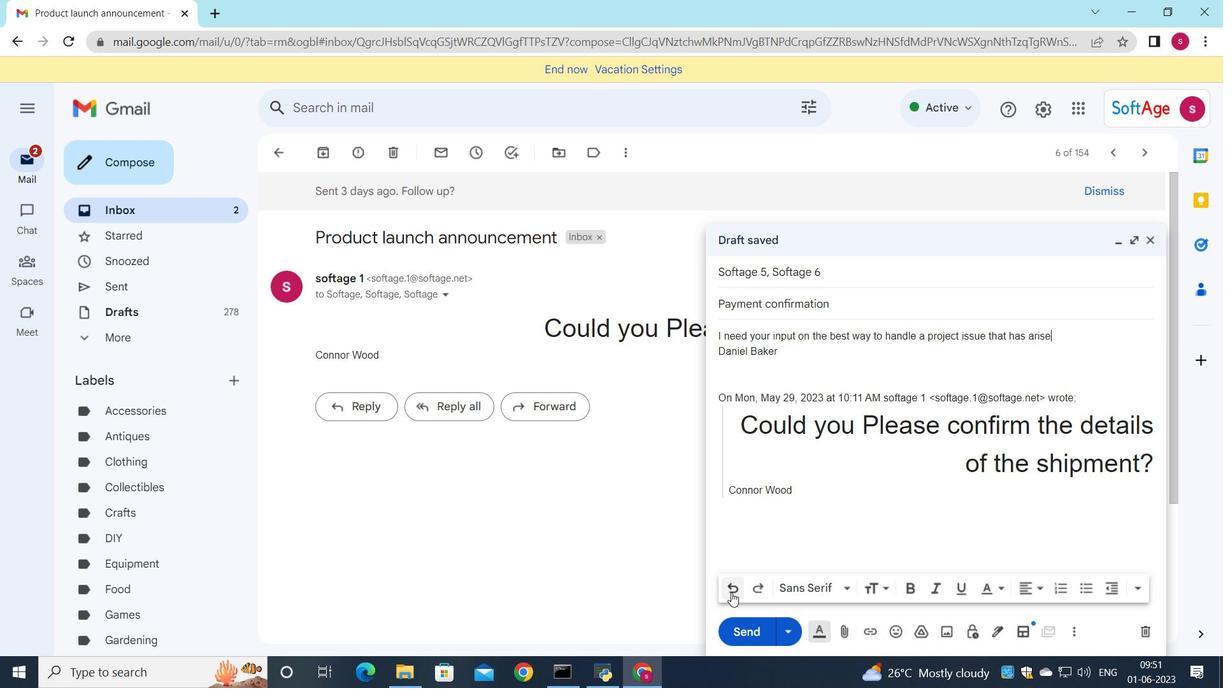
Action: Mouse pressed left at (732, 592)
Screenshot: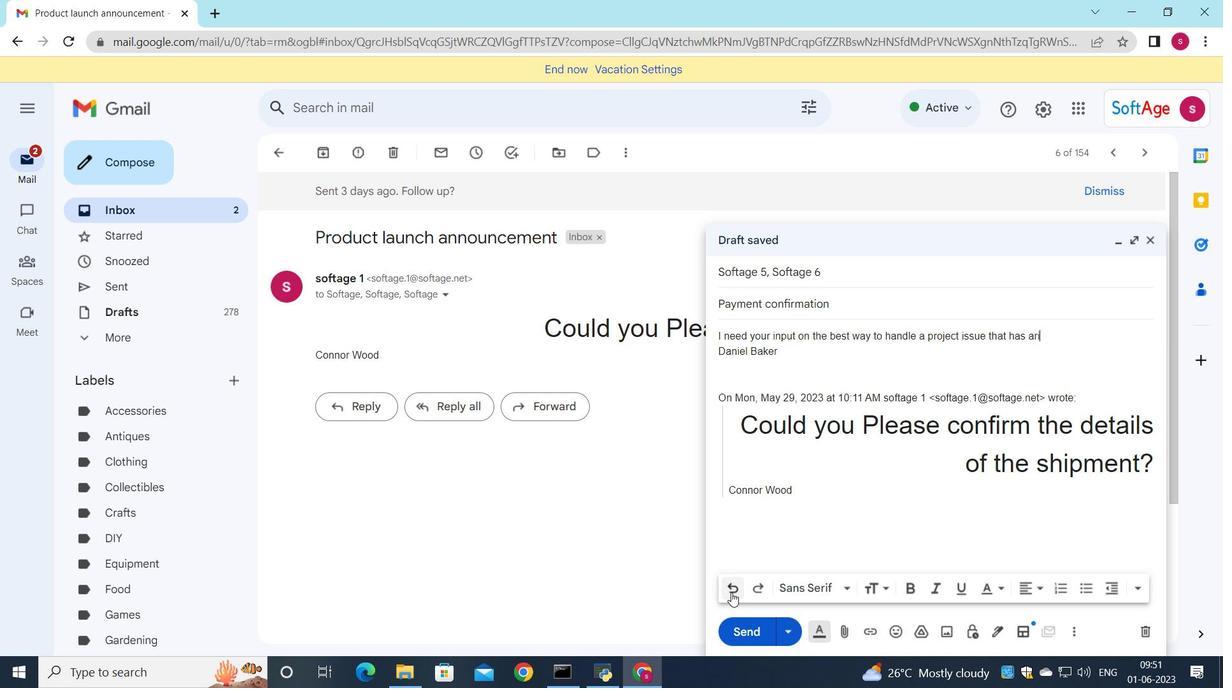
Action: Mouse pressed left at (732, 592)
Screenshot: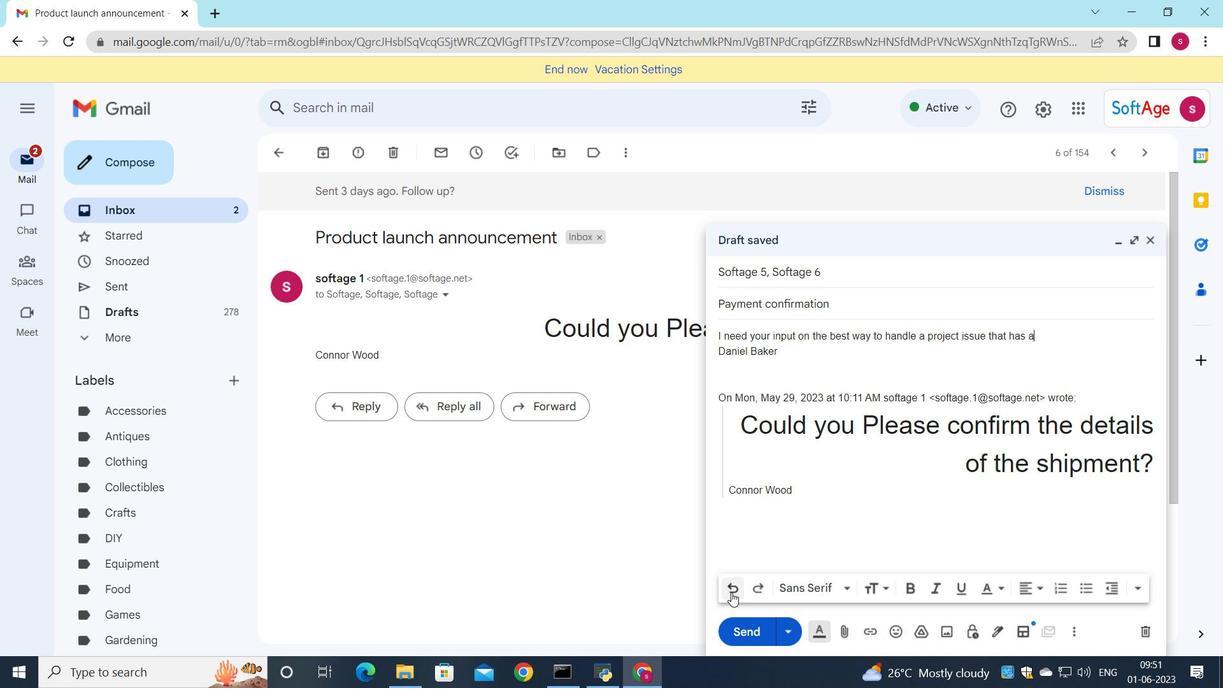 
Action: Mouse pressed left at (732, 592)
Screenshot: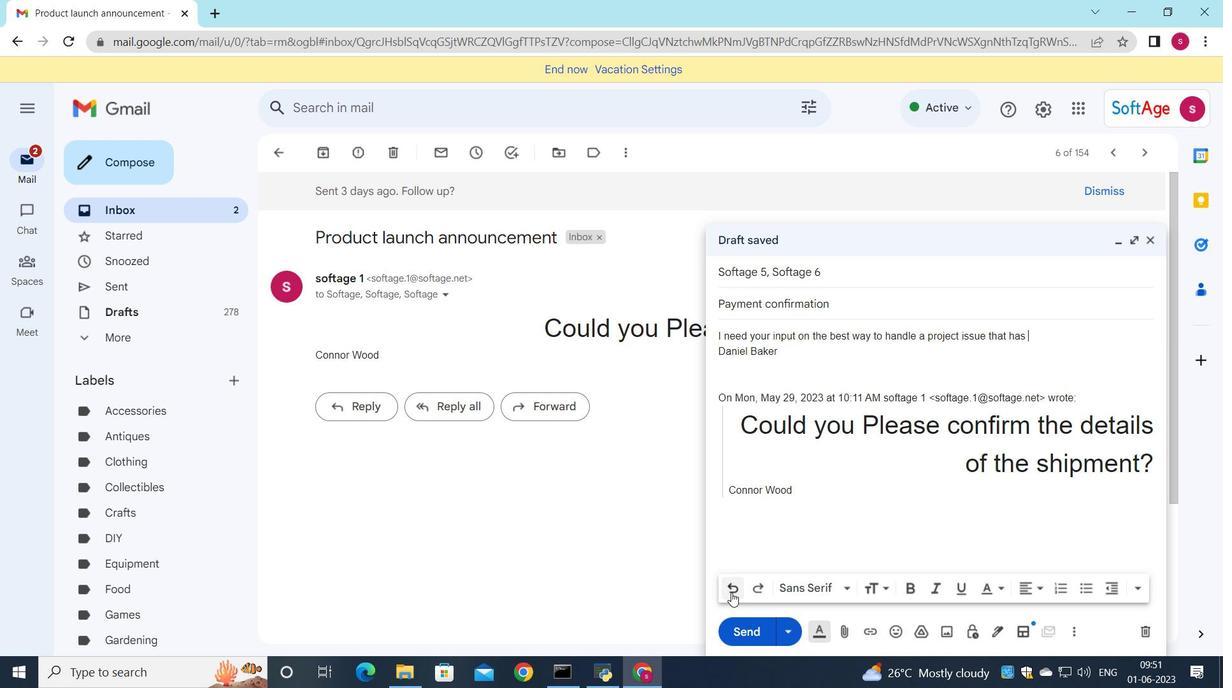 
Action: Mouse pressed left at (732, 592)
Screenshot: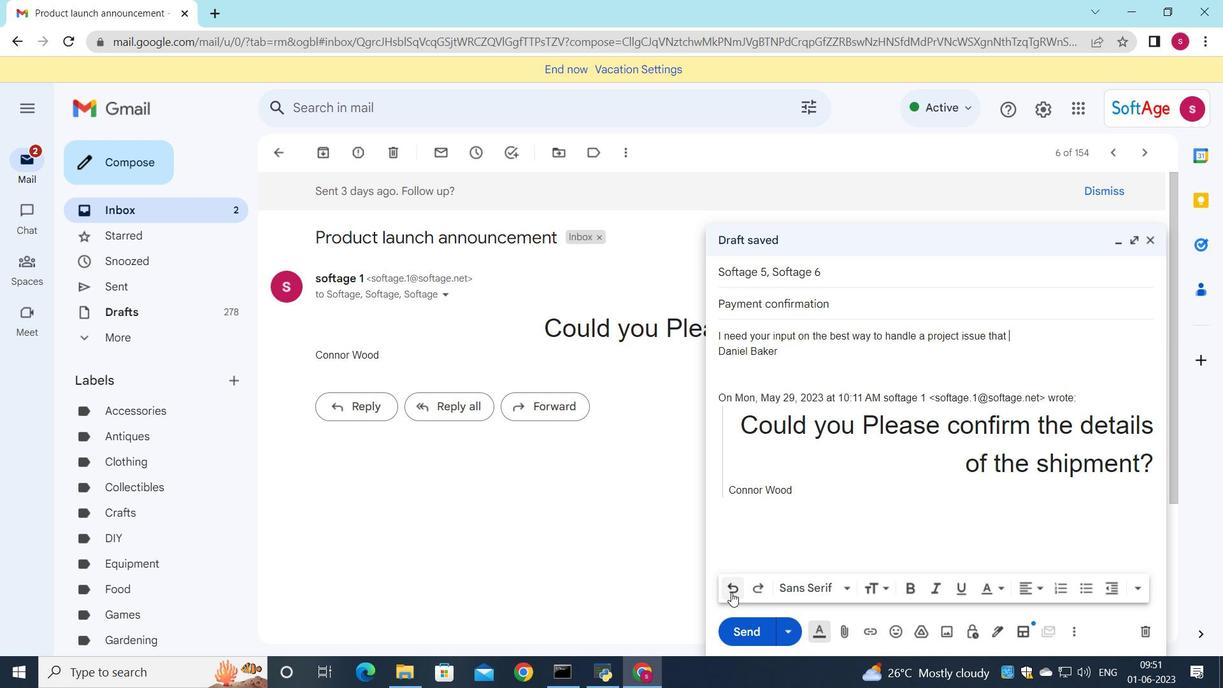 
Action: Mouse pressed left at (732, 592)
Screenshot: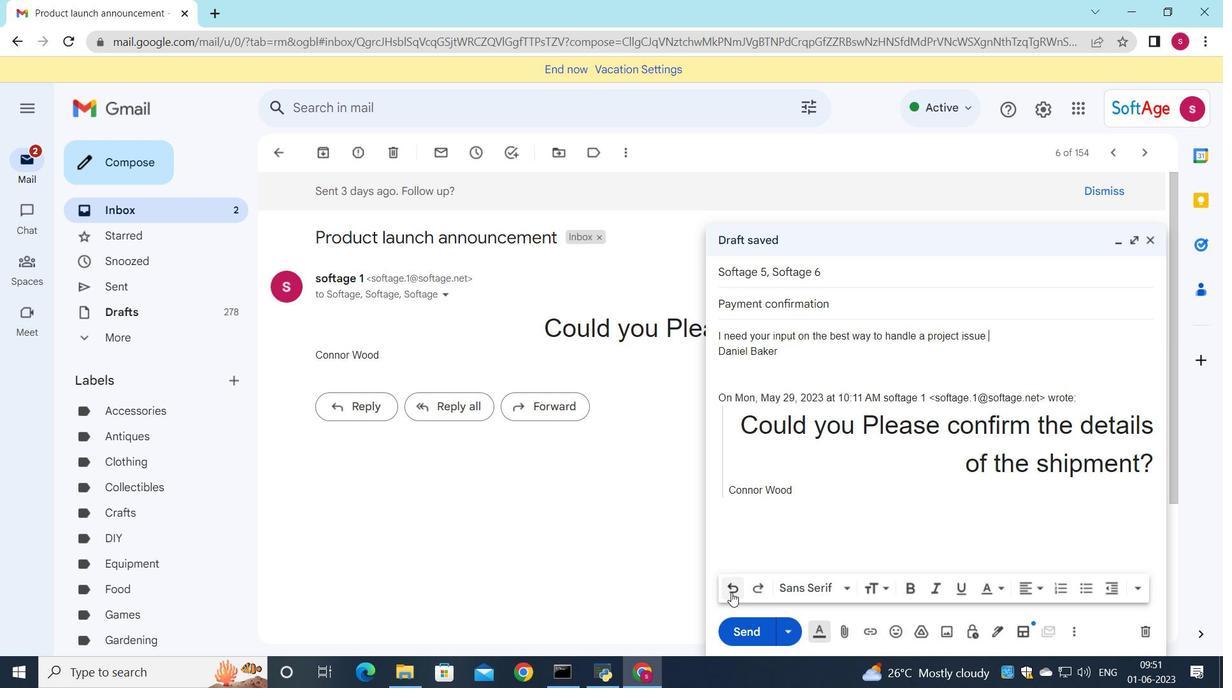 
Action: Mouse pressed left at (732, 592)
Screenshot: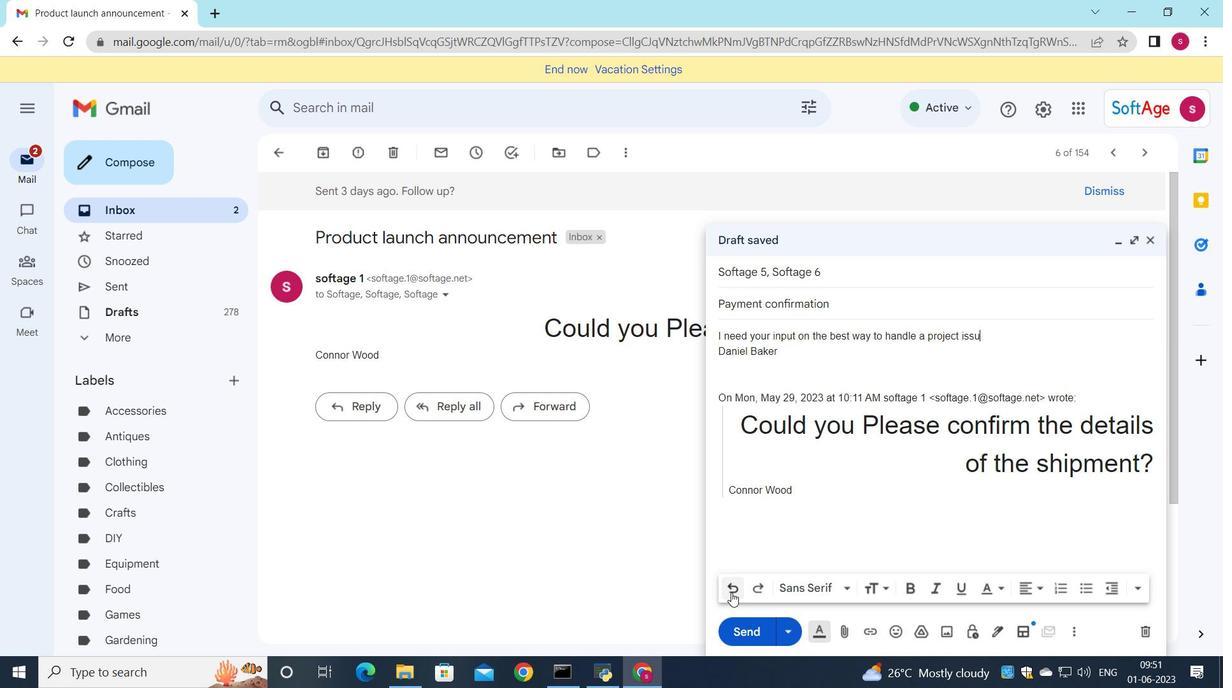 
Action: Mouse pressed left at (732, 592)
Screenshot: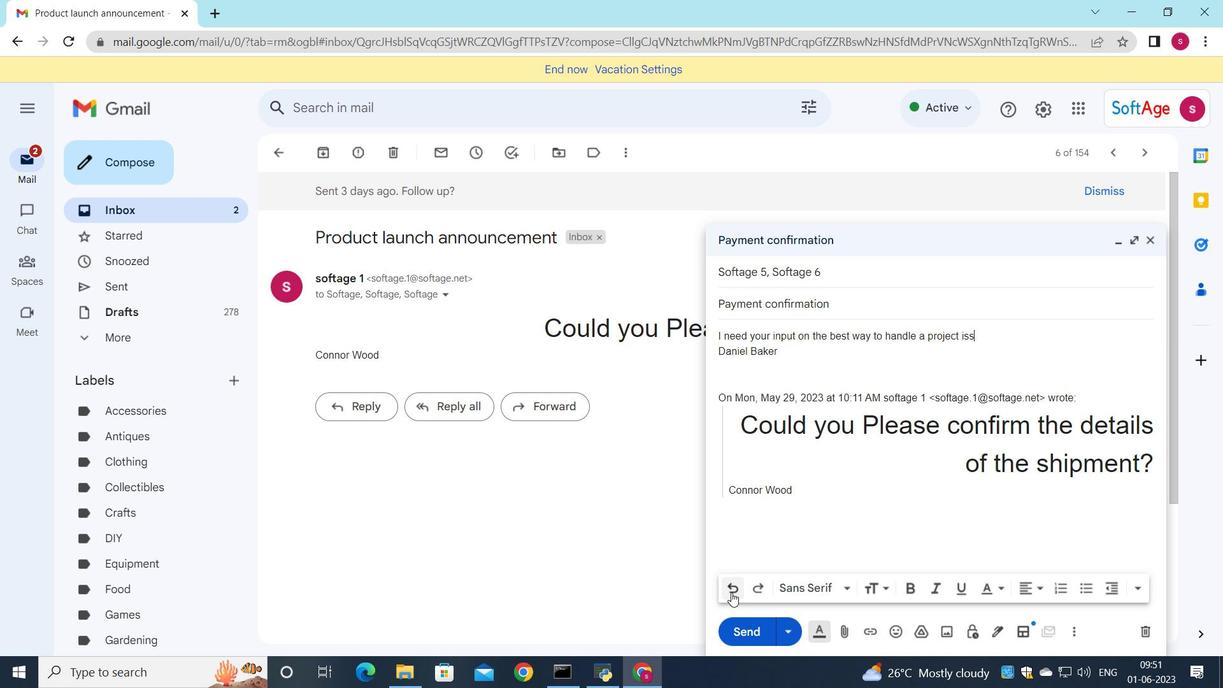 
Action: Mouse pressed left at (732, 592)
Screenshot: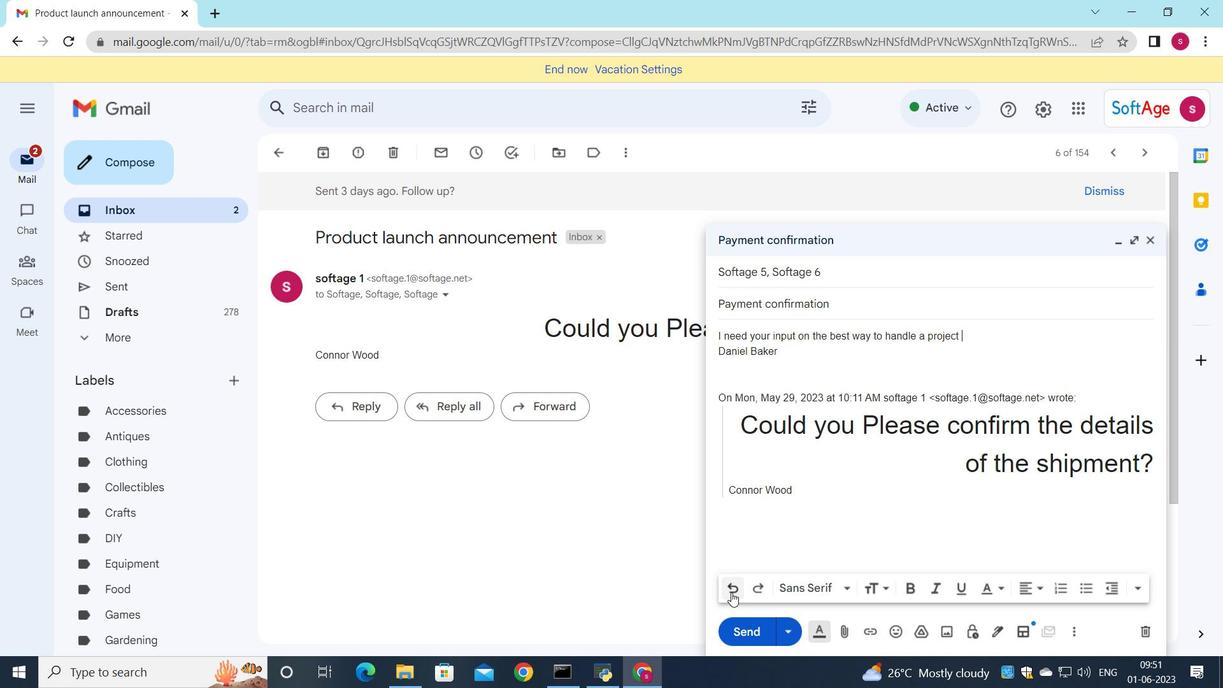 
Action: Mouse pressed left at (732, 592)
Screenshot: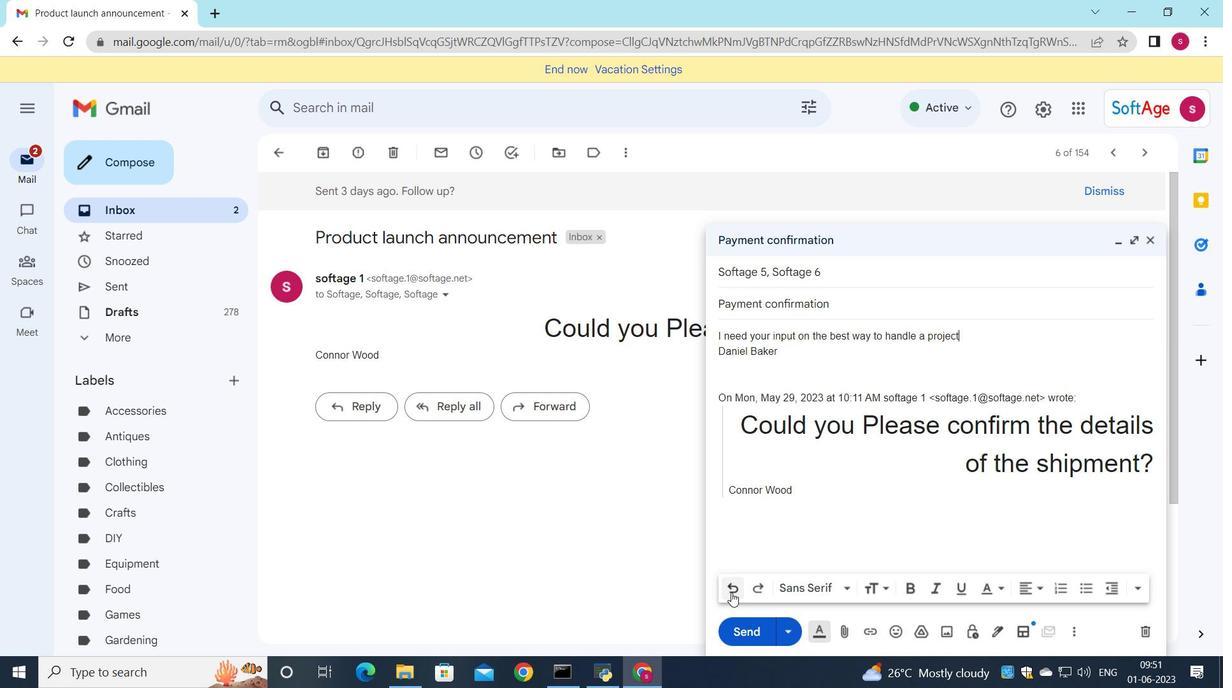 
Action: Mouse pressed left at (732, 592)
Screenshot: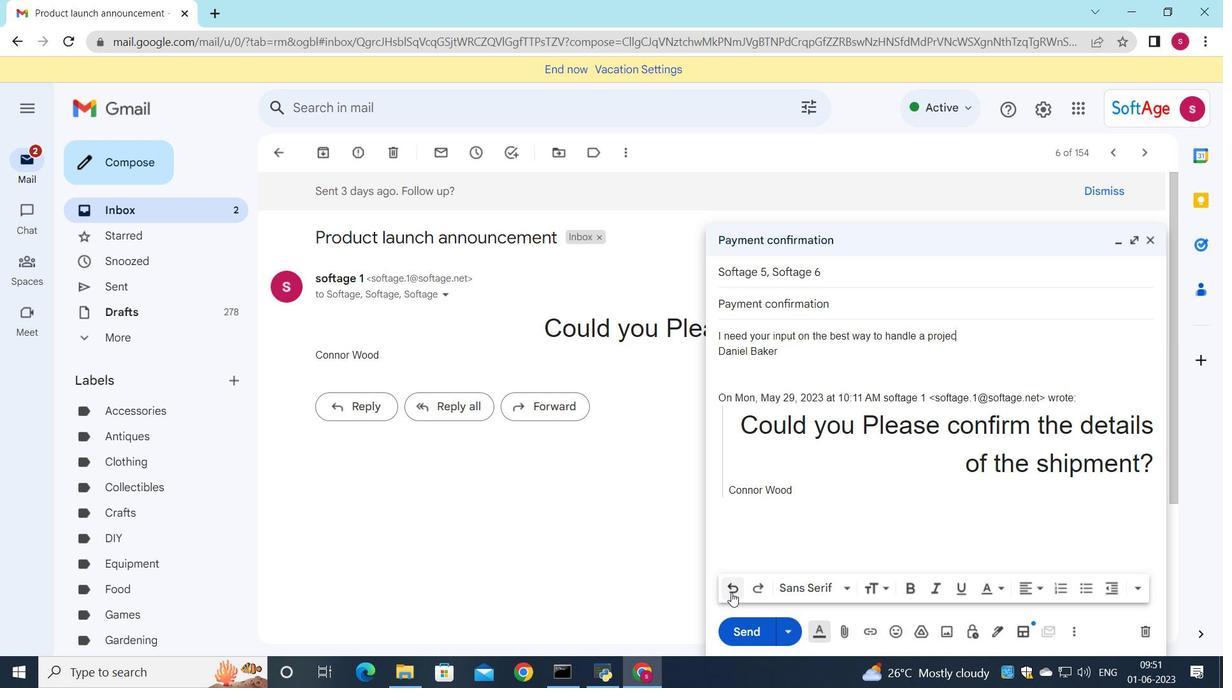
Action: Mouse pressed left at (732, 592)
Screenshot: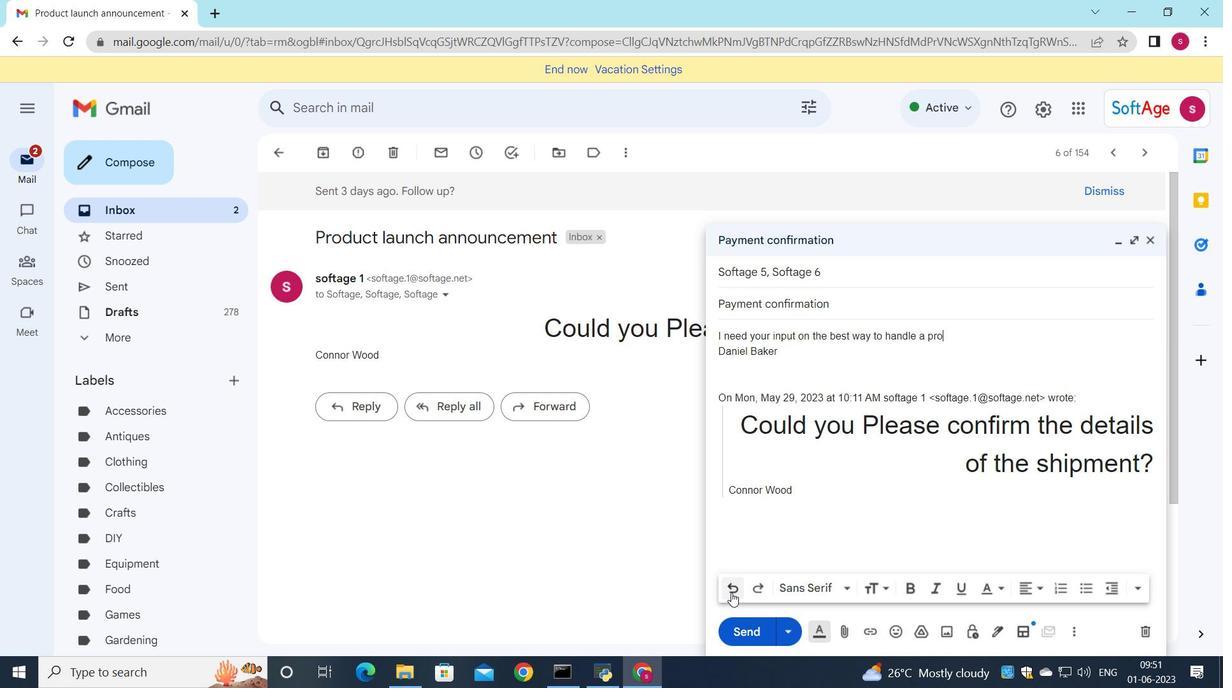 
Action: Mouse pressed left at (732, 592)
Screenshot: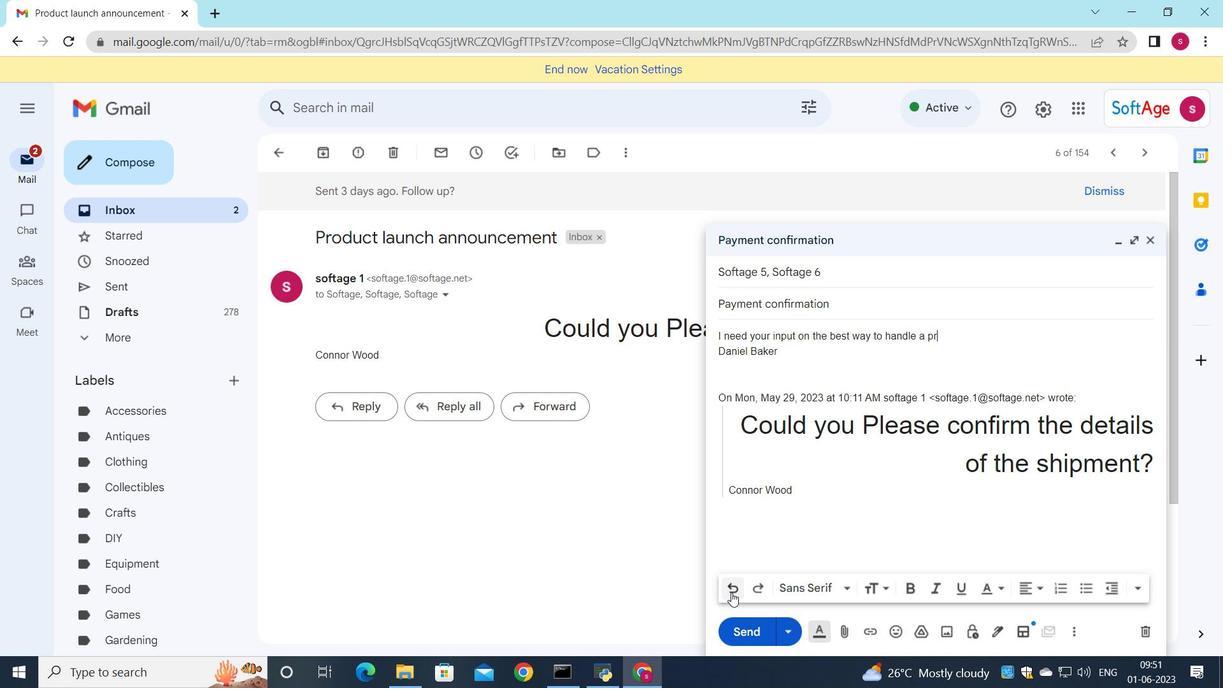 
Action: Mouse pressed left at (732, 592)
Screenshot: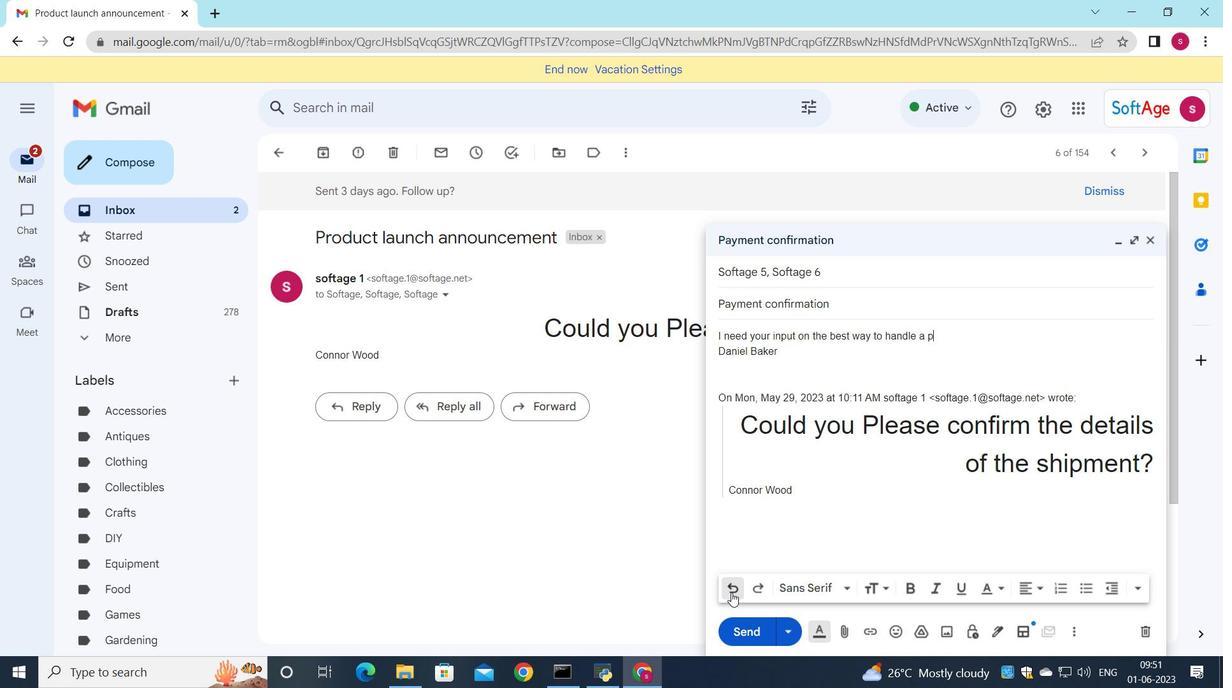 
Action: Mouse pressed left at (732, 592)
Screenshot: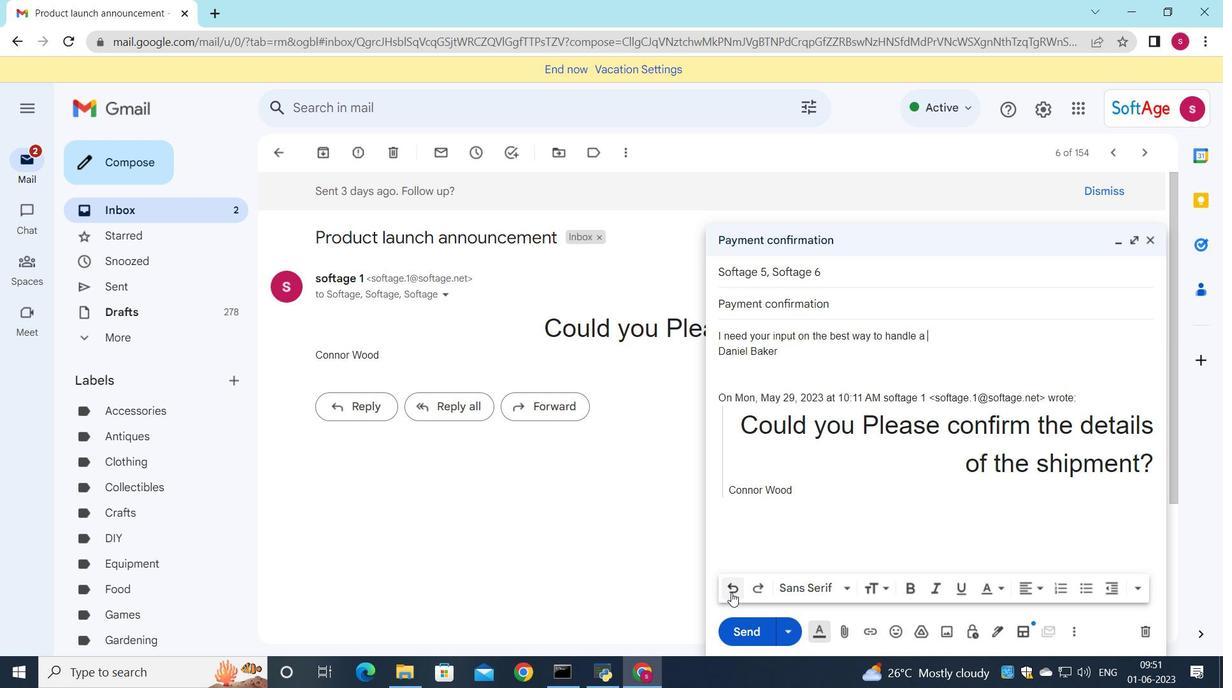 
Action: Mouse pressed left at (732, 592)
Screenshot: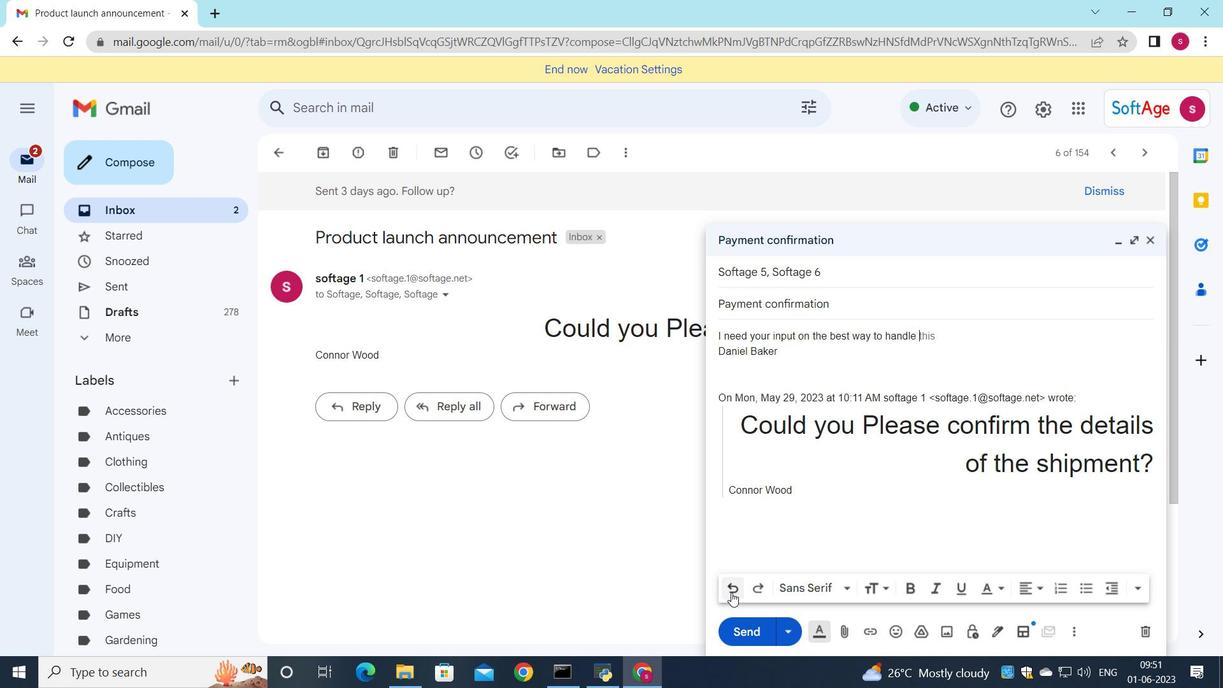 
Action: Mouse pressed left at (732, 592)
Screenshot: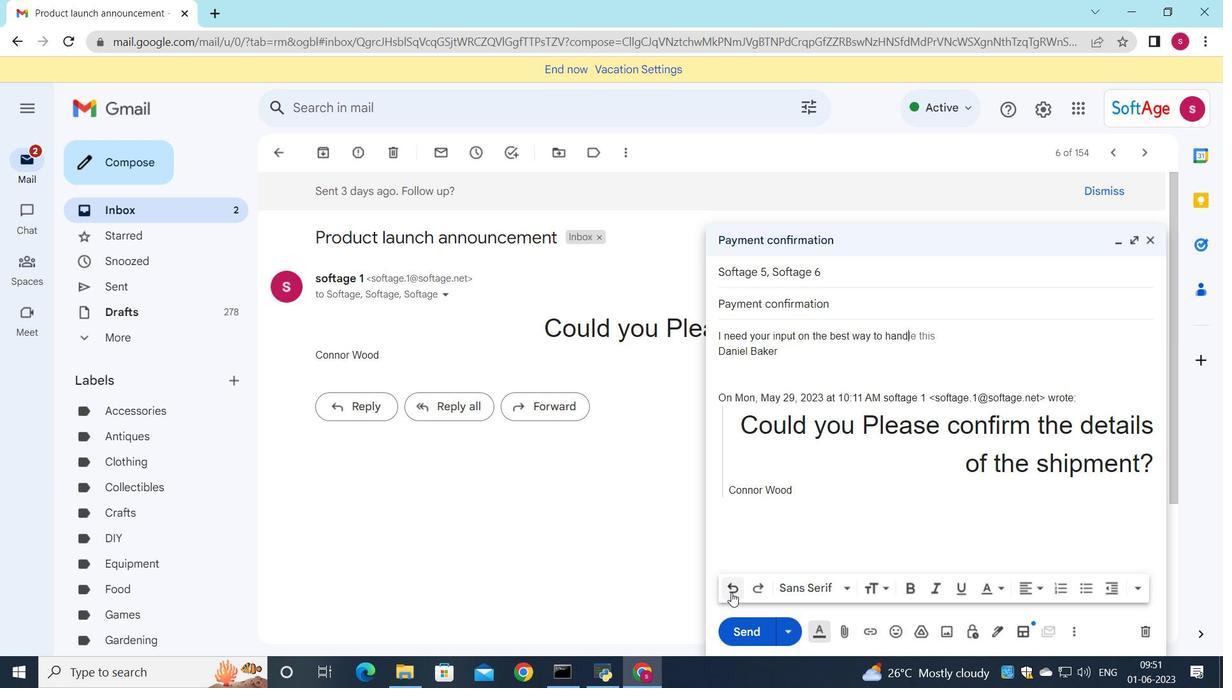 
Action: Mouse pressed left at (732, 592)
Screenshot: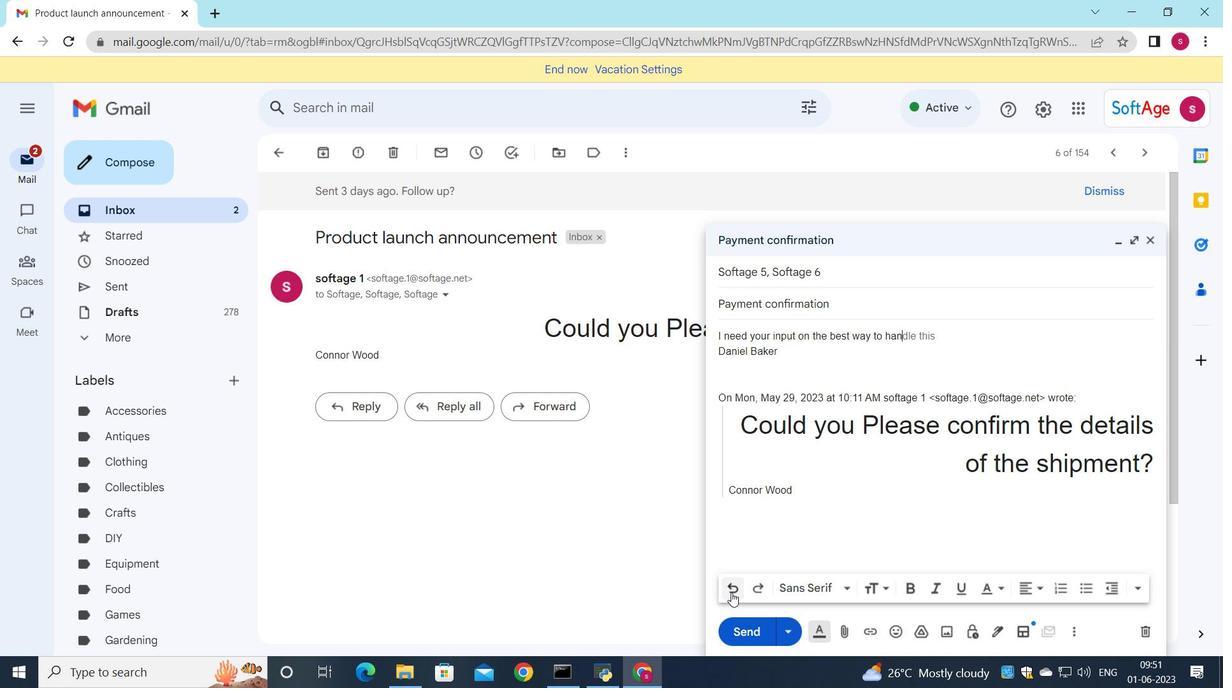 
Action: Mouse pressed left at (732, 592)
Screenshot: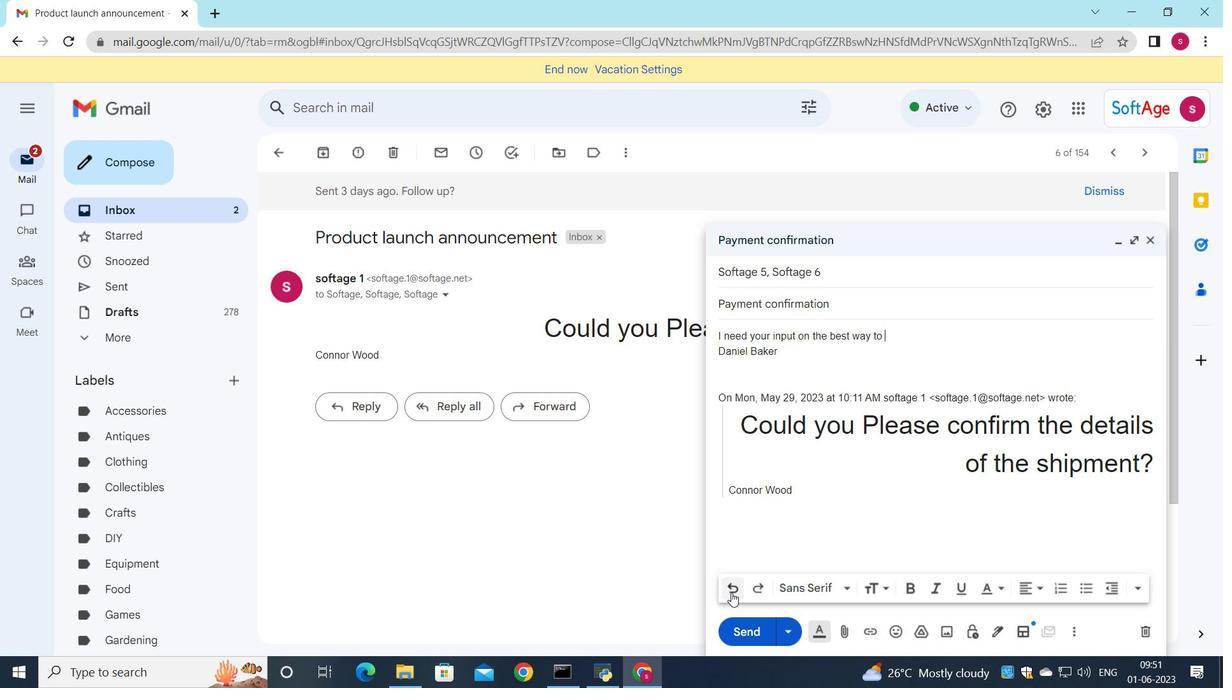 
Action: Mouse pressed left at (732, 592)
Screenshot: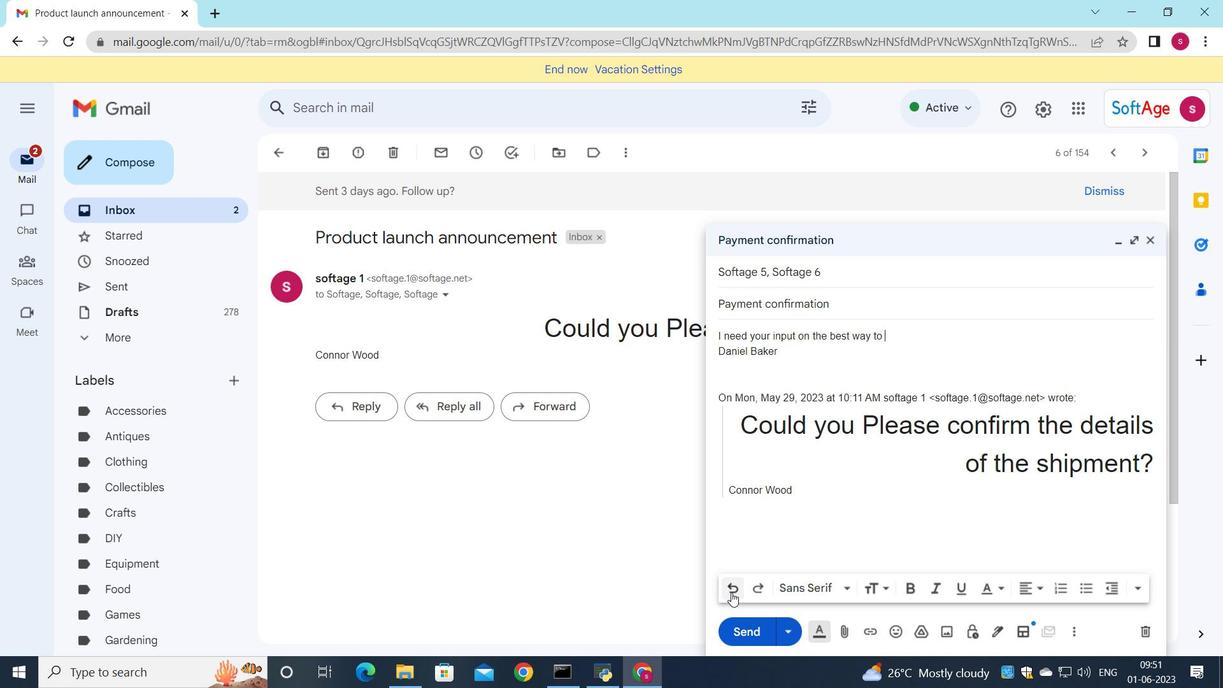 
Action: Mouse pressed left at (732, 592)
Screenshot: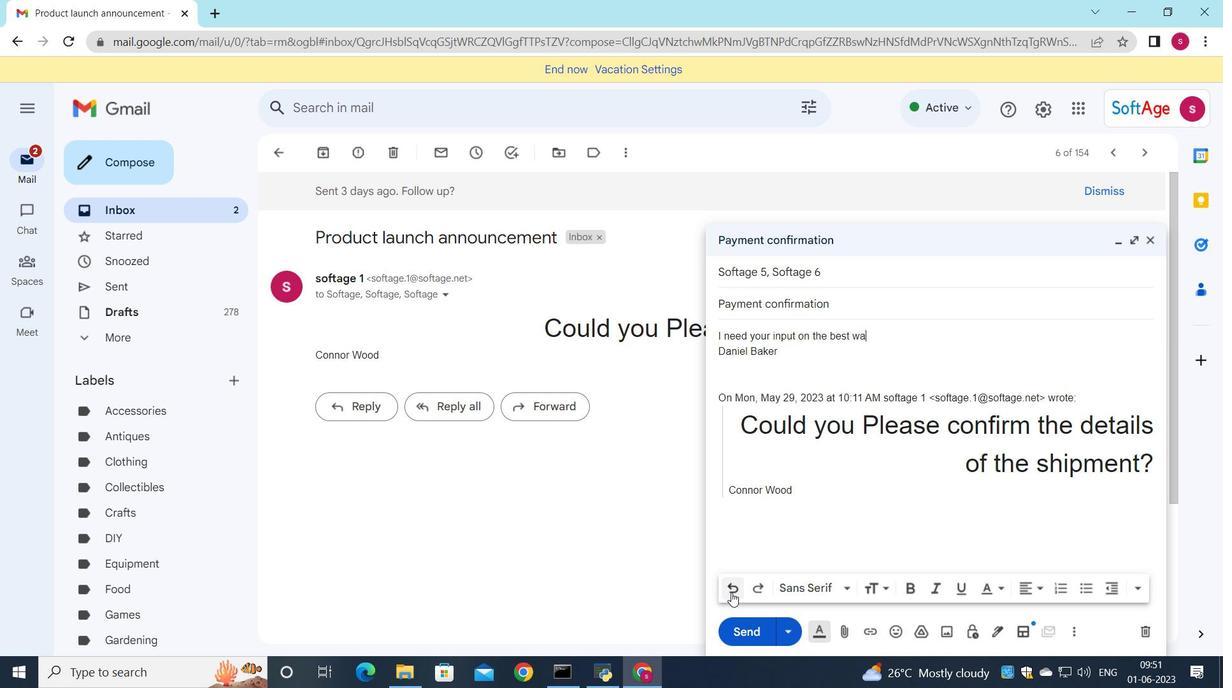 
Action: Mouse pressed left at (732, 592)
Screenshot: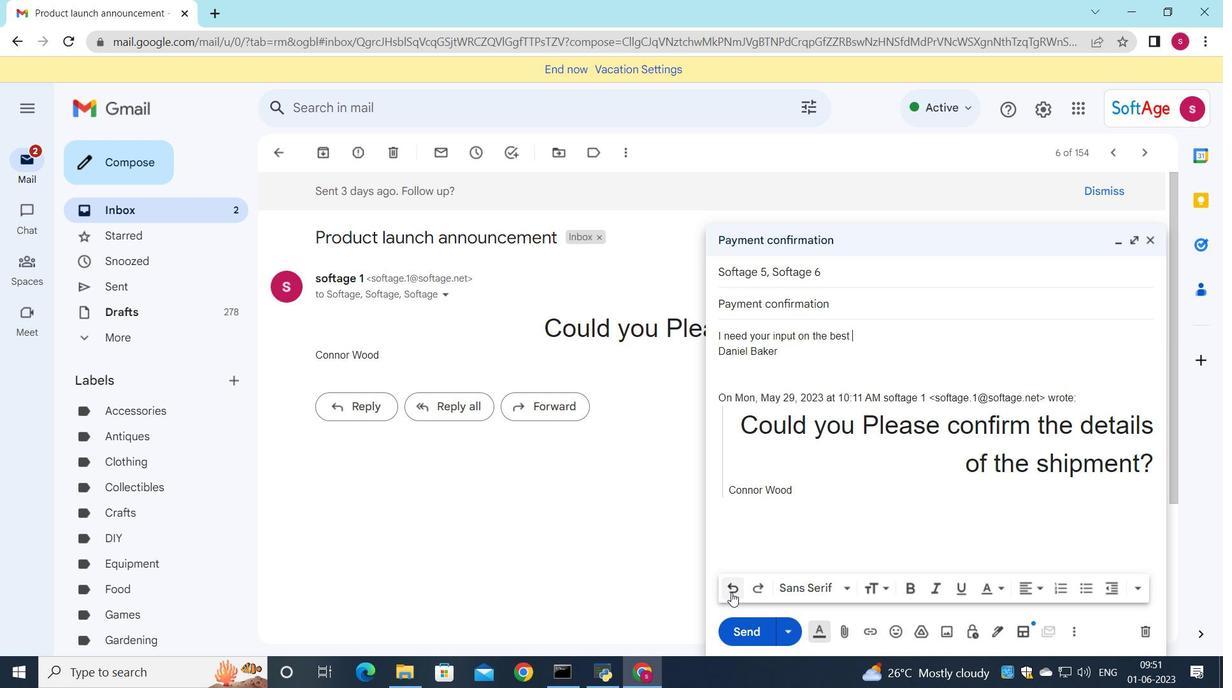 
Action: Mouse pressed left at (732, 592)
Screenshot: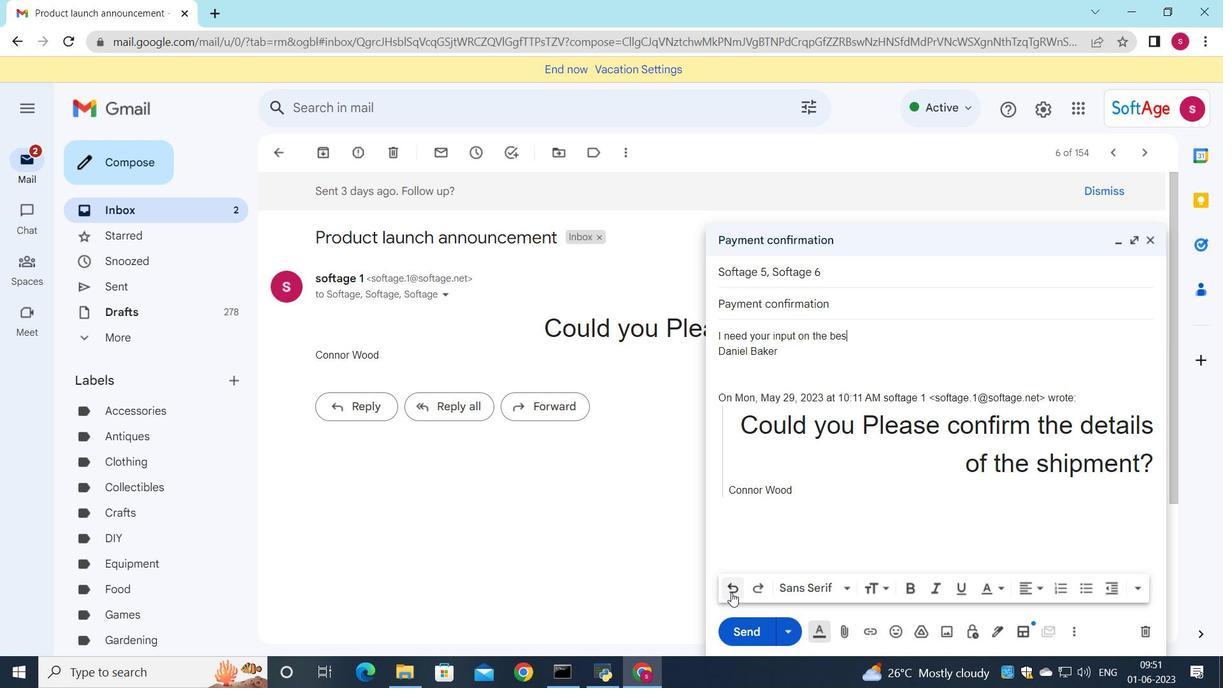 
Action: Mouse pressed left at (732, 592)
Screenshot: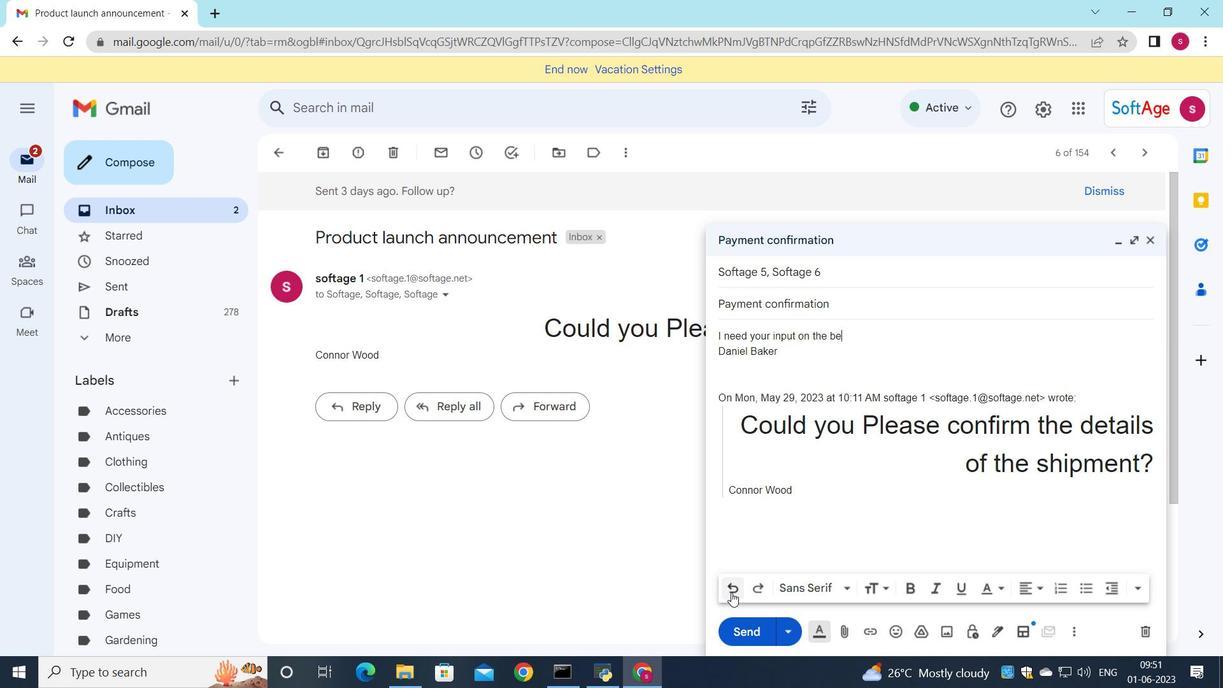 
Action: Mouse pressed left at (732, 592)
Screenshot: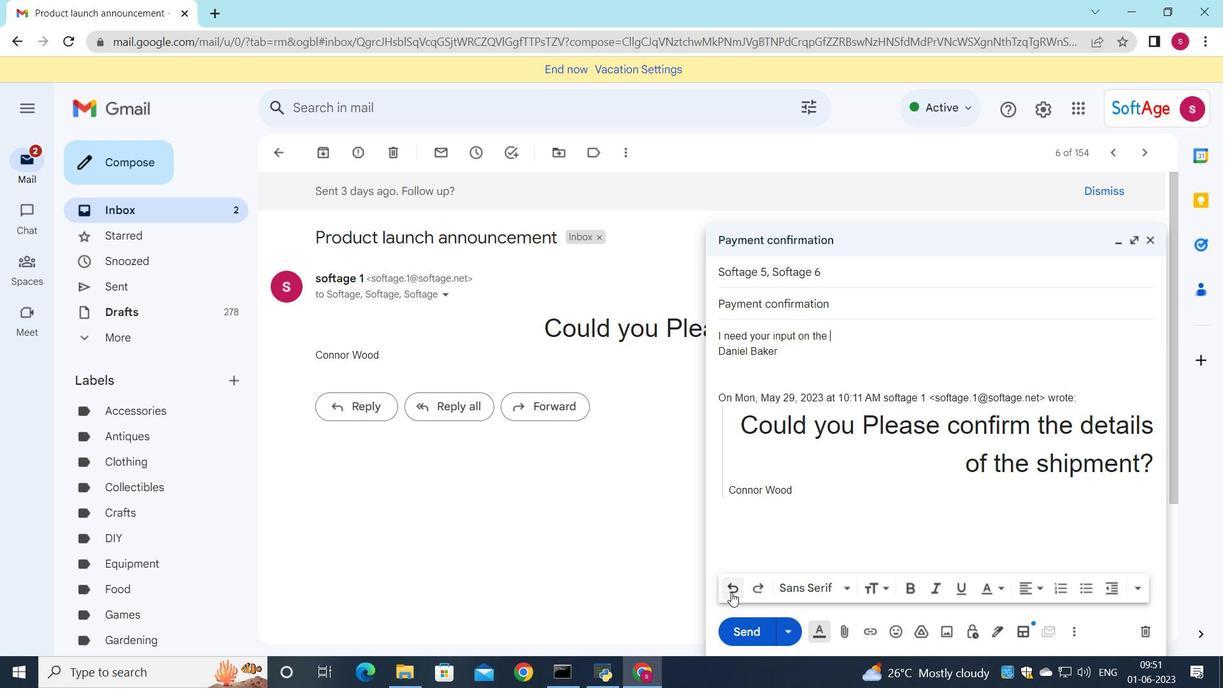 
Action: Mouse pressed left at (732, 592)
Screenshot: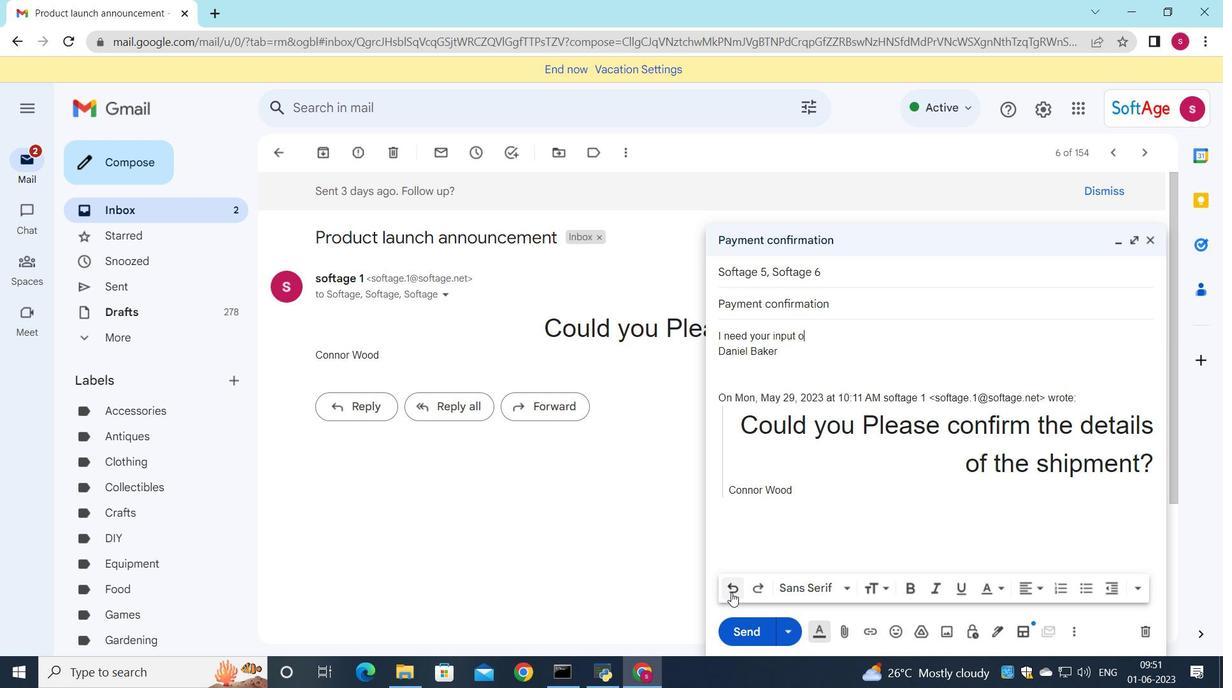 
Action: Mouse pressed left at (732, 592)
Screenshot: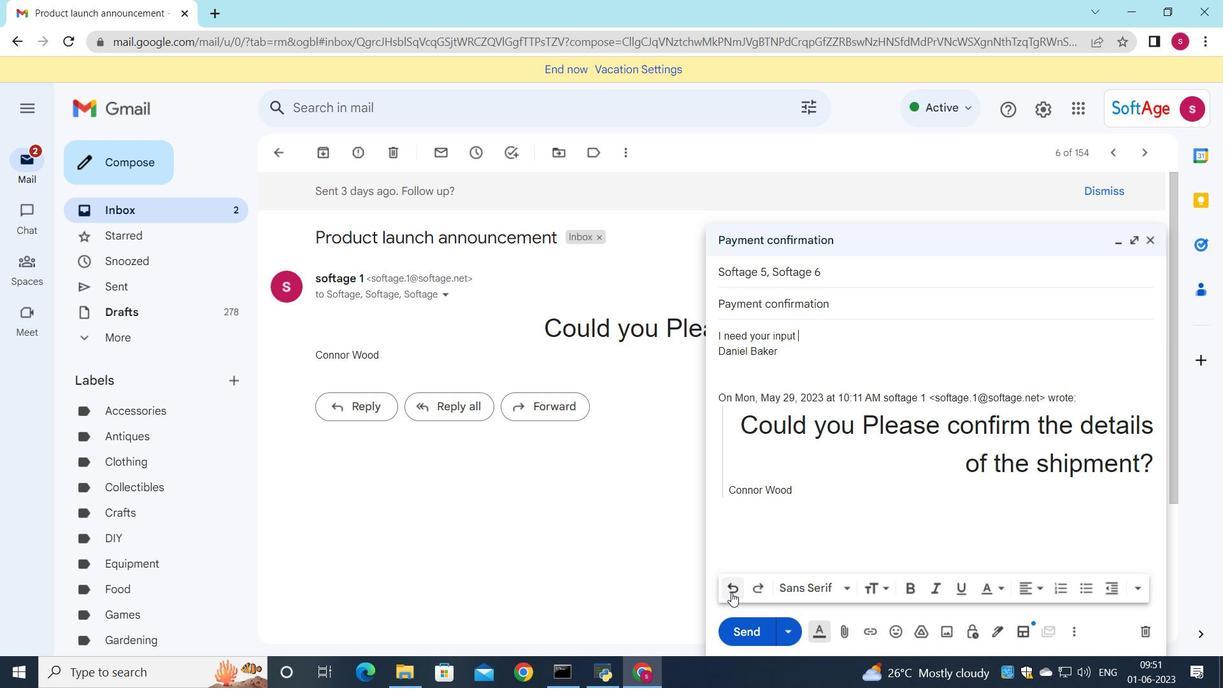 
Action: Mouse pressed left at (732, 592)
Screenshot: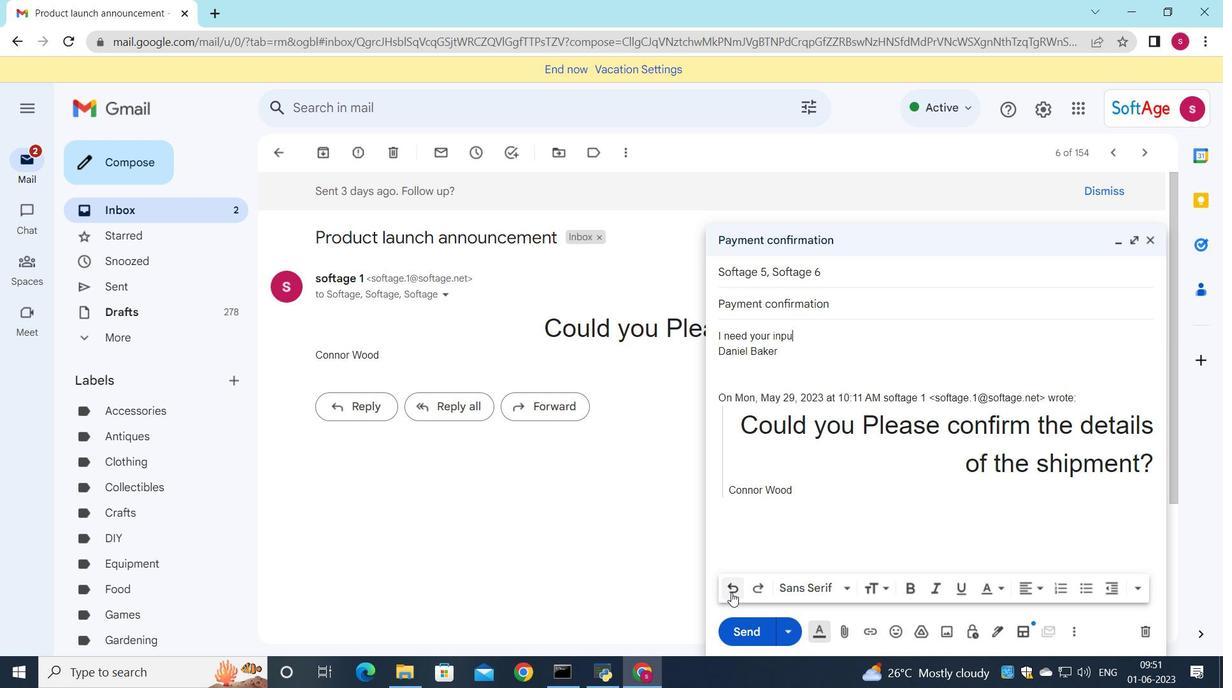 
Action: Mouse pressed left at (732, 592)
Screenshot: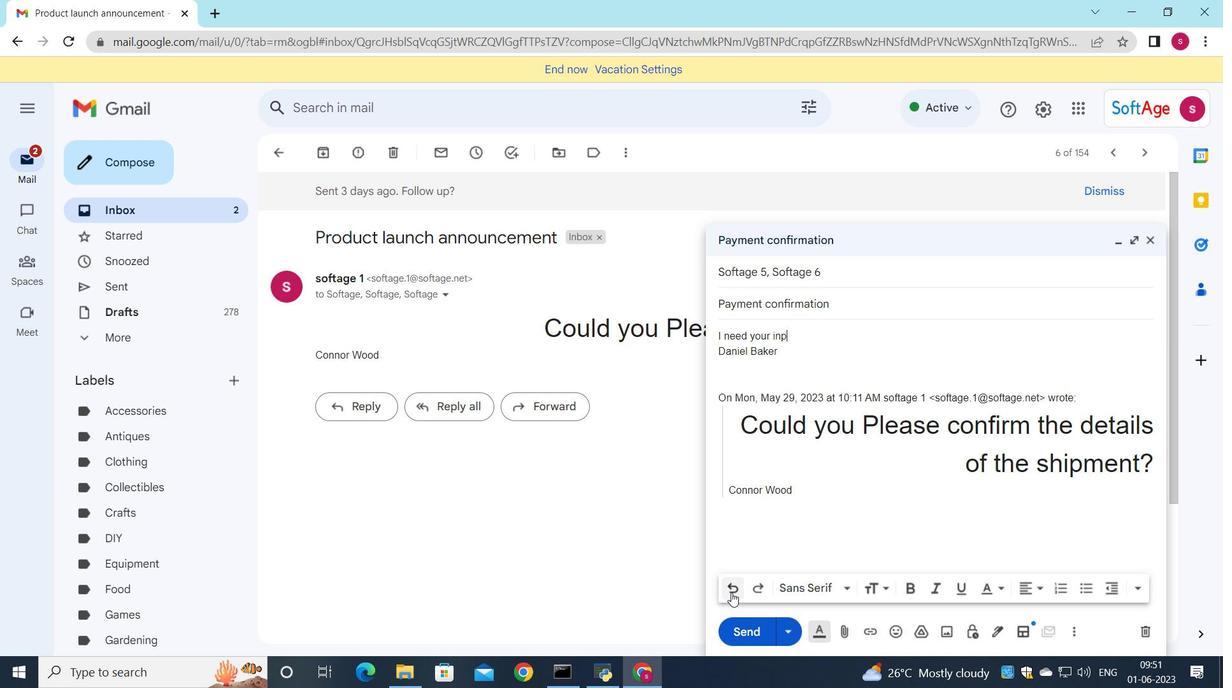 
Action: Mouse pressed left at (732, 592)
Screenshot: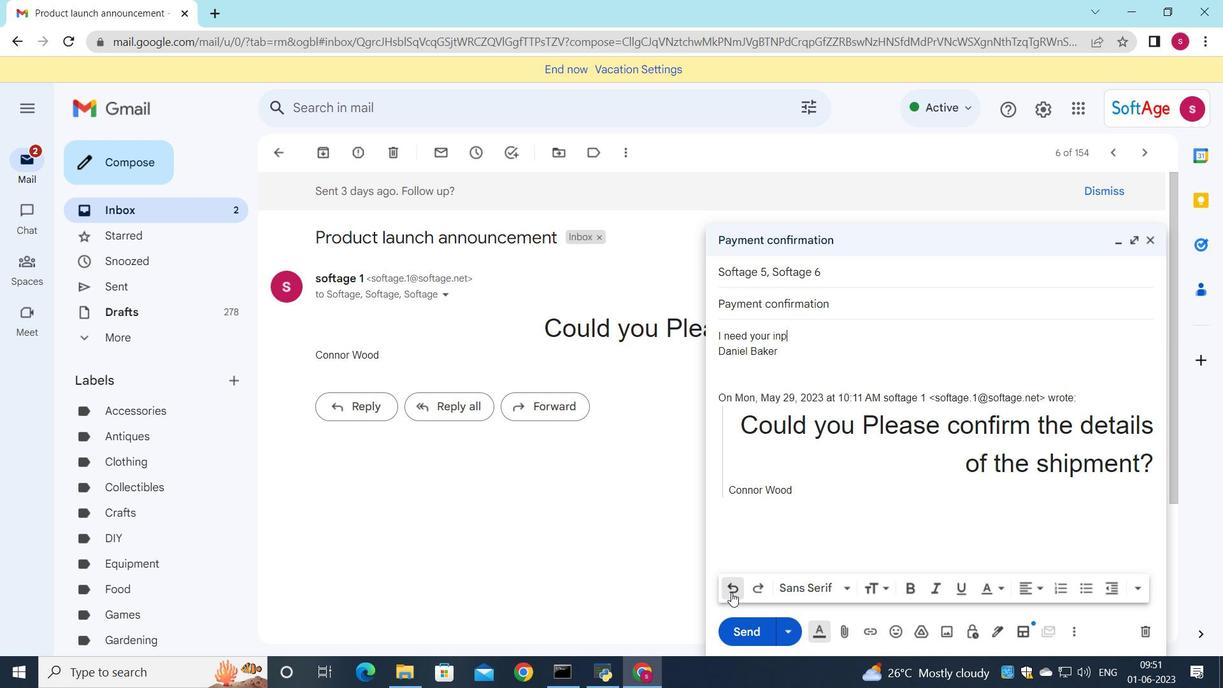 
Action: Mouse pressed left at (732, 592)
Screenshot: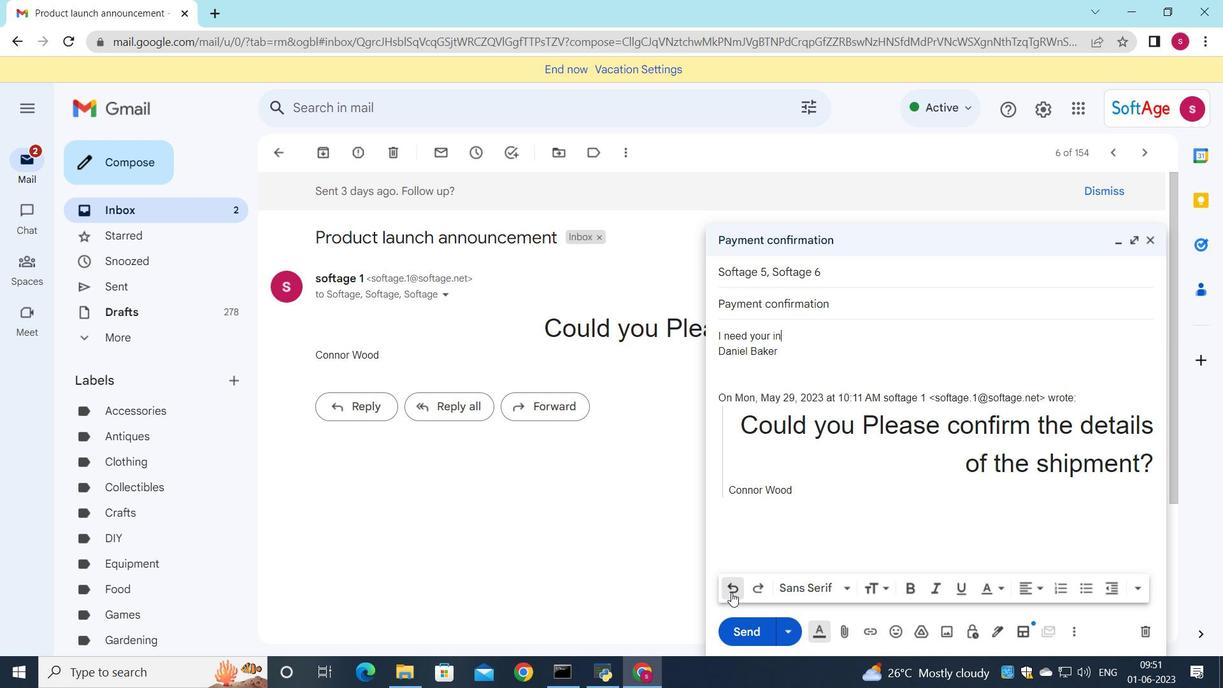 
Action: Mouse pressed left at (732, 592)
Screenshot: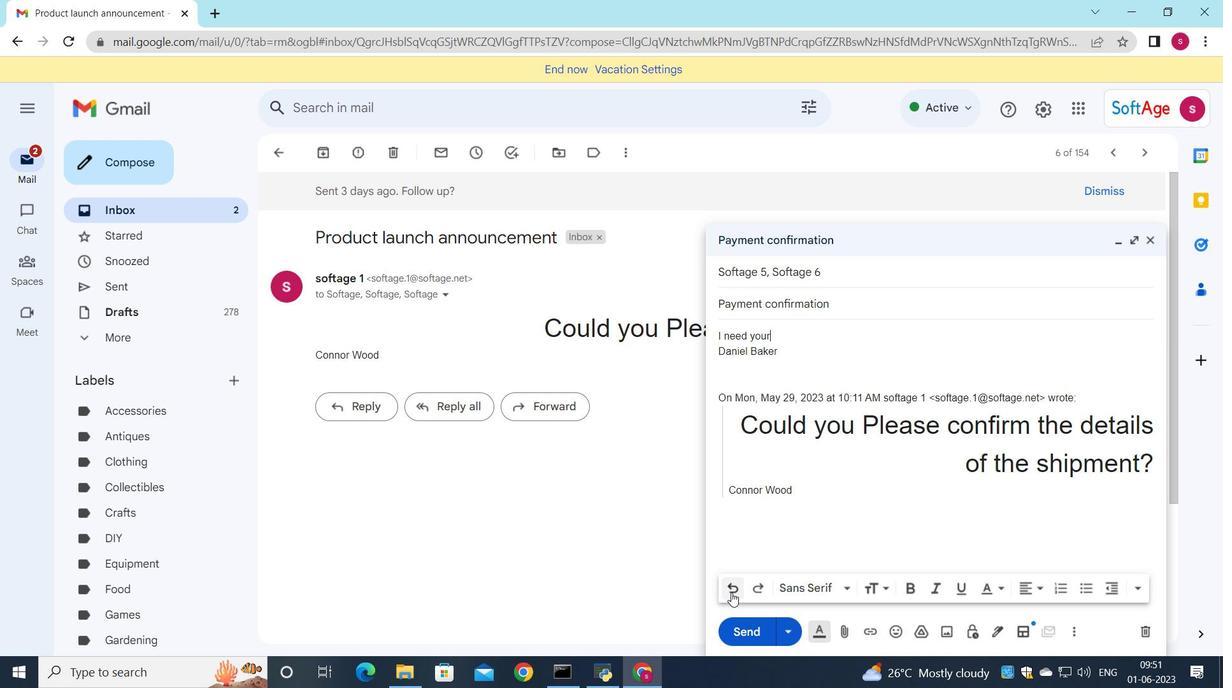 
Action: Mouse pressed left at (732, 592)
Screenshot: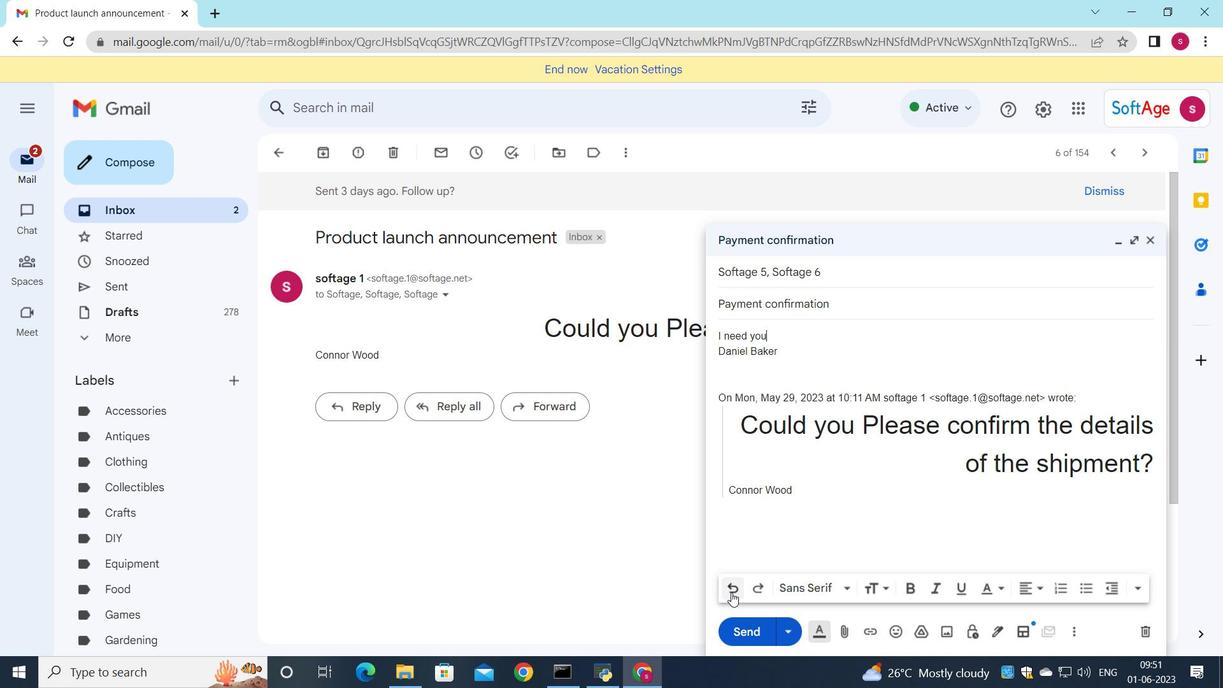 
Action: Mouse pressed left at (732, 592)
Screenshot: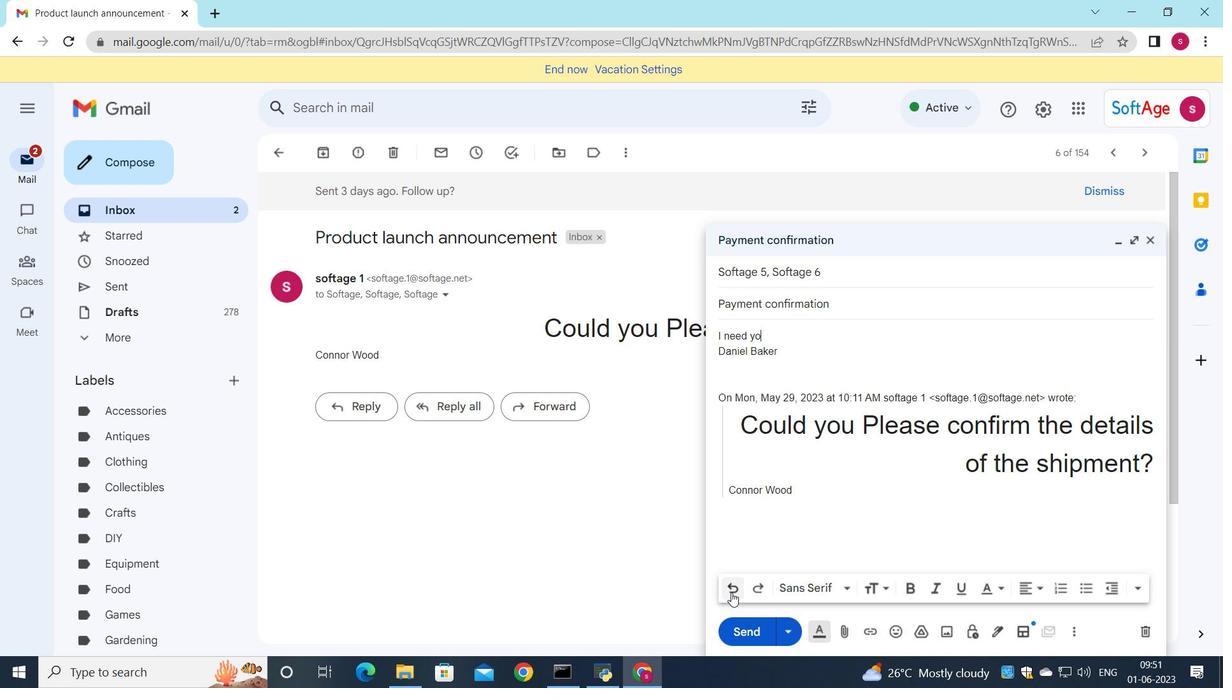 
Action: Mouse pressed left at (732, 592)
Screenshot: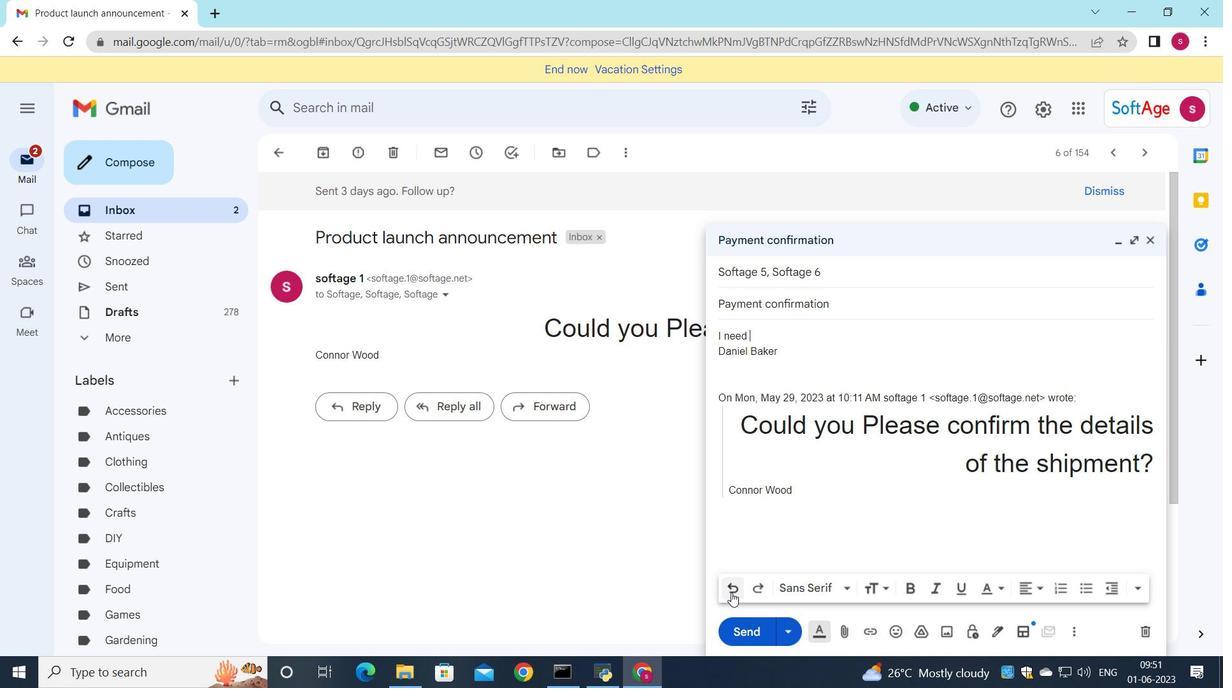 
Action: Mouse pressed left at (732, 592)
Screenshot: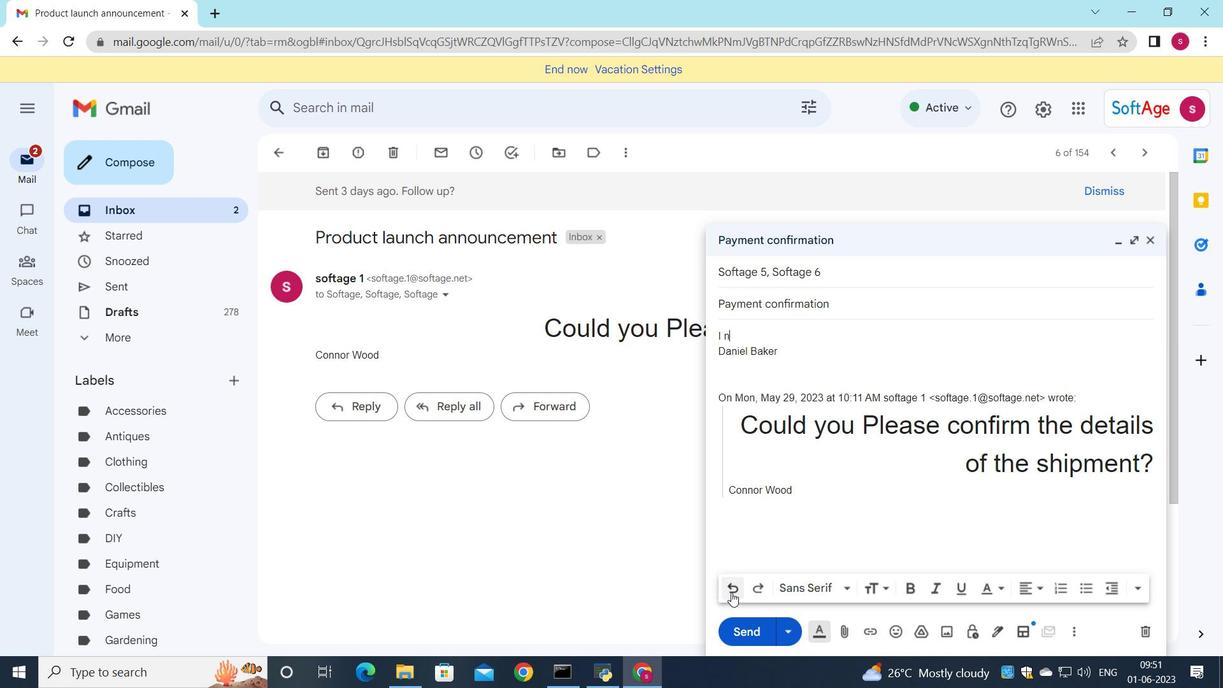 
Action: Mouse pressed left at (732, 592)
Screenshot: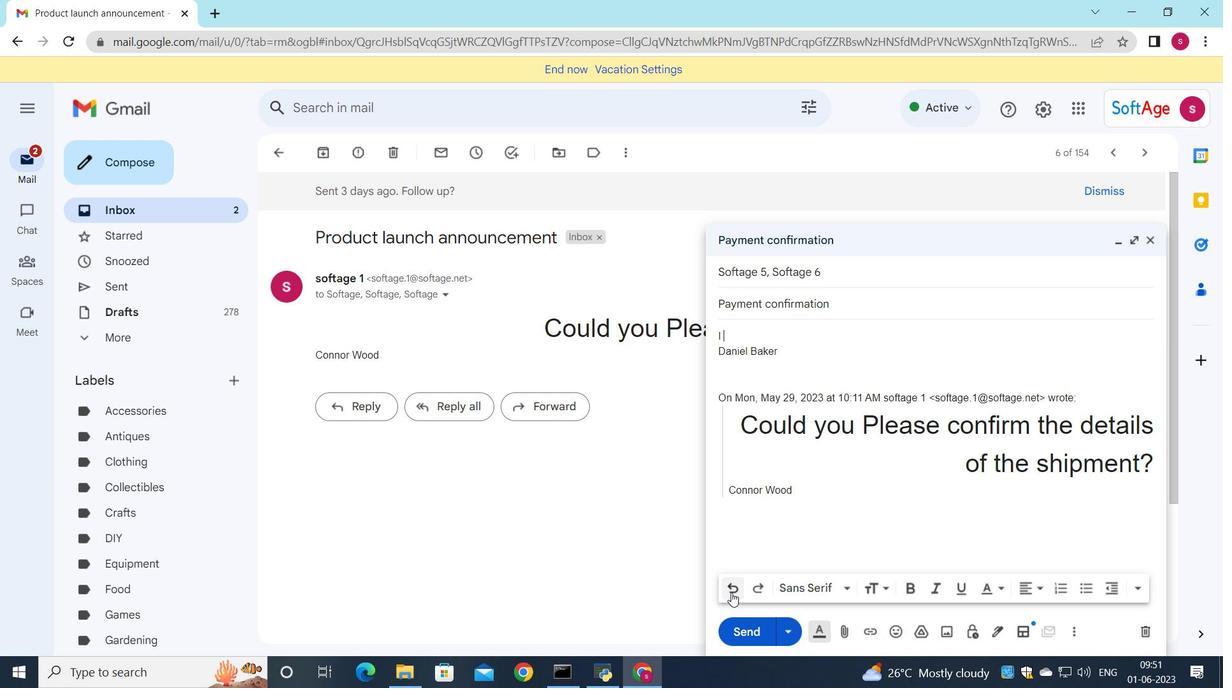 
Action: Mouse pressed left at (732, 592)
Screenshot: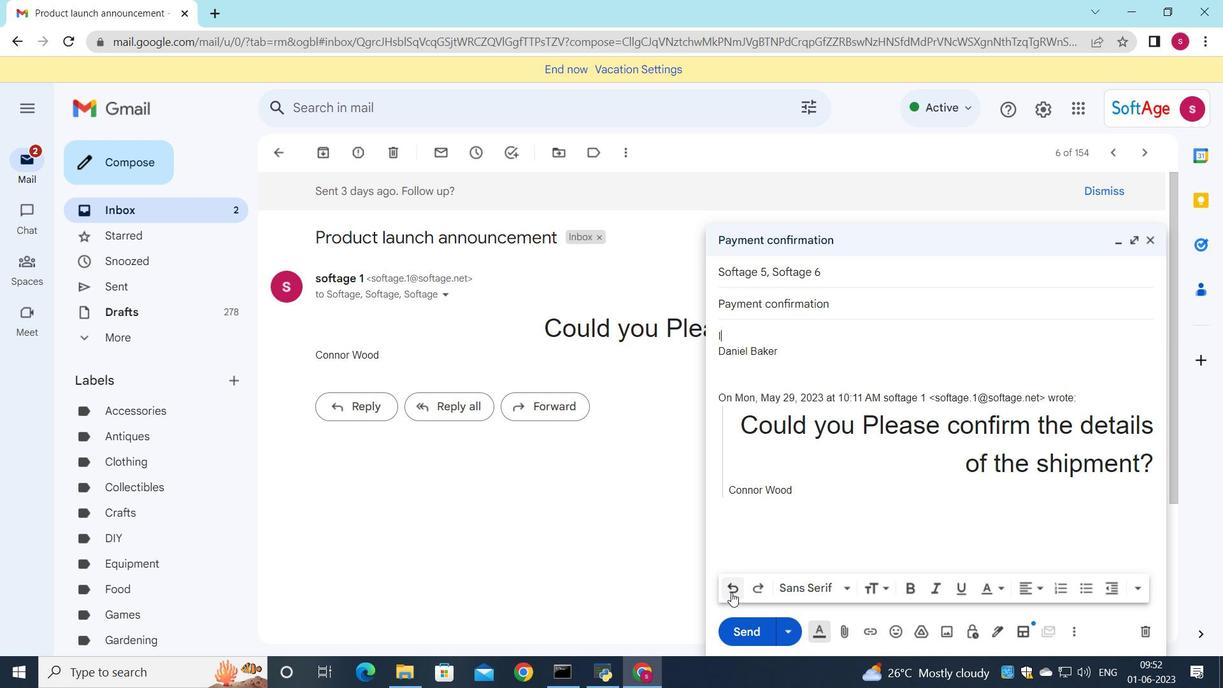 
Action: Mouse pressed left at (732, 592)
Screenshot: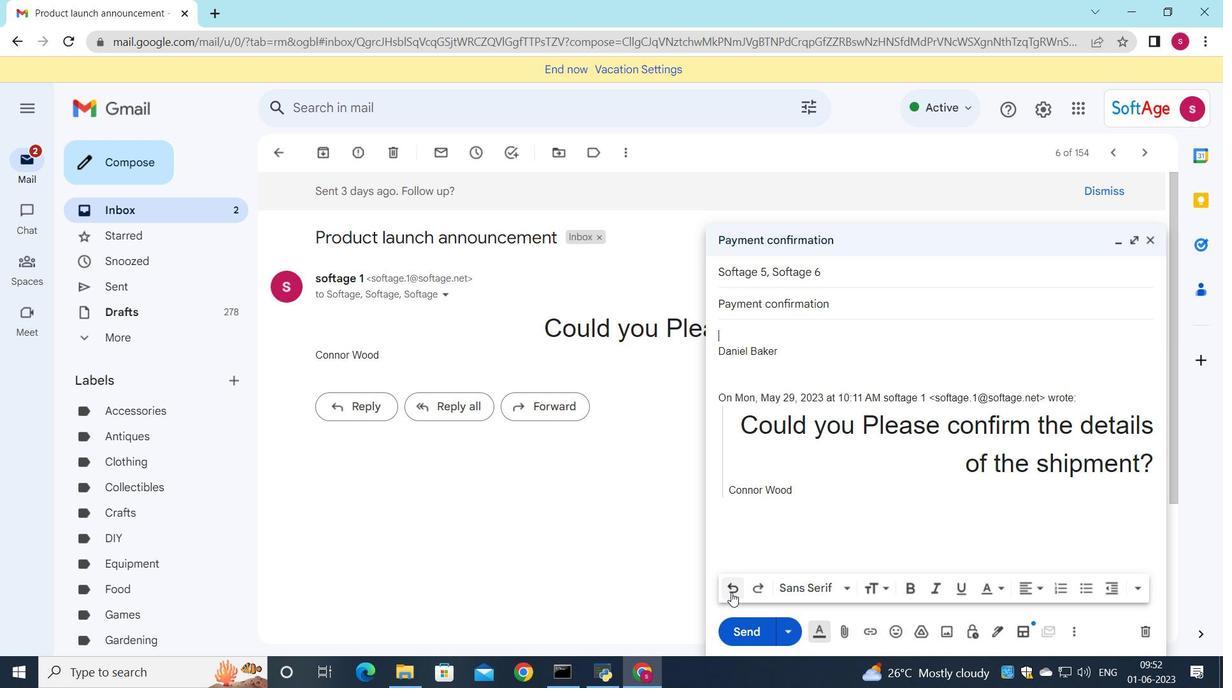 
Action: Key pressed <Key.shift>i<Key.space>am<Key.space><Key.backspace><Key.backspace><Key.backspace><Key.backspace><Key.backspace><Key.backspace><Key.backspace><Key.backspace><Key.backspace><Key.shift><Key.shift><Key.shift><Key.shift><Key.shift><Key.shift><Key.shift><Key.shift>I<Key.space>am<Key.space>o<Key.backspace>pleased<Key.space>to<Key.space>inform<Key.space>you<Key.space>that<Key.space>we<Key.space>have<Key.space>accepted<Key.space>your<Key.space>proposal.
Screenshot: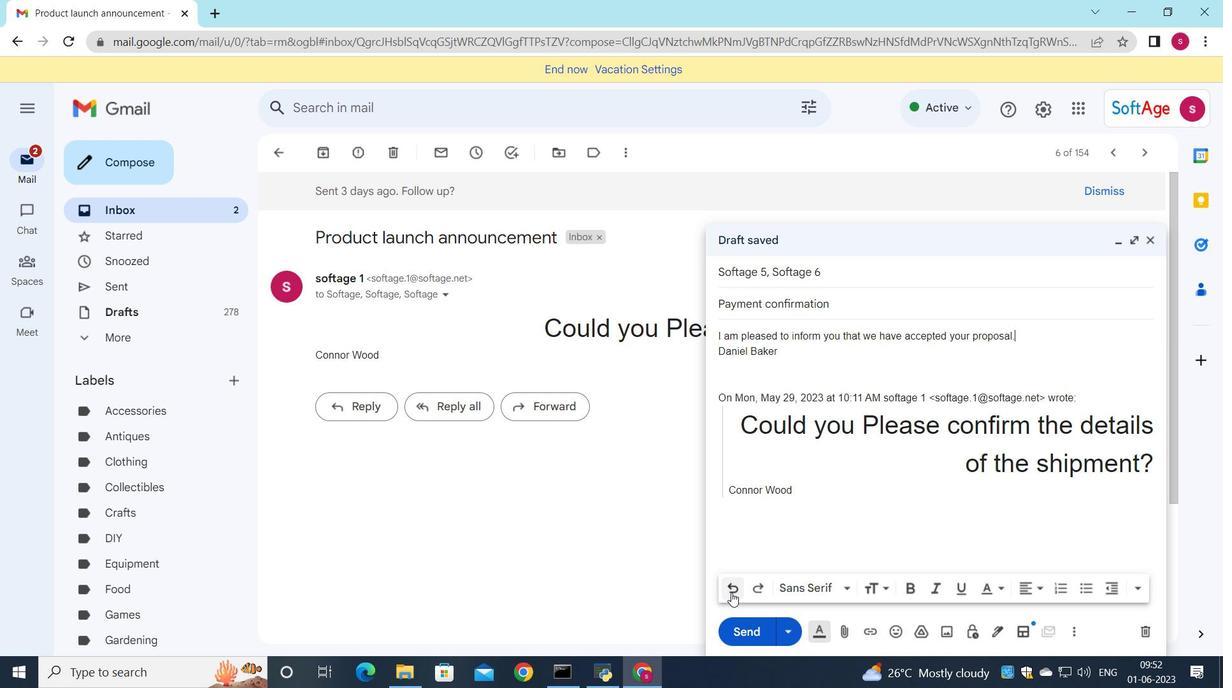 
Action: Mouse moved to (735, 627)
Screenshot: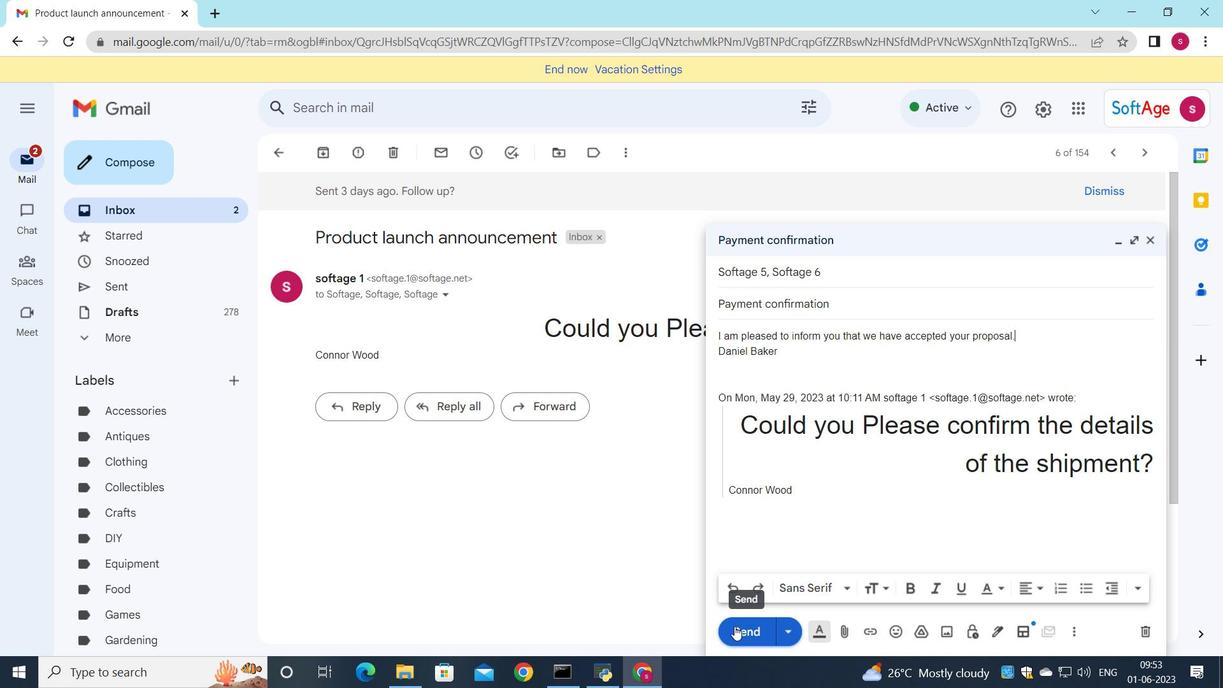 
Action: Mouse pressed left at (735, 627)
Screenshot: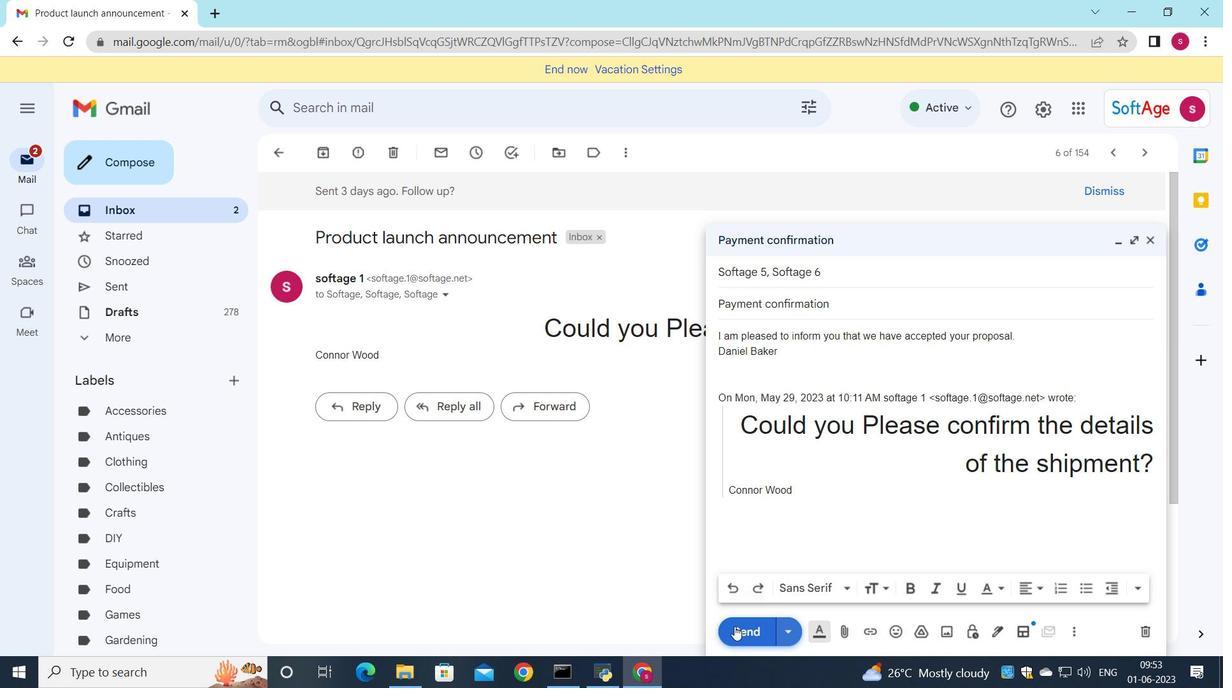 
Action: Mouse moved to (166, 209)
Screenshot: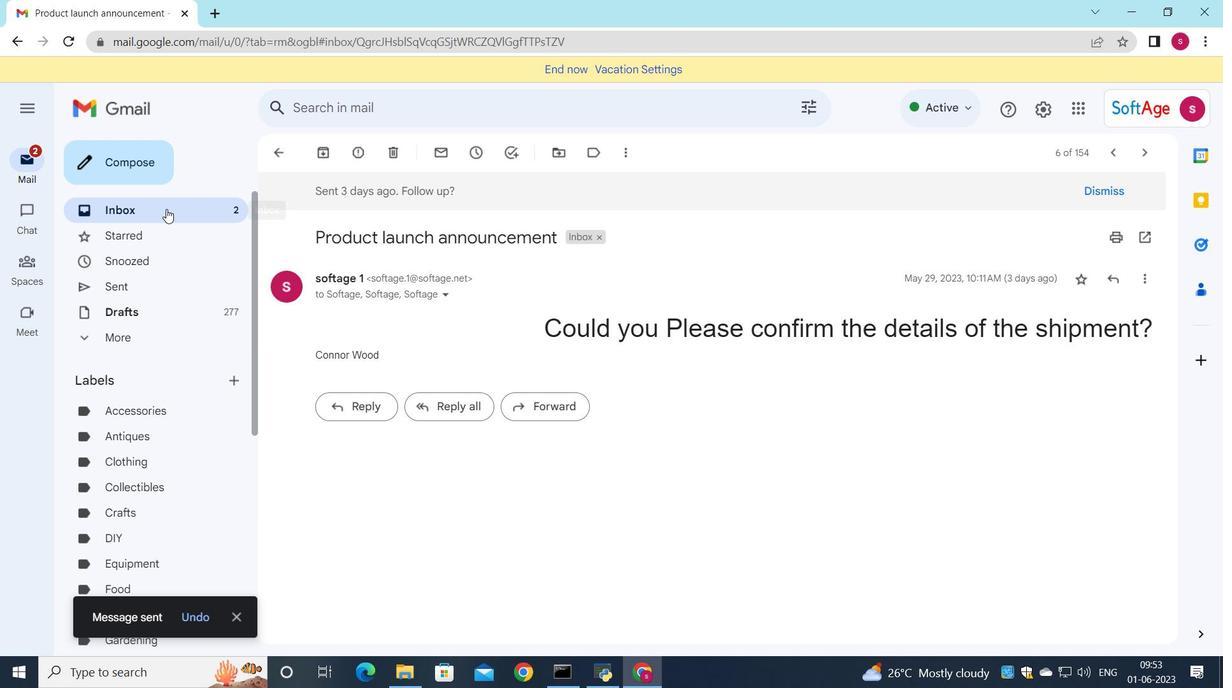 
Action: Mouse pressed left at (166, 209)
Screenshot: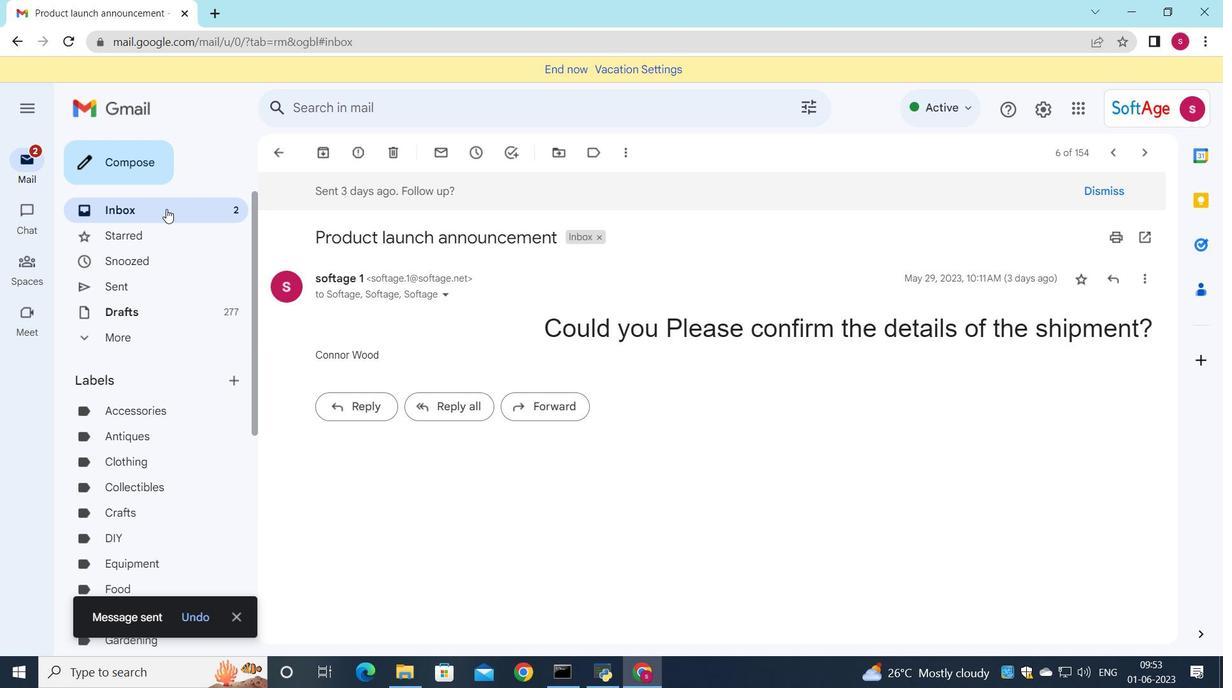 
Action: Mouse moved to (574, 333)
Screenshot: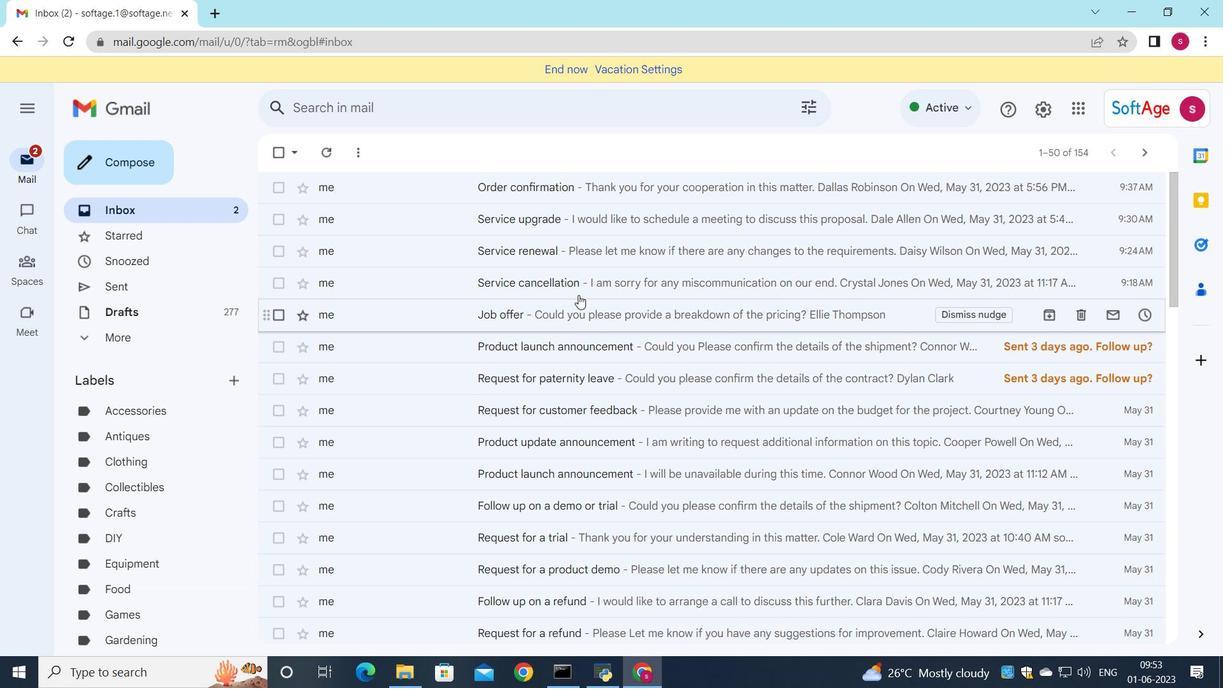 
Action: Mouse scrolled (574, 334) with delta (0, 0)
Screenshot: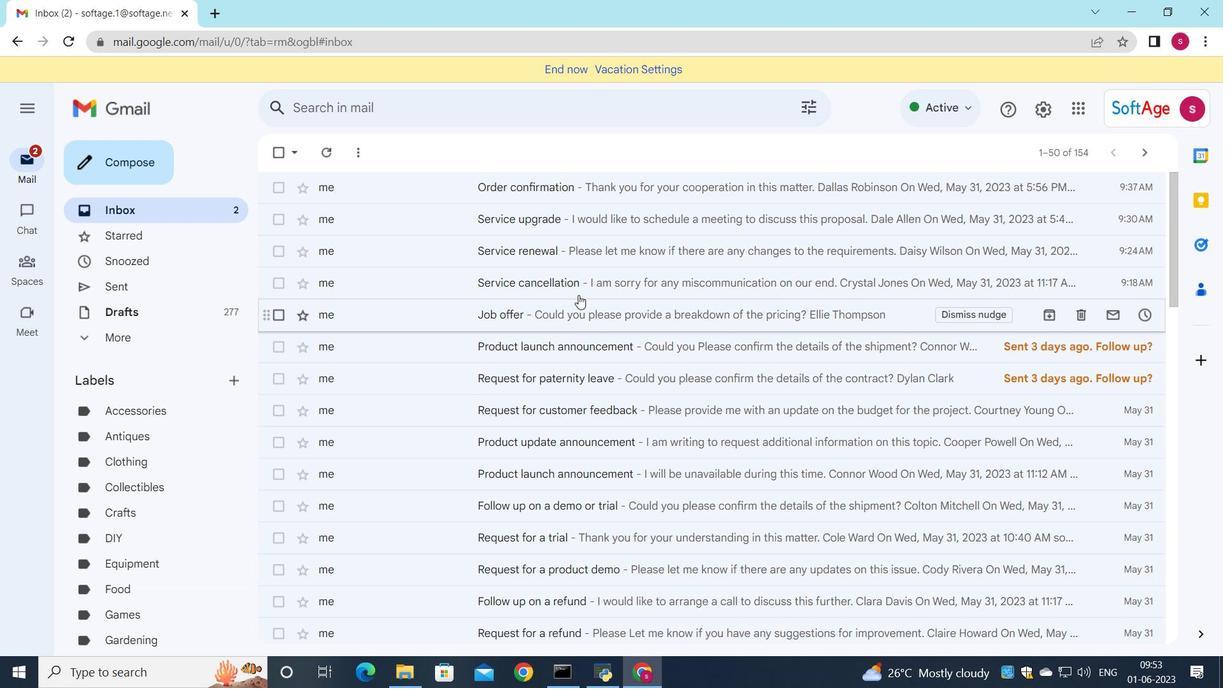 
Action: Mouse moved to (575, 331)
Screenshot: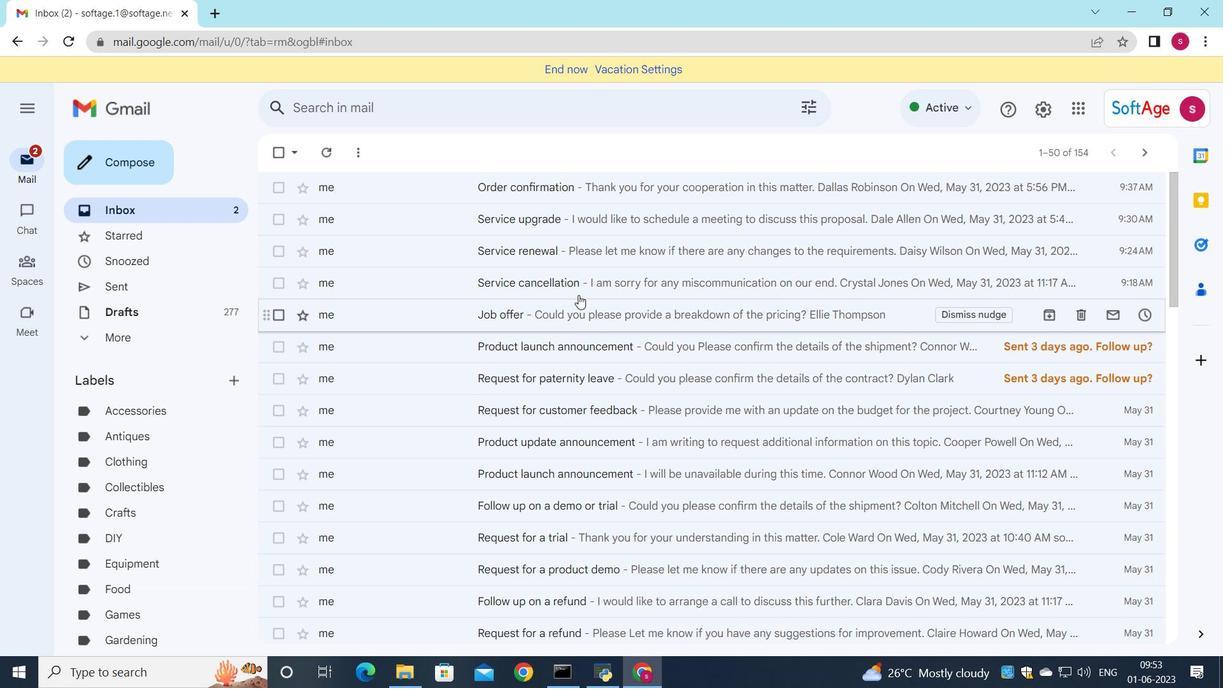 
Action: Mouse scrolled (575, 332) with delta (0, 0)
Screenshot: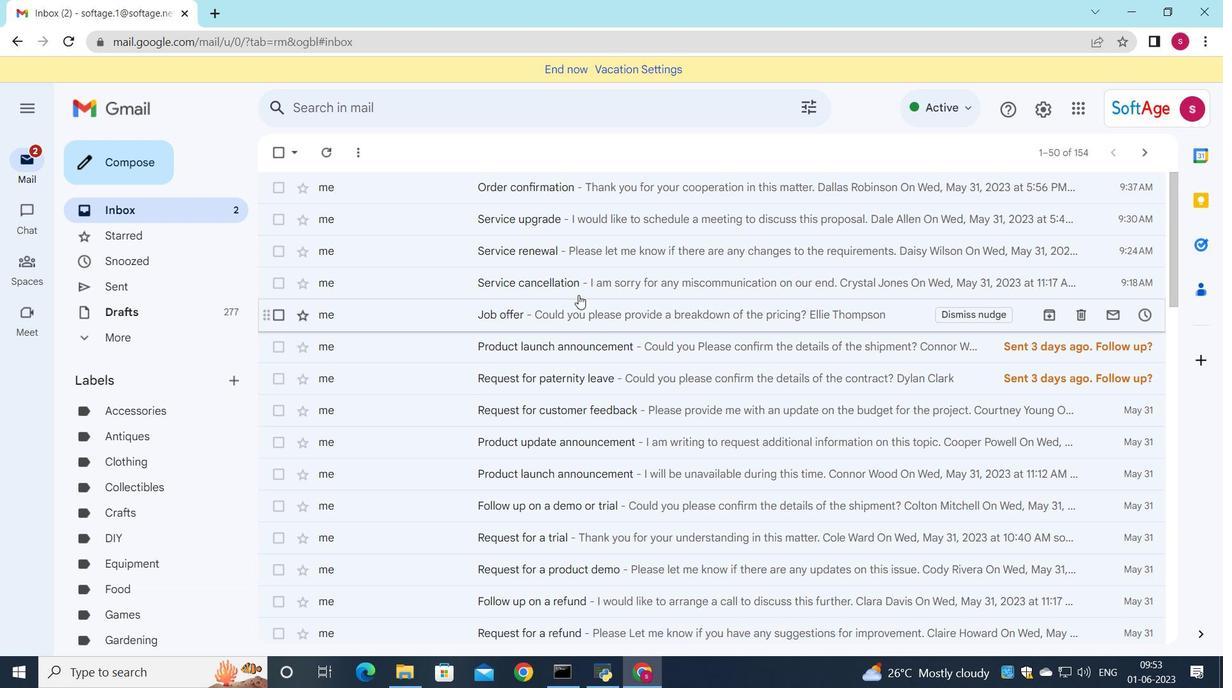 
Action: Mouse moved to (576, 327)
Screenshot: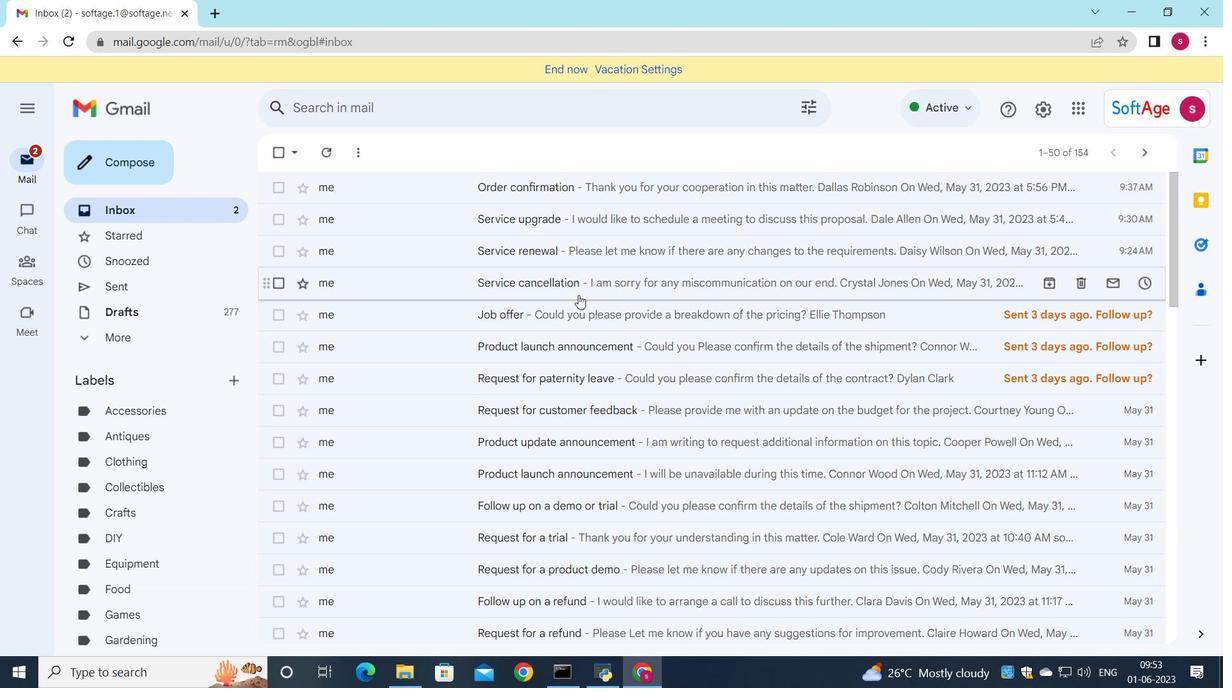 
Action: Mouse scrolled (576, 328) with delta (0, 0)
Screenshot: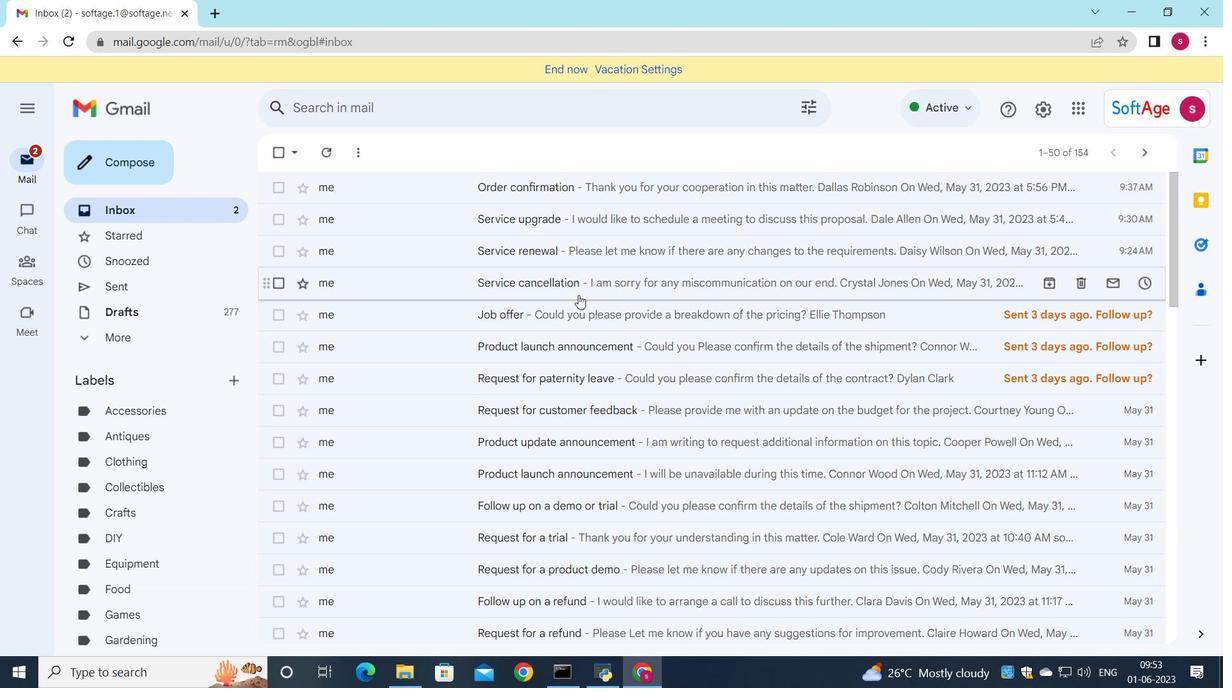
Action: Mouse moved to (613, 237)
Screenshot: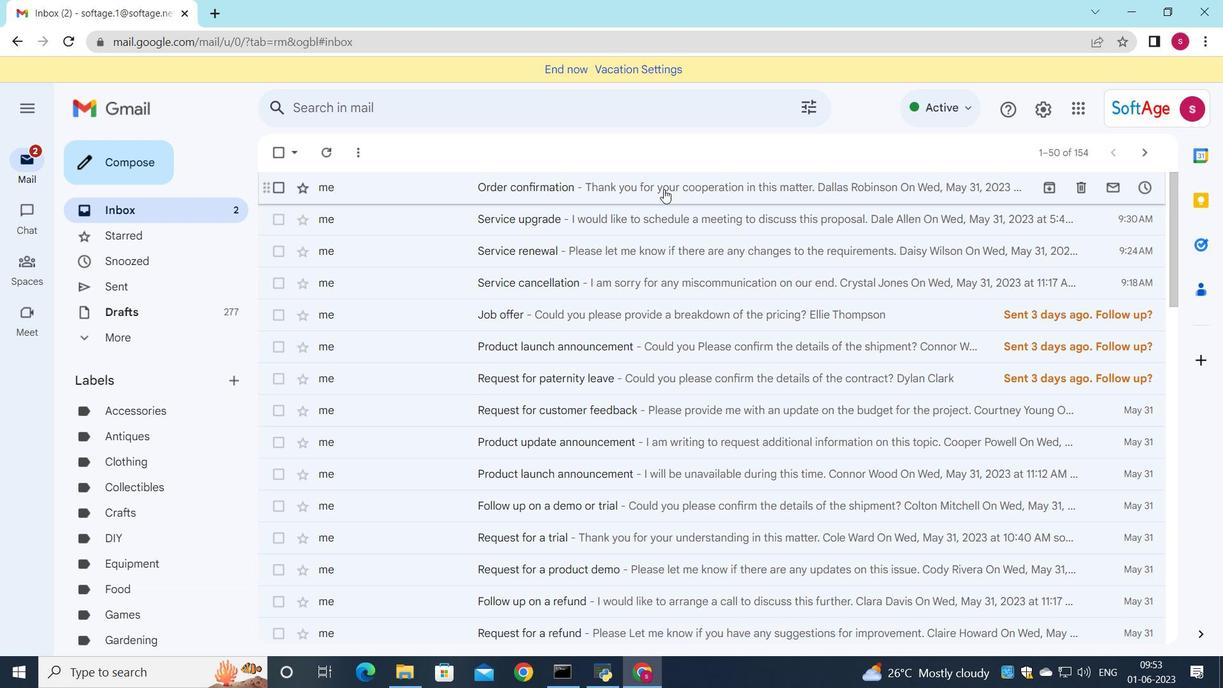 
Action: Mouse scrolled (613, 237) with delta (0, 0)
Screenshot: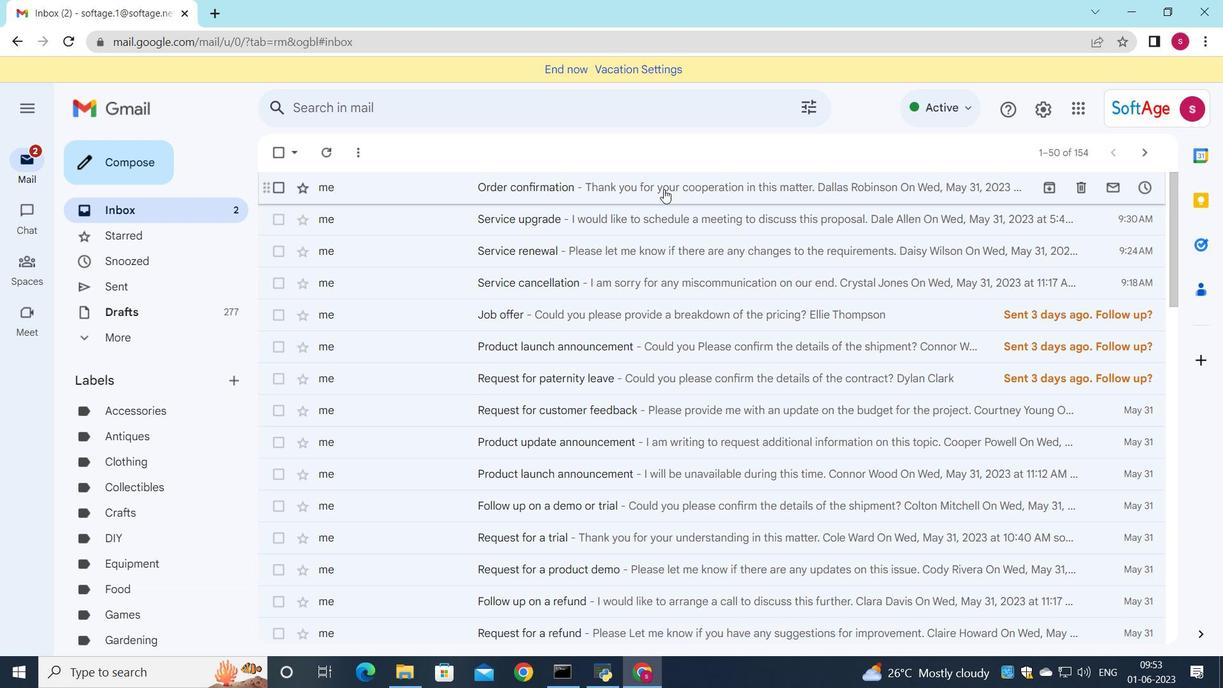 
Action: Mouse moved to (458, 260)
Screenshot: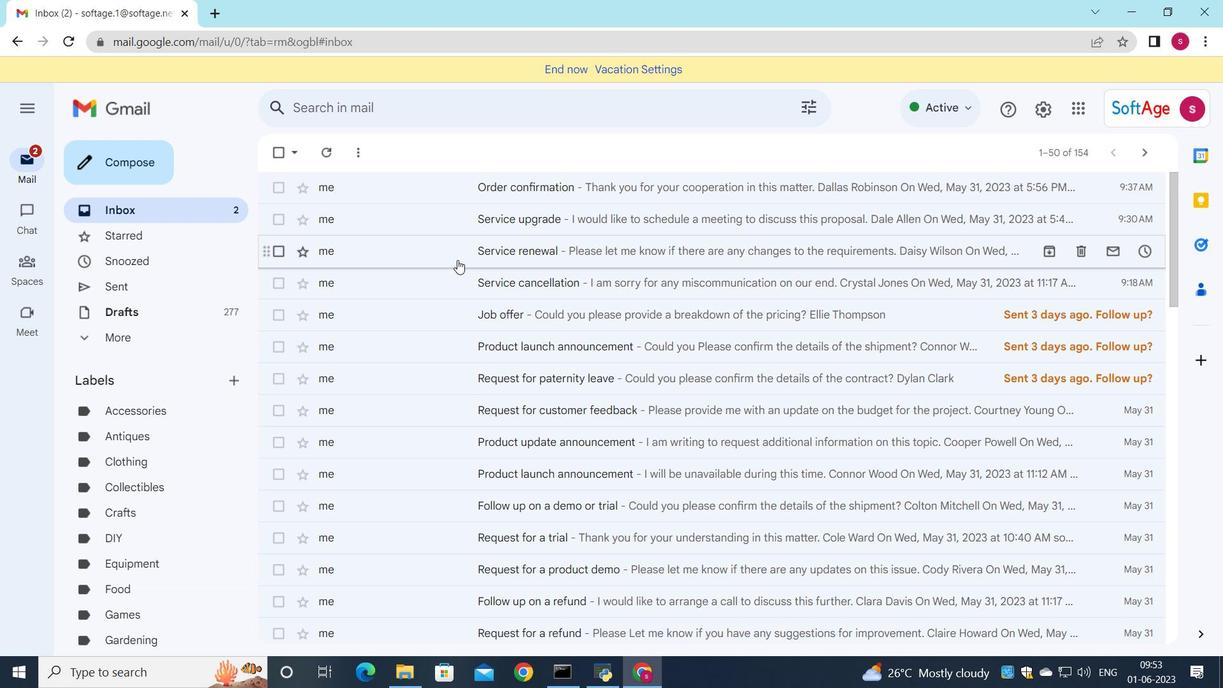 
